 Task: Find connections with filter location Maladzyechna with filter topic #homebuyers with filter profile language French with filter current company Dubai Vacancy with filter school The University of Burdwan with filter industry Animal Feed Manufacturing with filter service category Public Speaking with filter keywords title Outside Sales Manager
Action: Mouse moved to (193, 259)
Screenshot: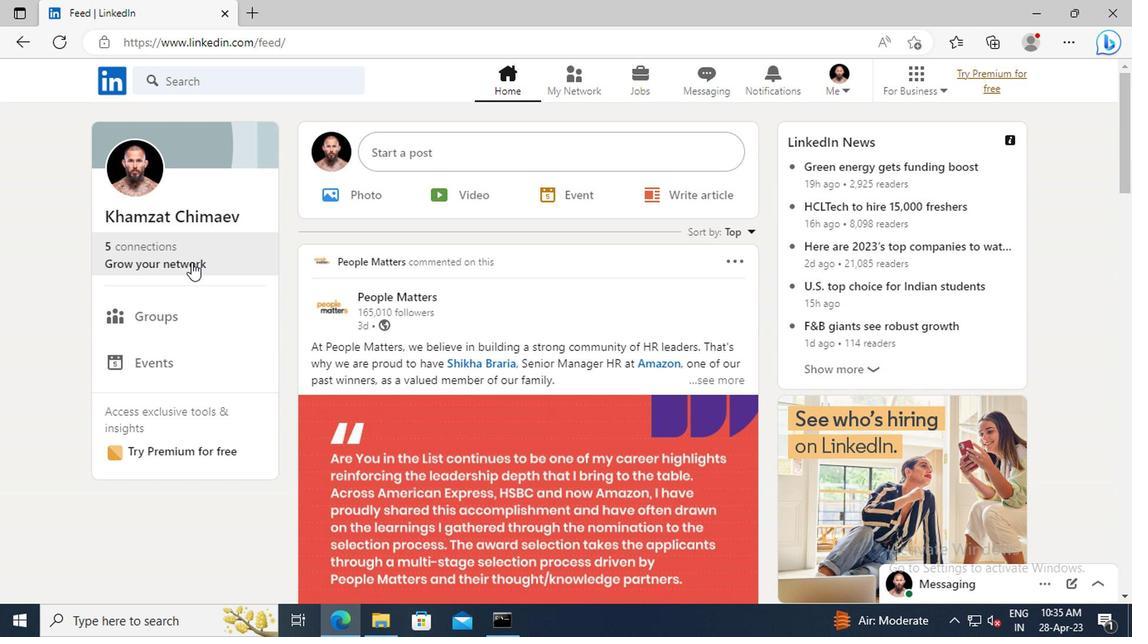 
Action: Mouse pressed left at (193, 259)
Screenshot: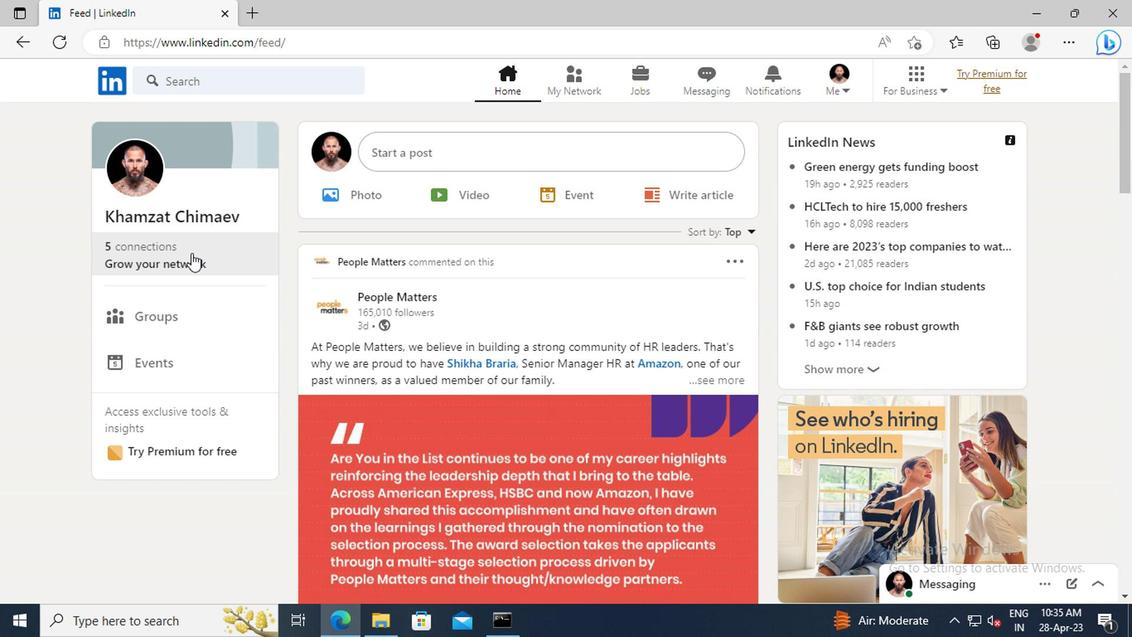 
Action: Mouse moved to (202, 181)
Screenshot: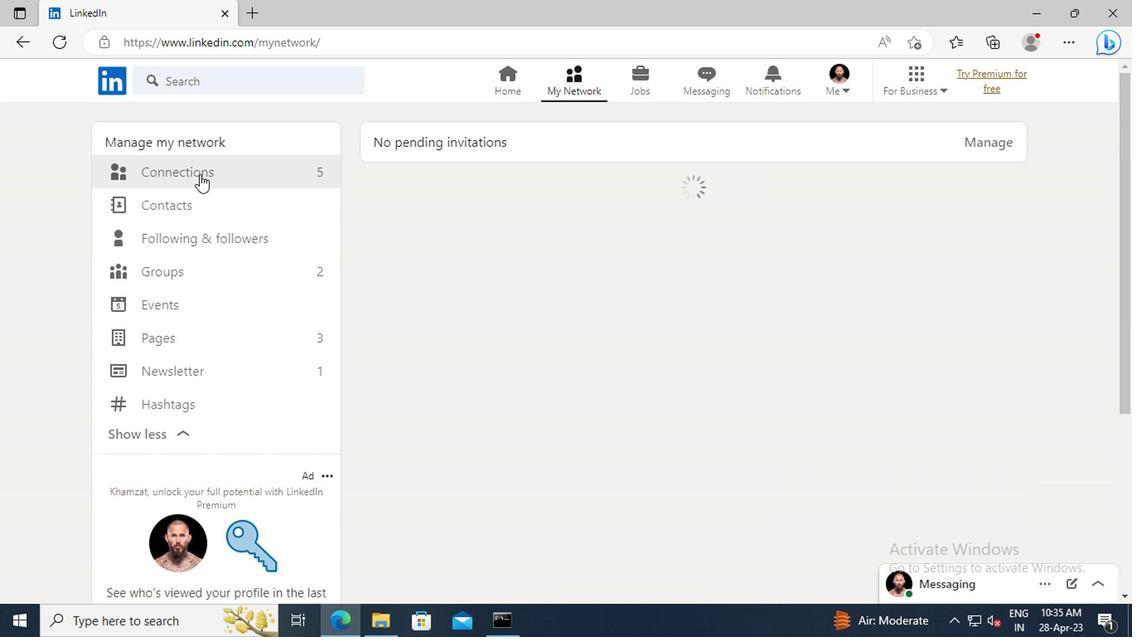 
Action: Mouse pressed left at (202, 181)
Screenshot: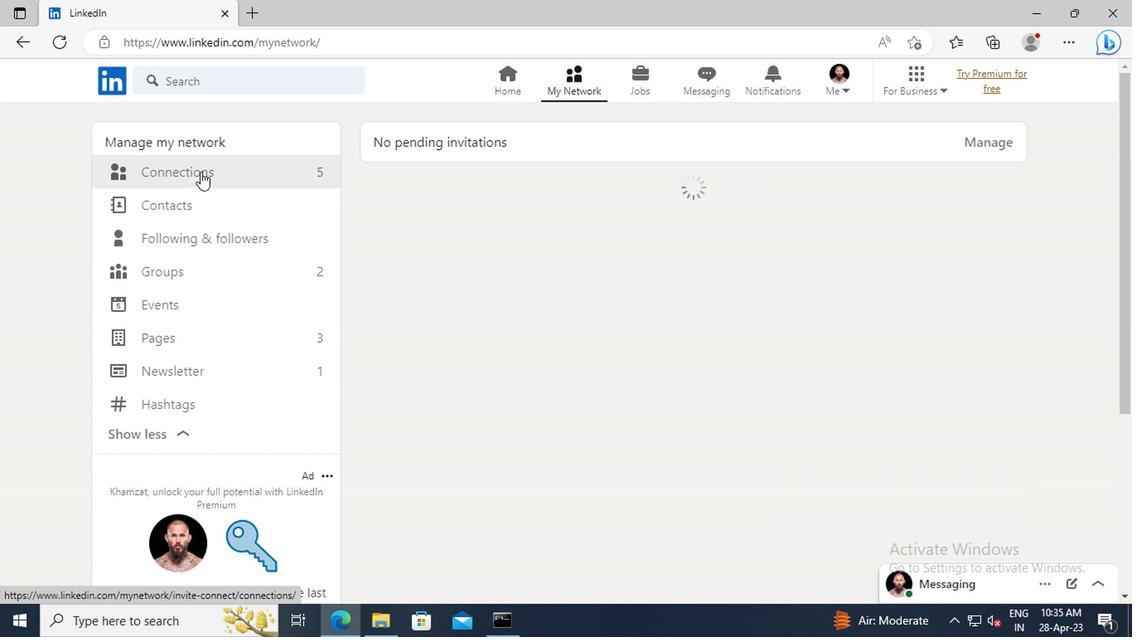 
Action: Mouse moved to (687, 185)
Screenshot: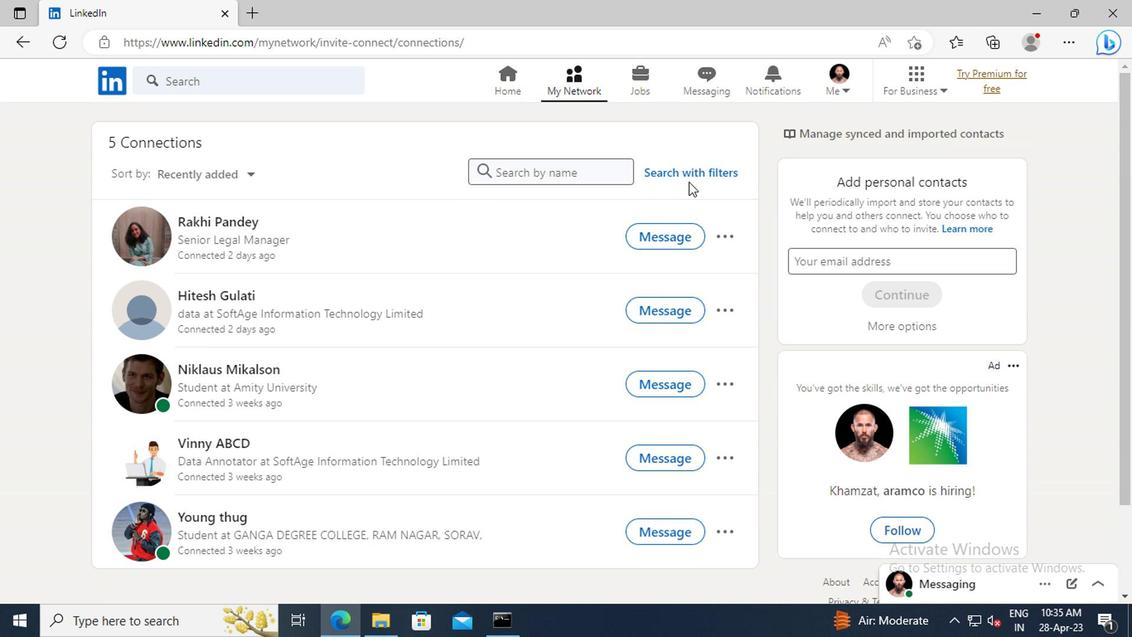 
Action: Mouse pressed left at (687, 185)
Screenshot: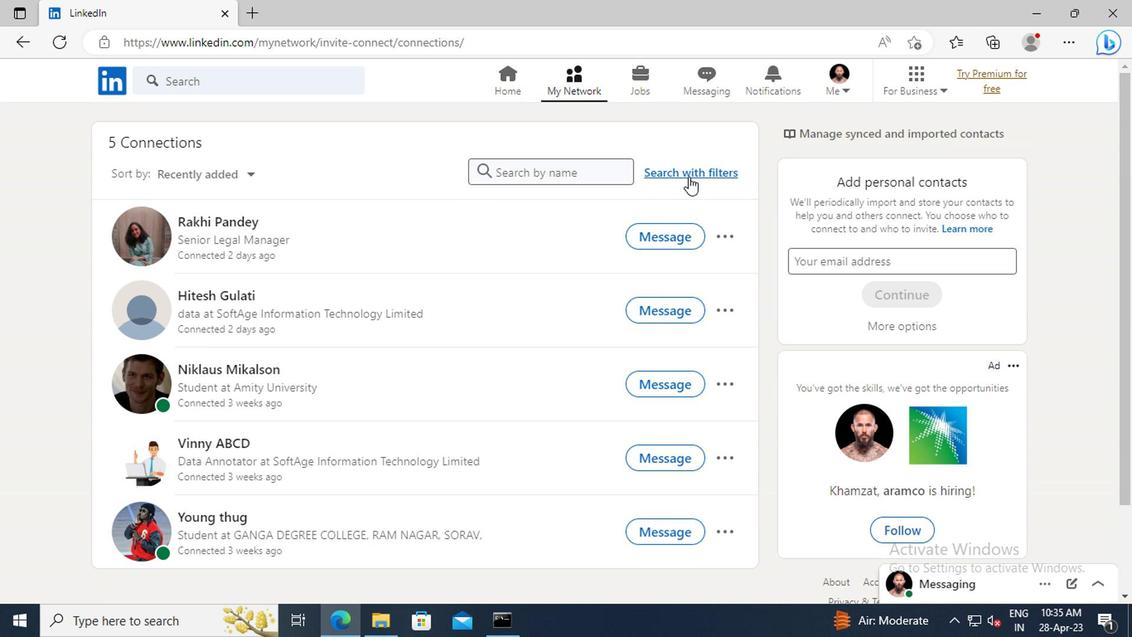 
Action: Mouse moved to (631, 138)
Screenshot: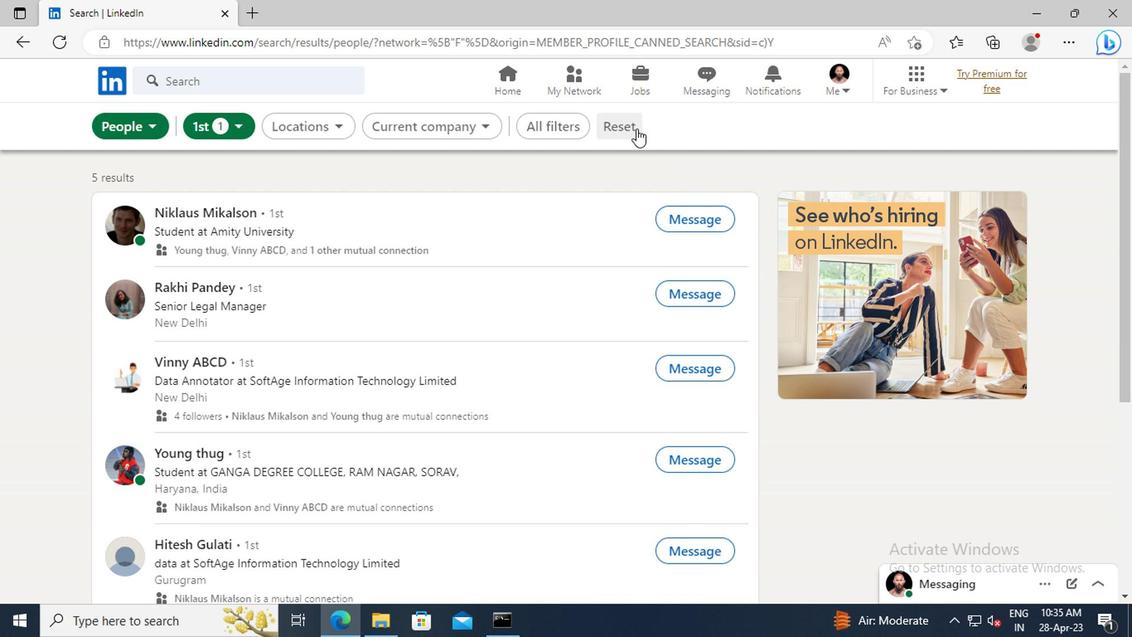 
Action: Mouse pressed left at (631, 138)
Screenshot: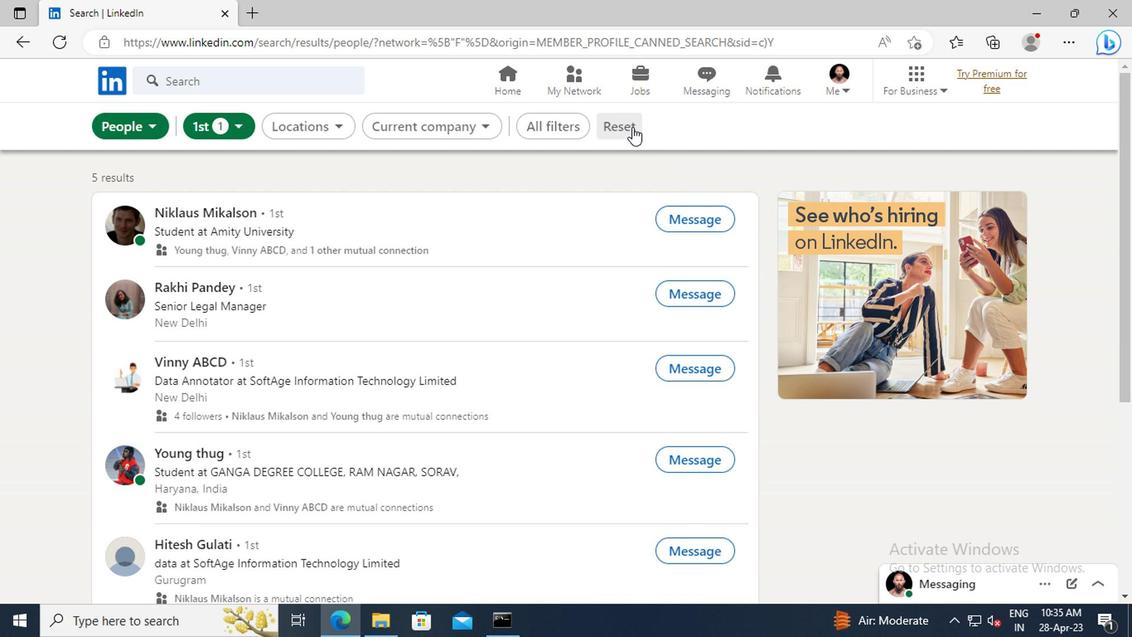 
Action: Mouse moved to (593, 136)
Screenshot: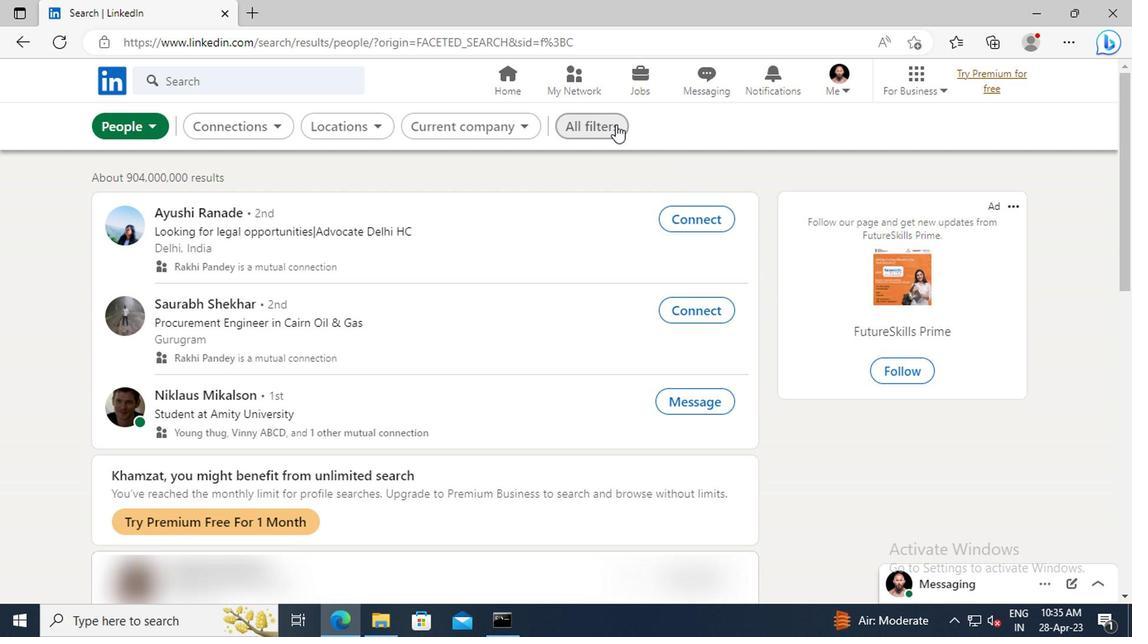 
Action: Mouse pressed left at (593, 136)
Screenshot: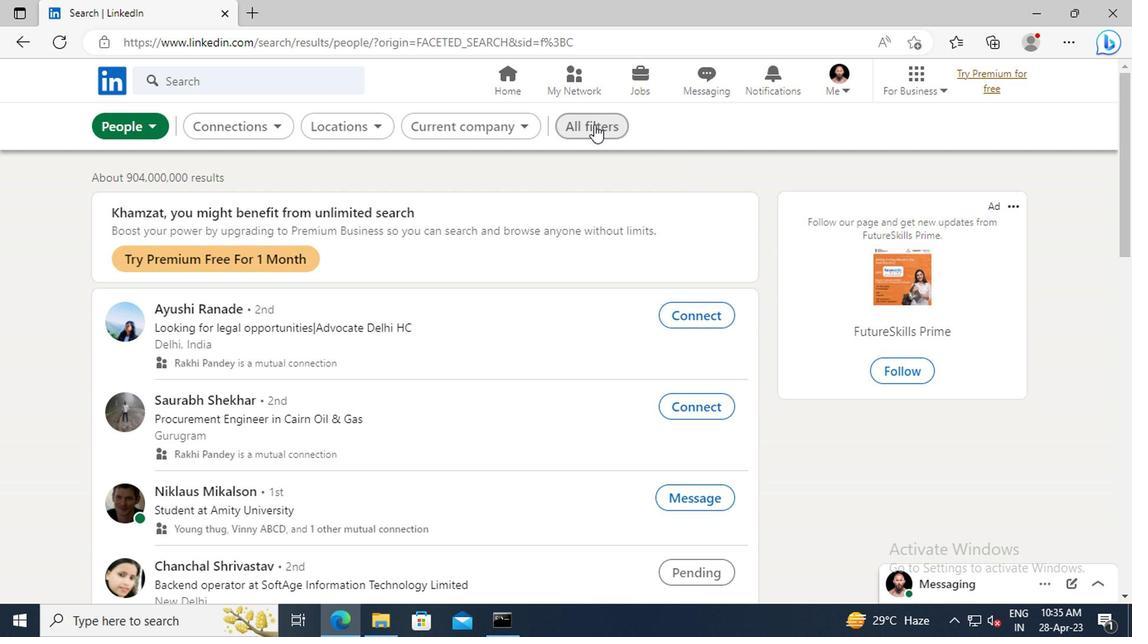 
Action: Mouse moved to (940, 286)
Screenshot: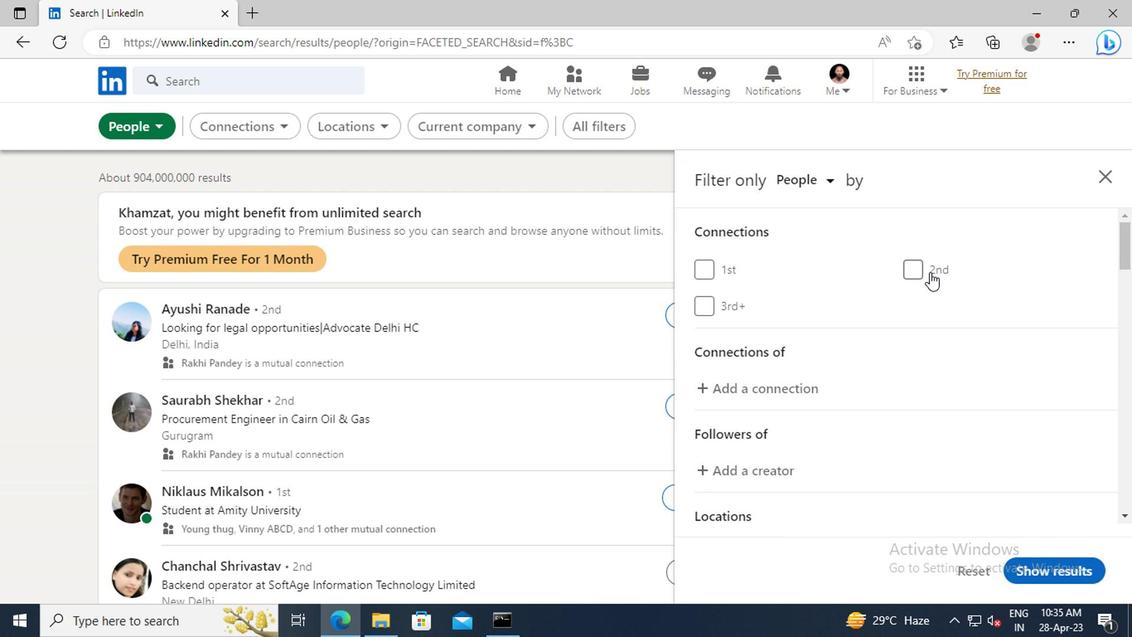 
Action: Mouse scrolled (940, 286) with delta (0, 0)
Screenshot: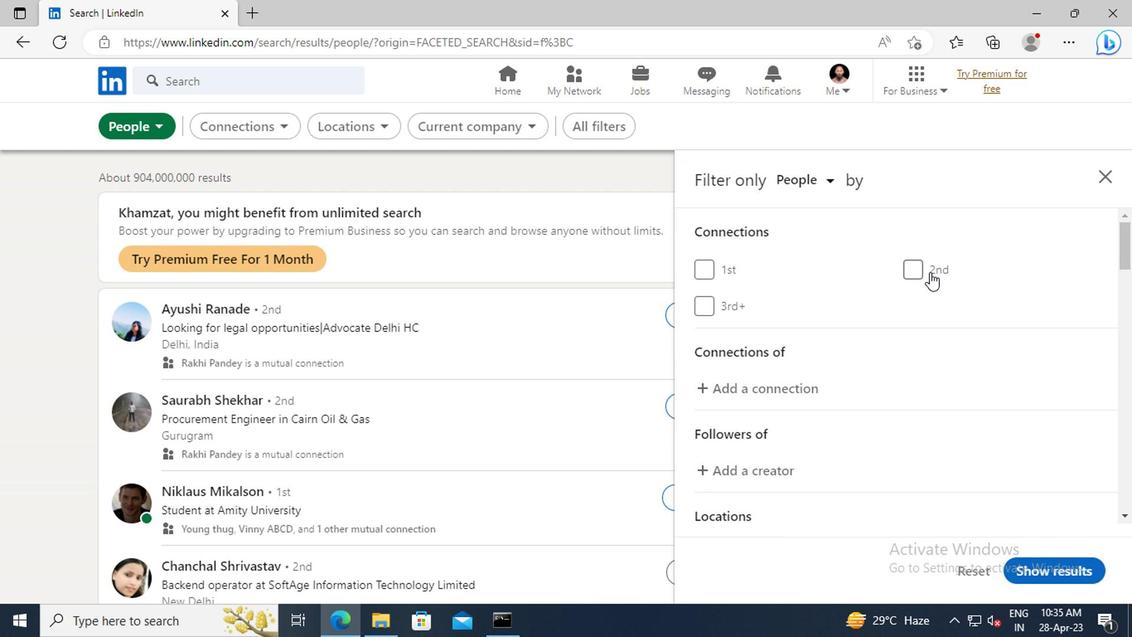 
Action: Mouse moved to (940, 286)
Screenshot: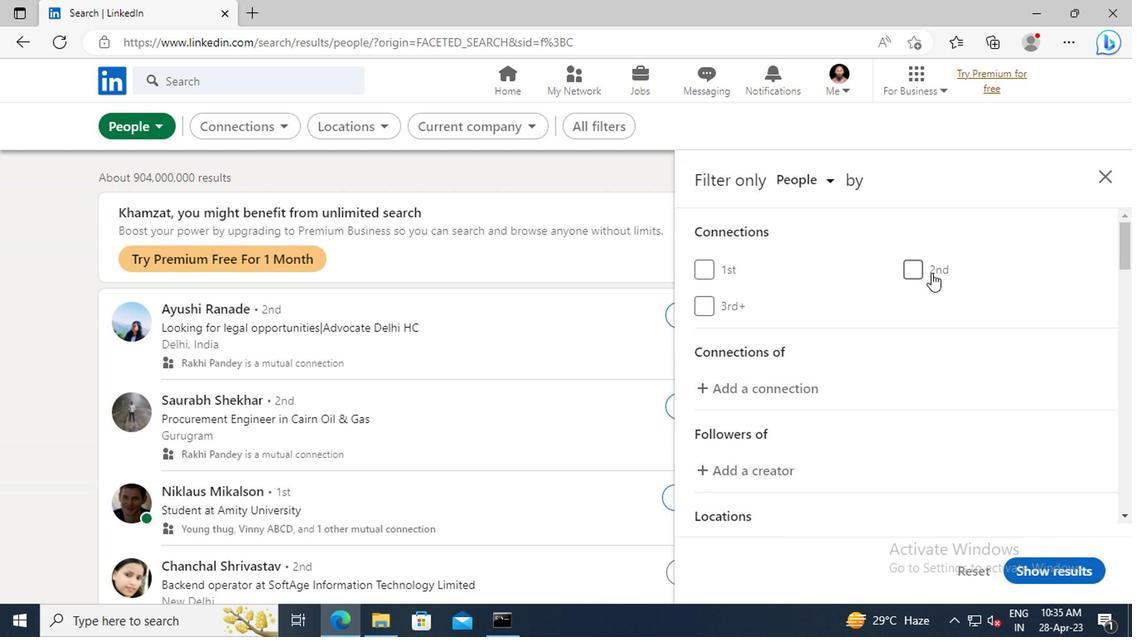 
Action: Mouse scrolled (940, 286) with delta (0, 0)
Screenshot: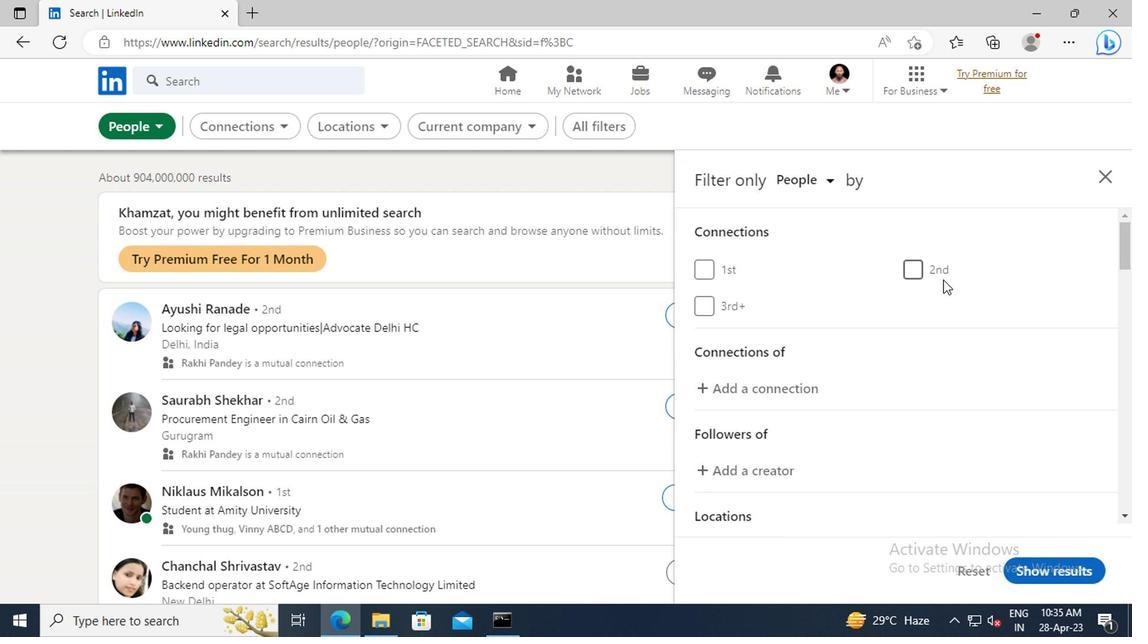 
Action: Mouse scrolled (940, 286) with delta (0, 0)
Screenshot: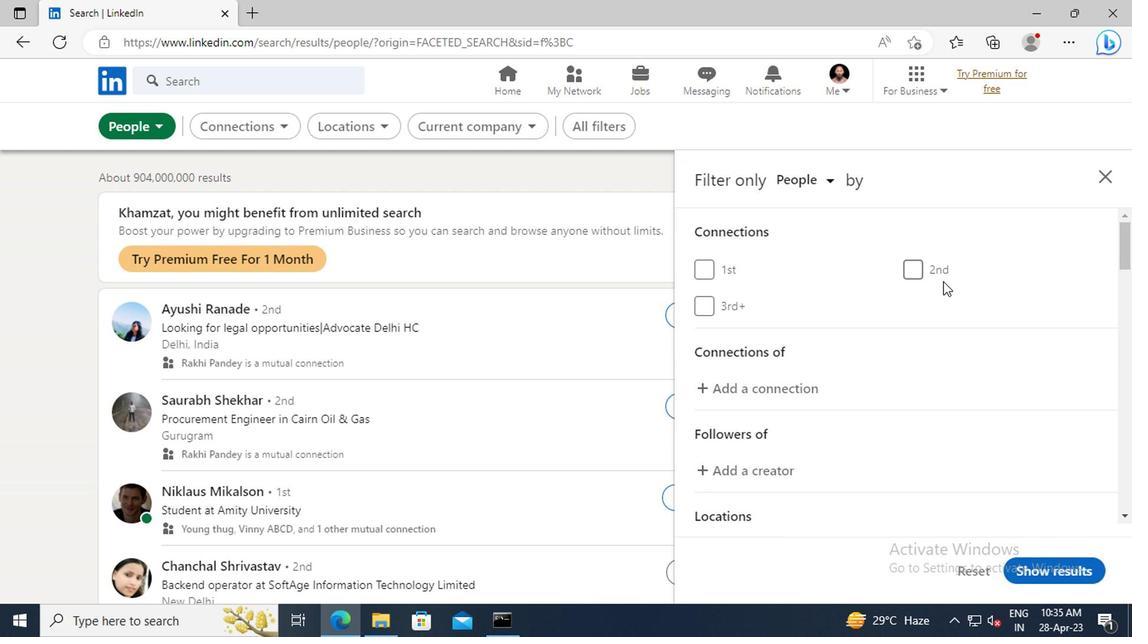 
Action: Mouse scrolled (940, 286) with delta (0, 0)
Screenshot: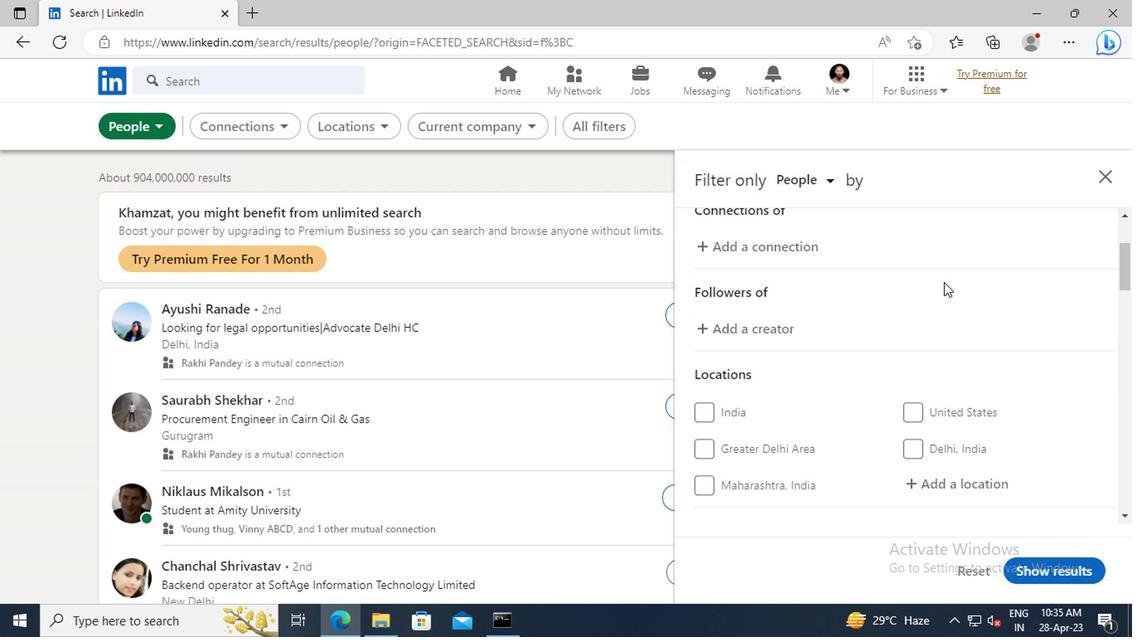 
Action: Mouse scrolled (940, 286) with delta (0, 0)
Screenshot: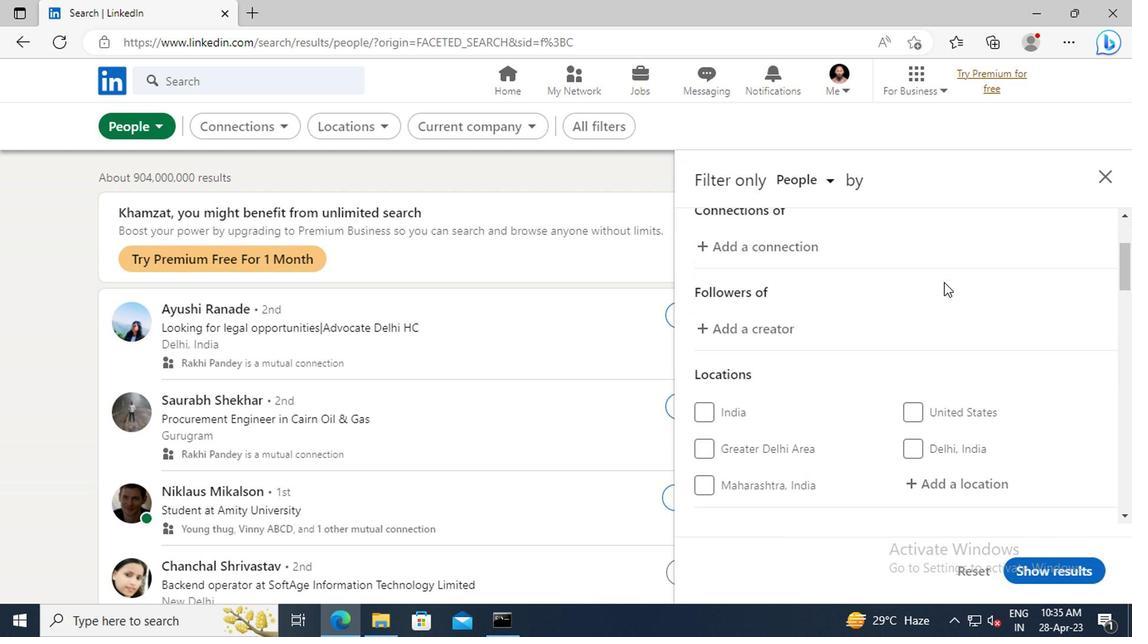 
Action: Mouse scrolled (940, 286) with delta (0, 0)
Screenshot: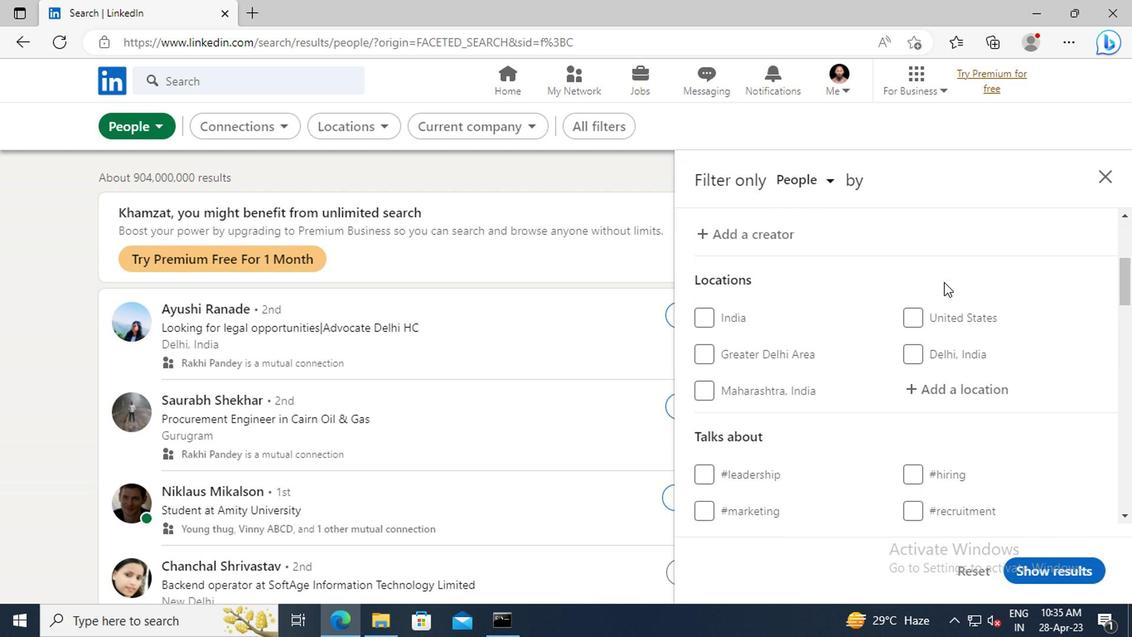 
Action: Mouse moved to (942, 339)
Screenshot: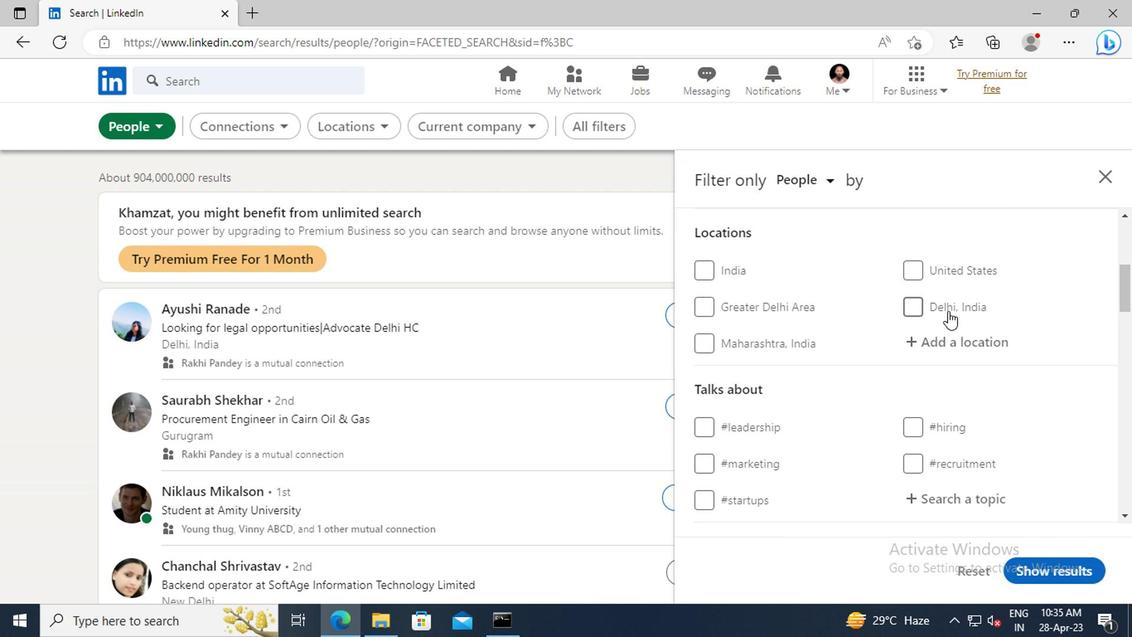 
Action: Mouse pressed left at (942, 339)
Screenshot: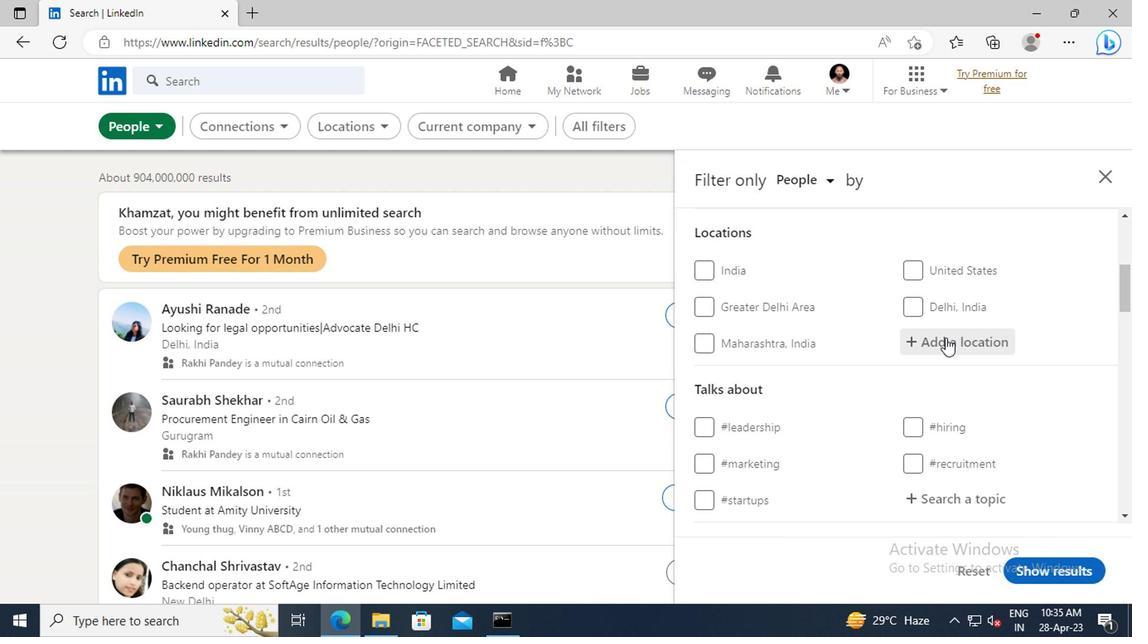 
Action: Key pressed <Key.shift>MALADZYECHNA
Screenshot: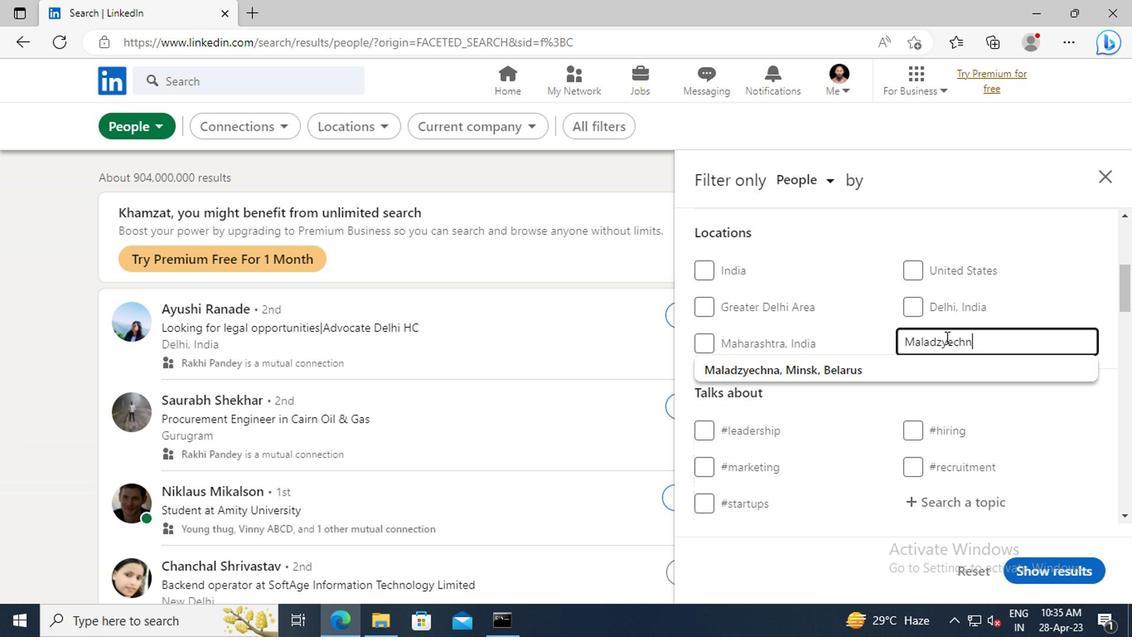 
Action: Mouse moved to (938, 367)
Screenshot: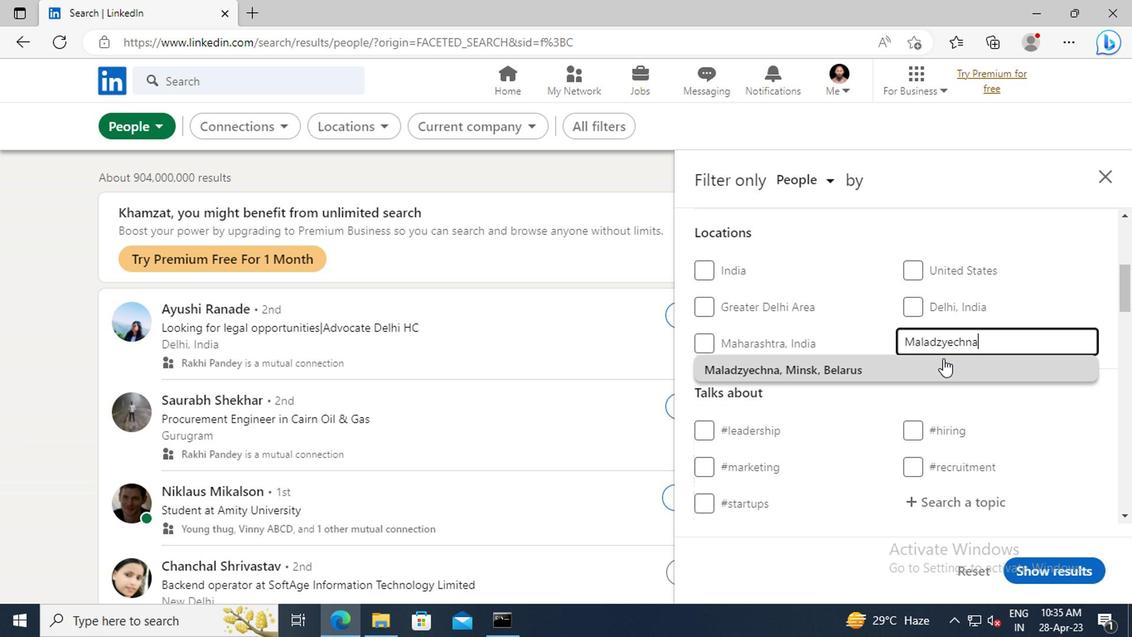
Action: Mouse pressed left at (938, 367)
Screenshot: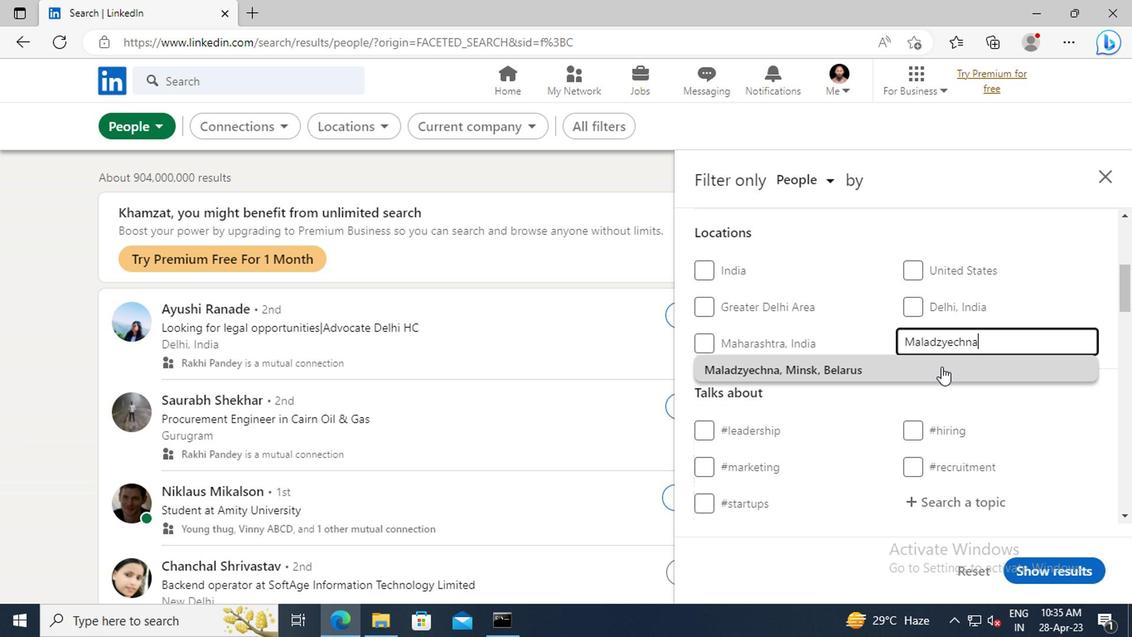 
Action: Mouse moved to (951, 352)
Screenshot: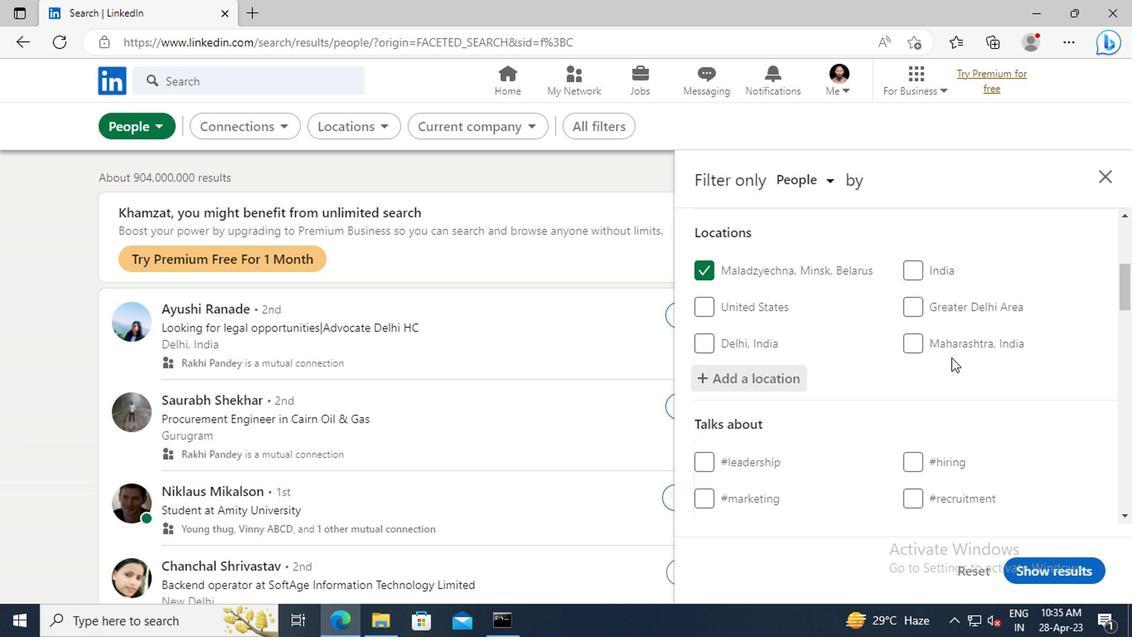 
Action: Mouse scrolled (951, 351) with delta (0, -1)
Screenshot: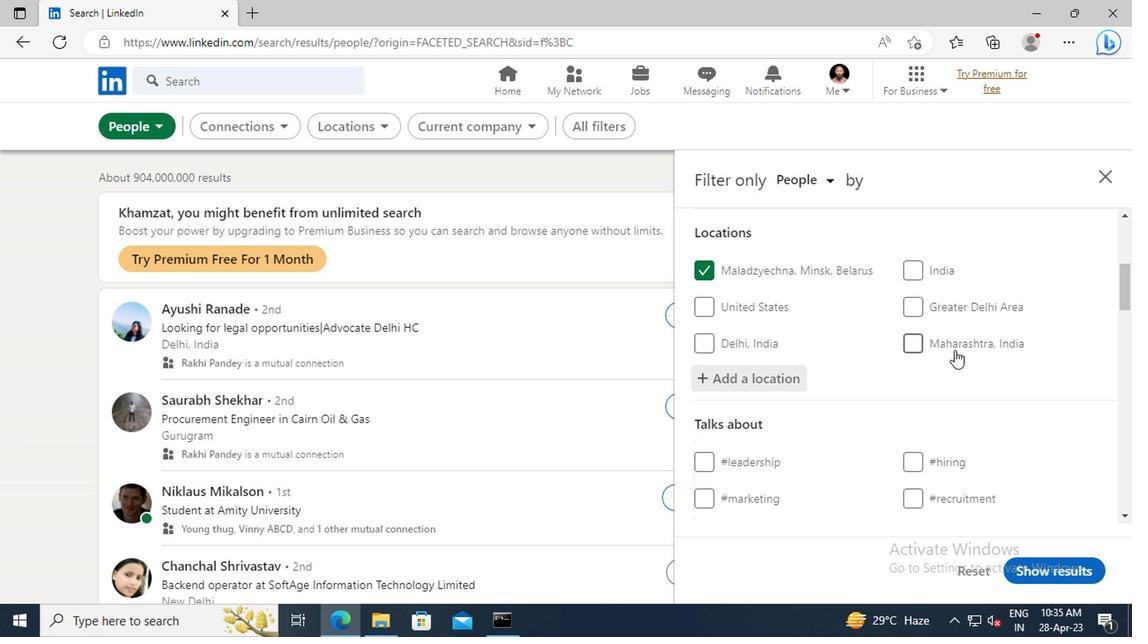 
Action: Mouse scrolled (951, 351) with delta (0, -1)
Screenshot: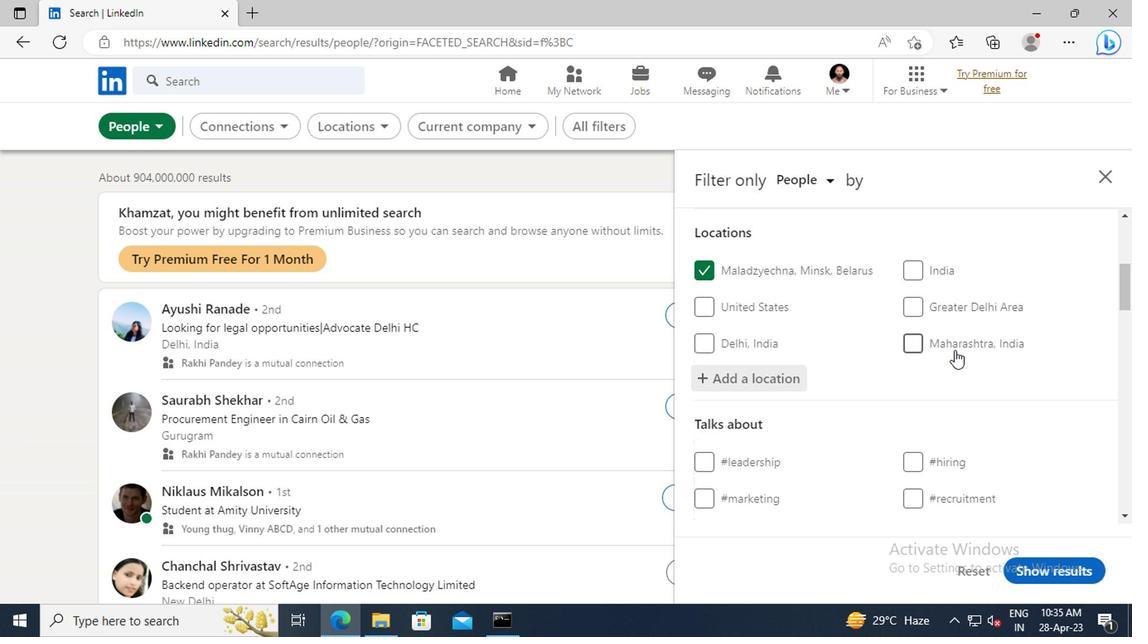 
Action: Mouse scrolled (951, 351) with delta (0, -1)
Screenshot: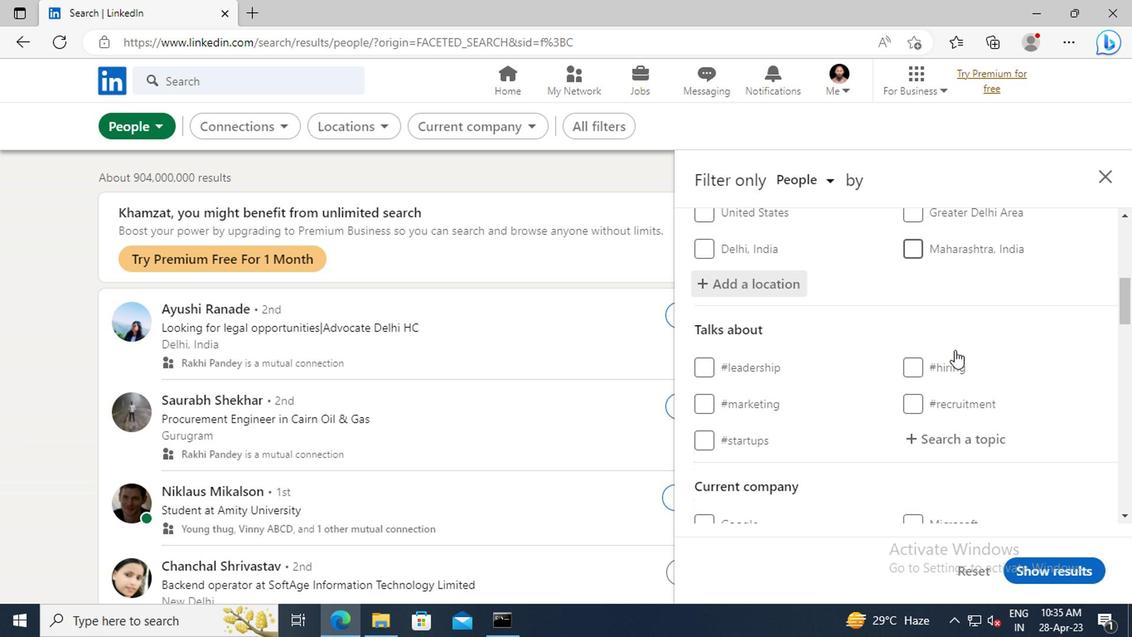 
Action: Mouse scrolled (951, 351) with delta (0, -1)
Screenshot: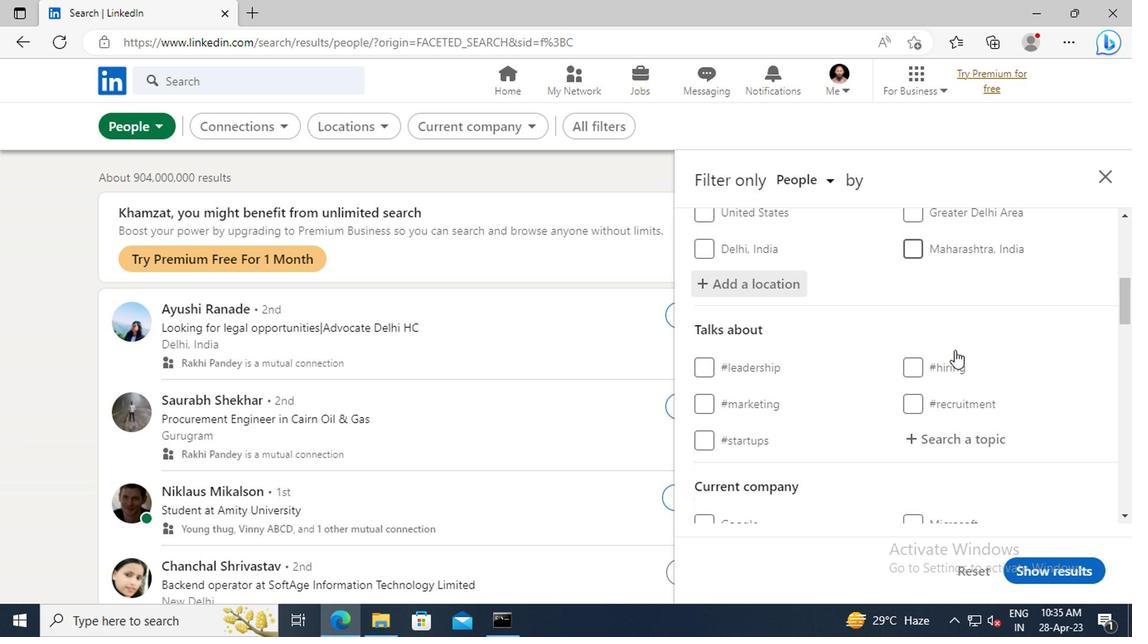 
Action: Mouse moved to (949, 352)
Screenshot: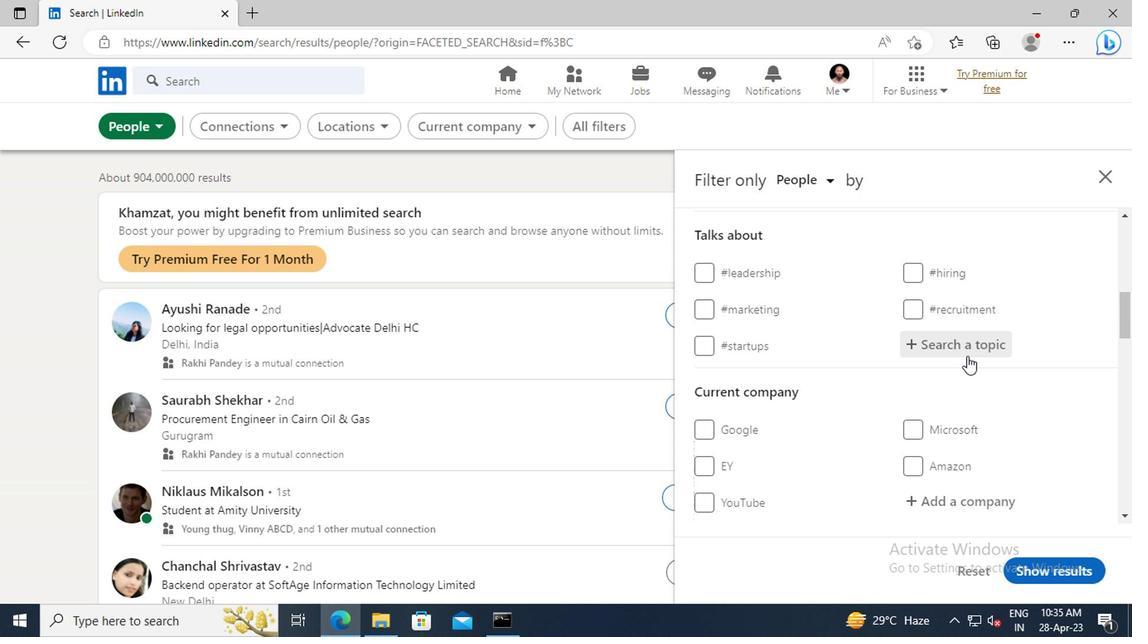 
Action: Mouse pressed left at (949, 352)
Screenshot: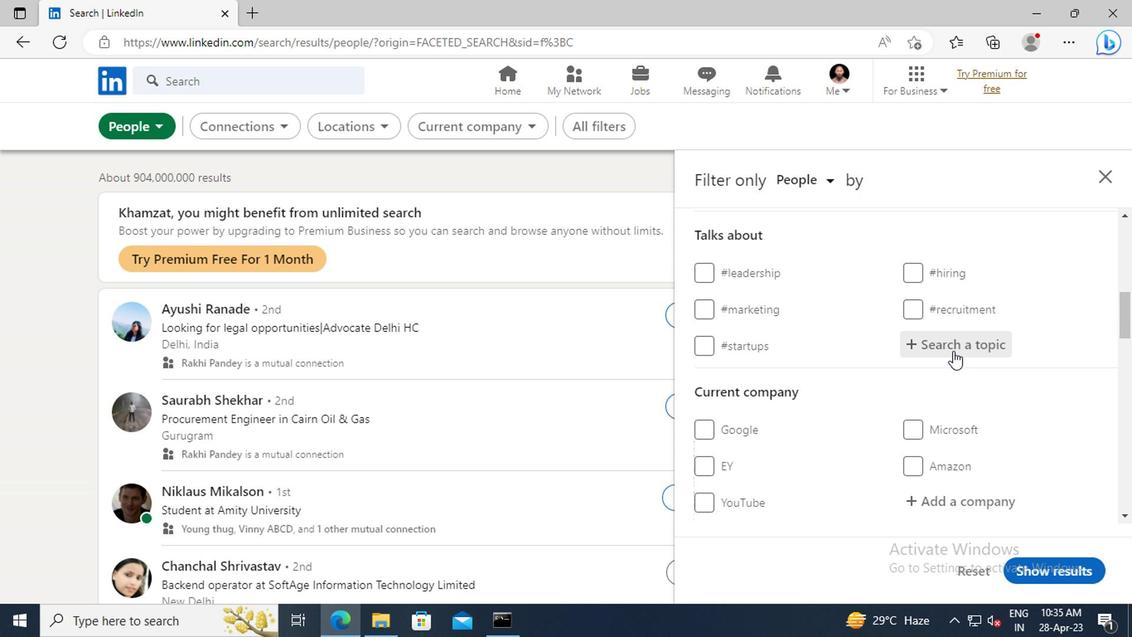 
Action: Mouse moved to (946, 352)
Screenshot: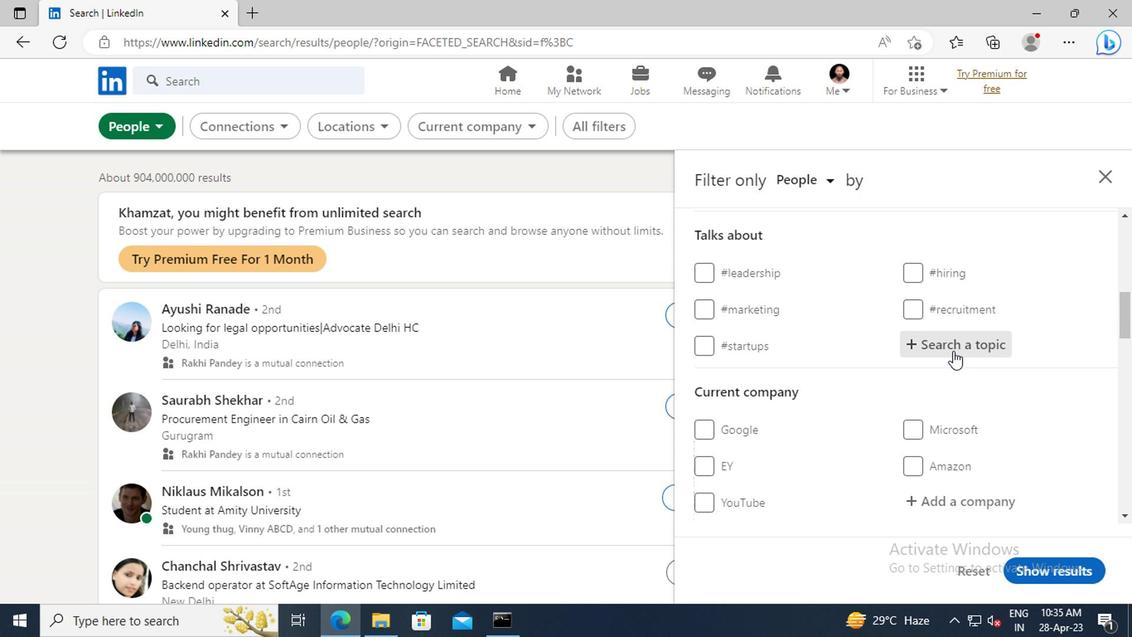 
Action: Key pressed <Key.shift>#HOMEBUYERS<Key.enter>
Screenshot: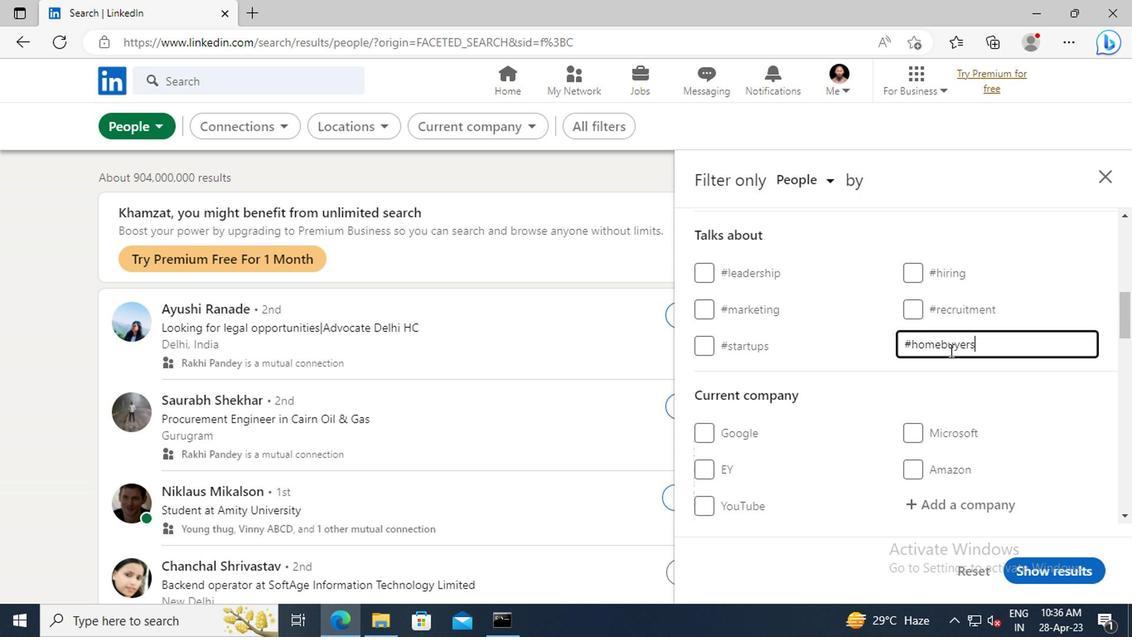 
Action: Mouse scrolled (946, 351) with delta (0, -1)
Screenshot: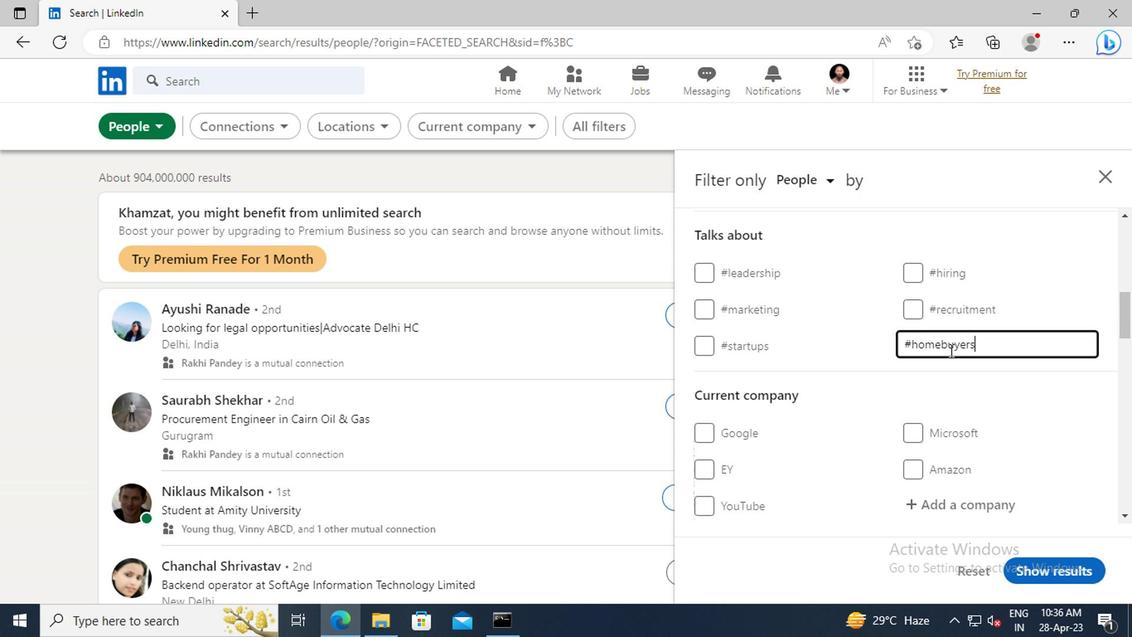 
Action: Mouse scrolled (946, 351) with delta (0, -1)
Screenshot: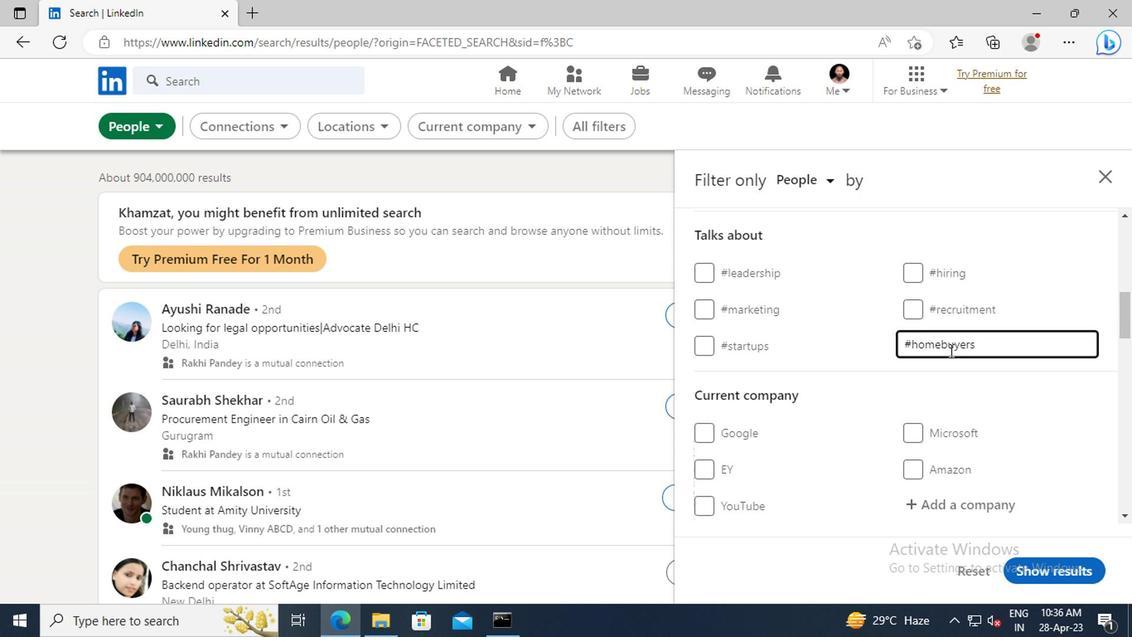 
Action: Mouse scrolled (946, 351) with delta (0, -1)
Screenshot: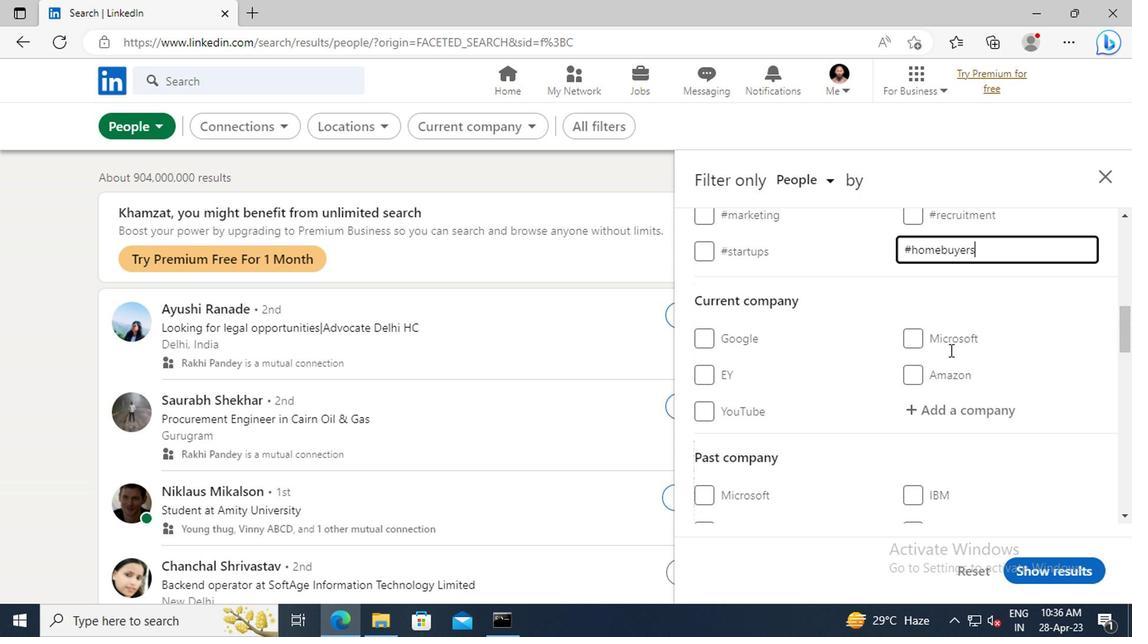 
Action: Mouse scrolled (946, 351) with delta (0, -1)
Screenshot: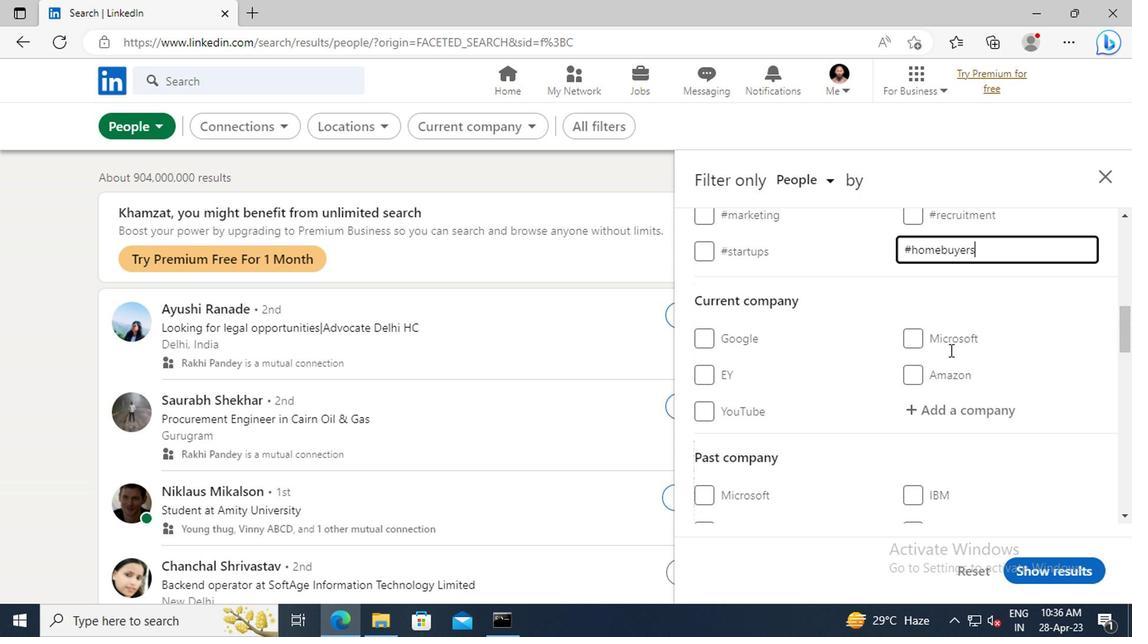 
Action: Mouse scrolled (946, 351) with delta (0, -1)
Screenshot: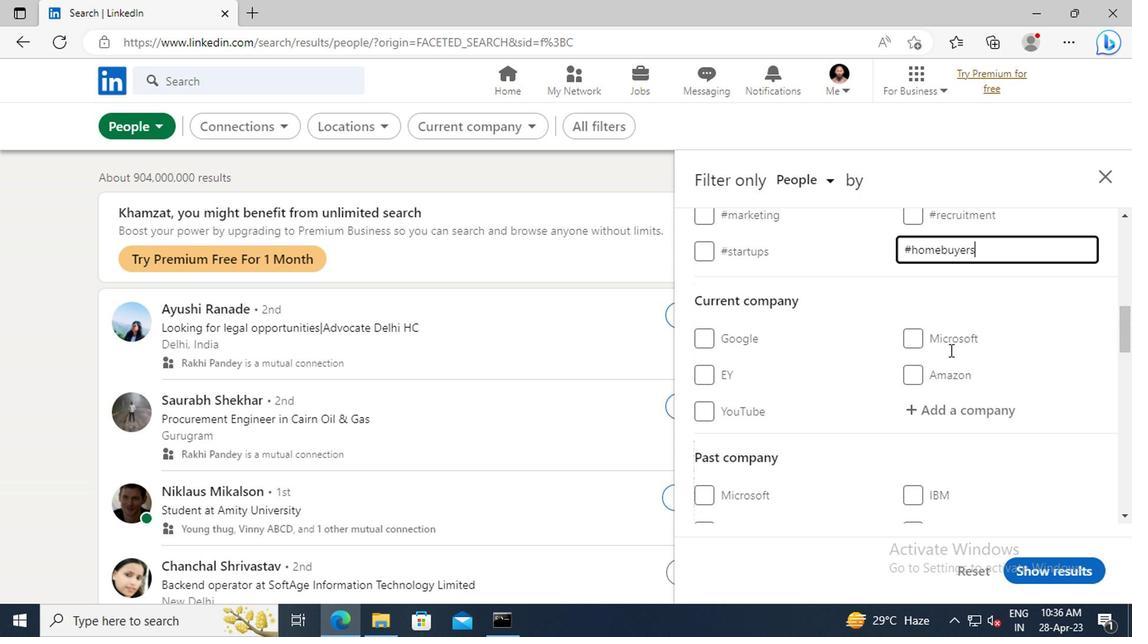 
Action: Mouse scrolled (946, 351) with delta (0, -1)
Screenshot: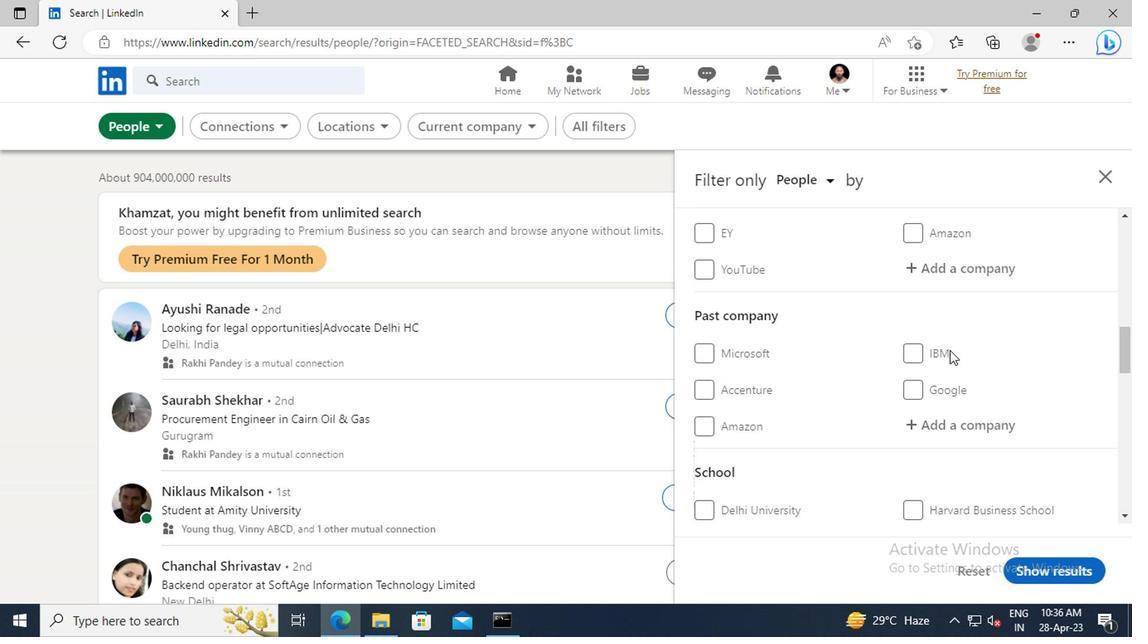 
Action: Mouse scrolled (946, 351) with delta (0, -1)
Screenshot: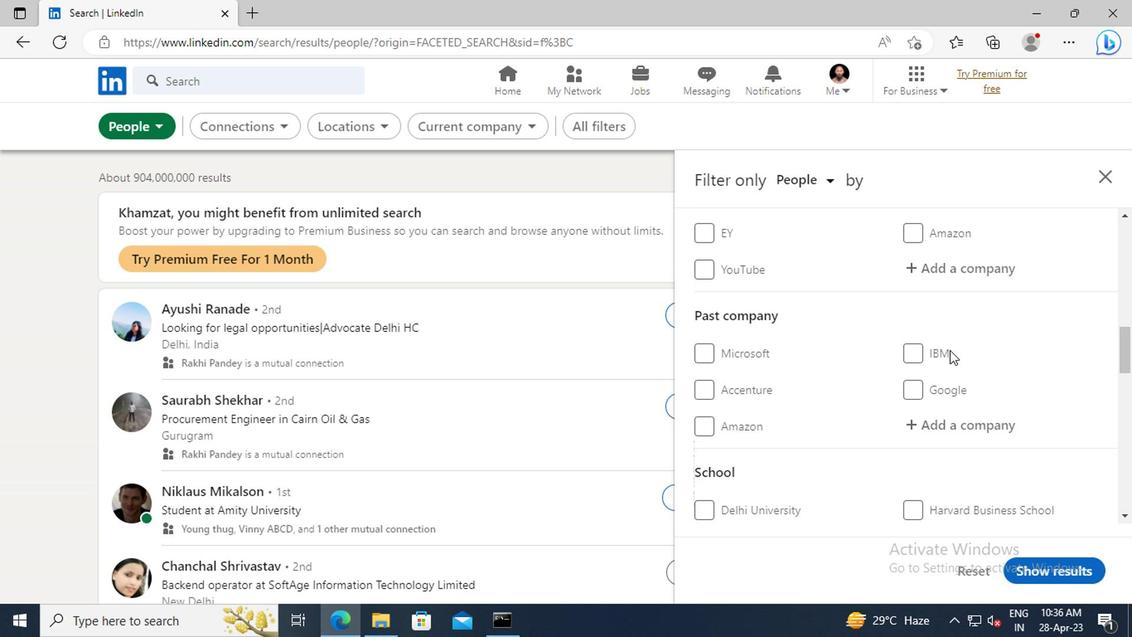 
Action: Mouse scrolled (946, 351) with delta (0, -1)
Screenshot: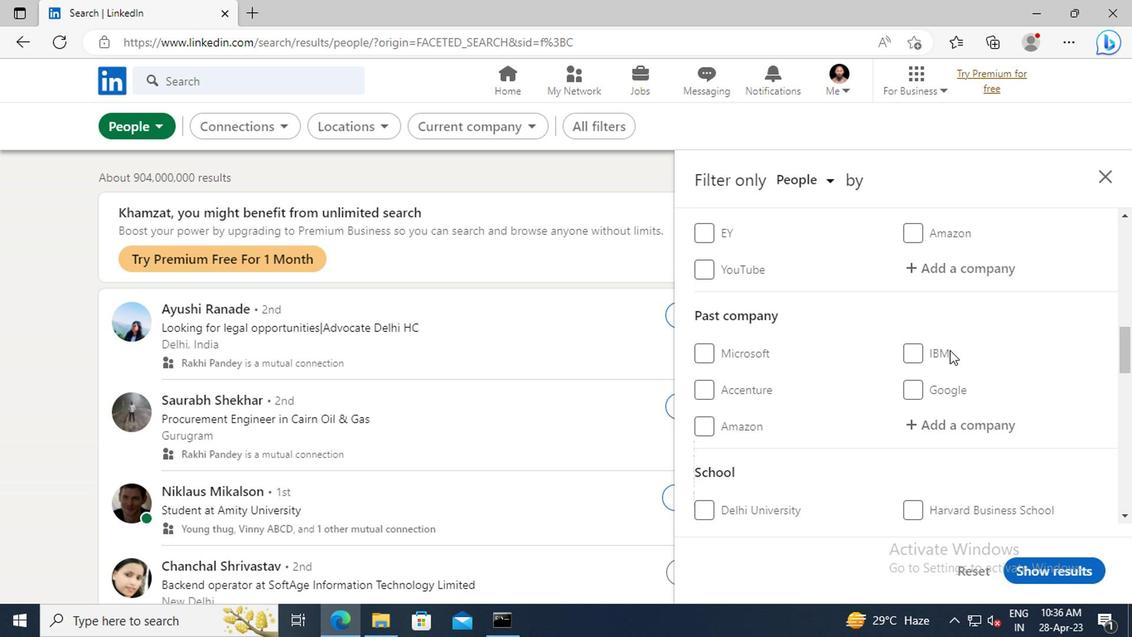 
Action: Mouse scrolled (946, 351) with delta (0, -1)
Screenshot: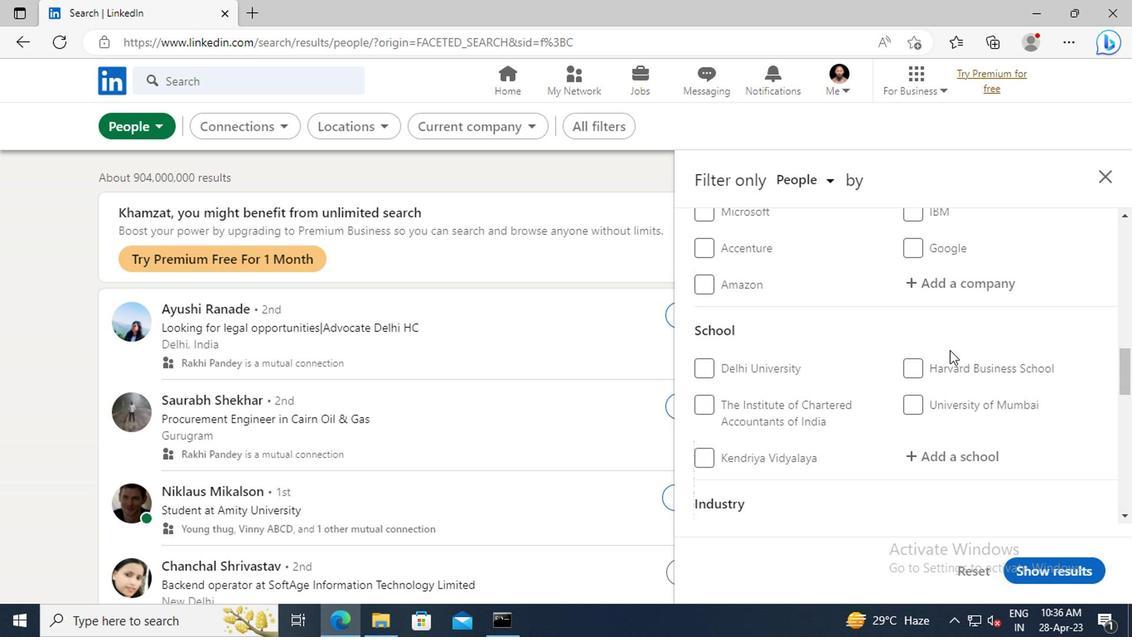 
Action: Mouse scrolled (946, 351) with delta (0, -1)
Screenshot: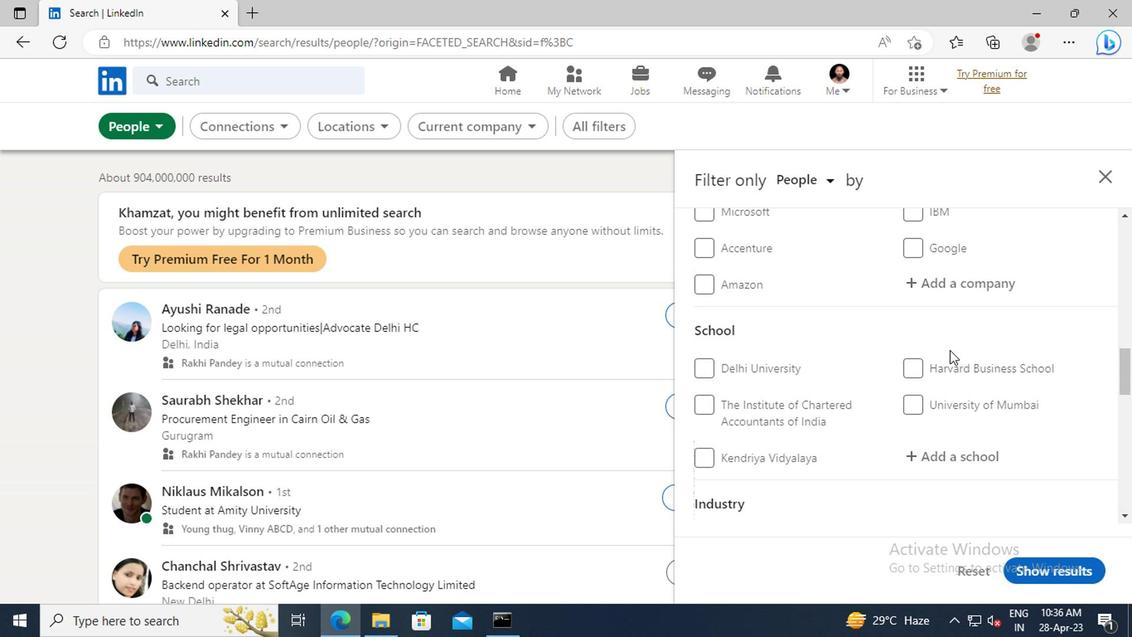 
Action: Mouse scrolled (946, 351) with delta (0, -1)
Screenshot: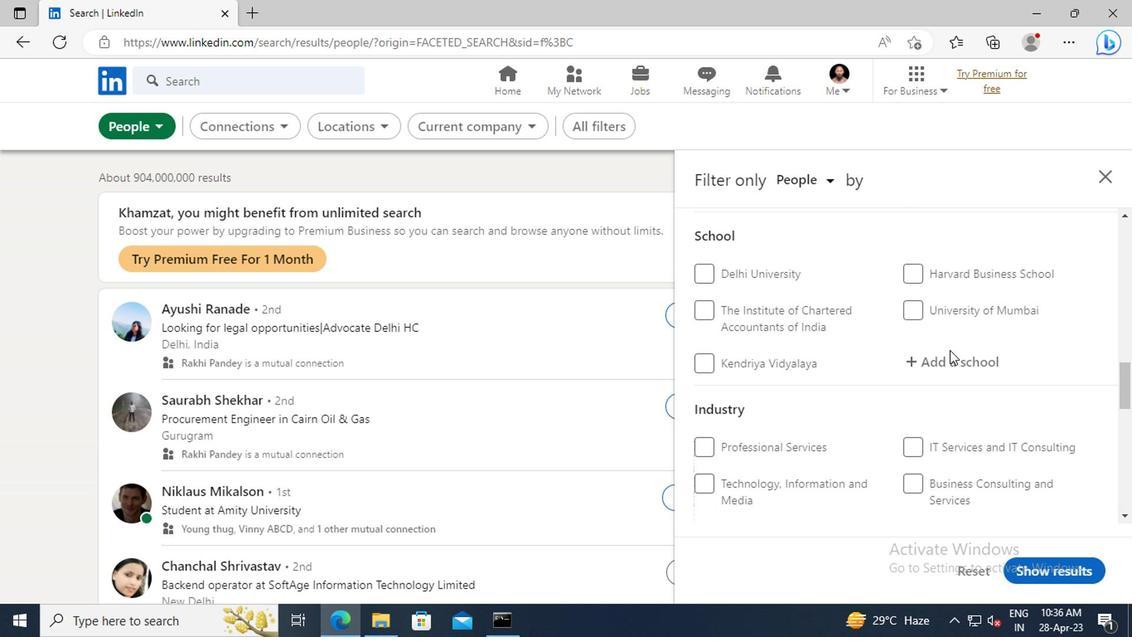 
Action: Mouse moved to (945, 352)
Screenshot: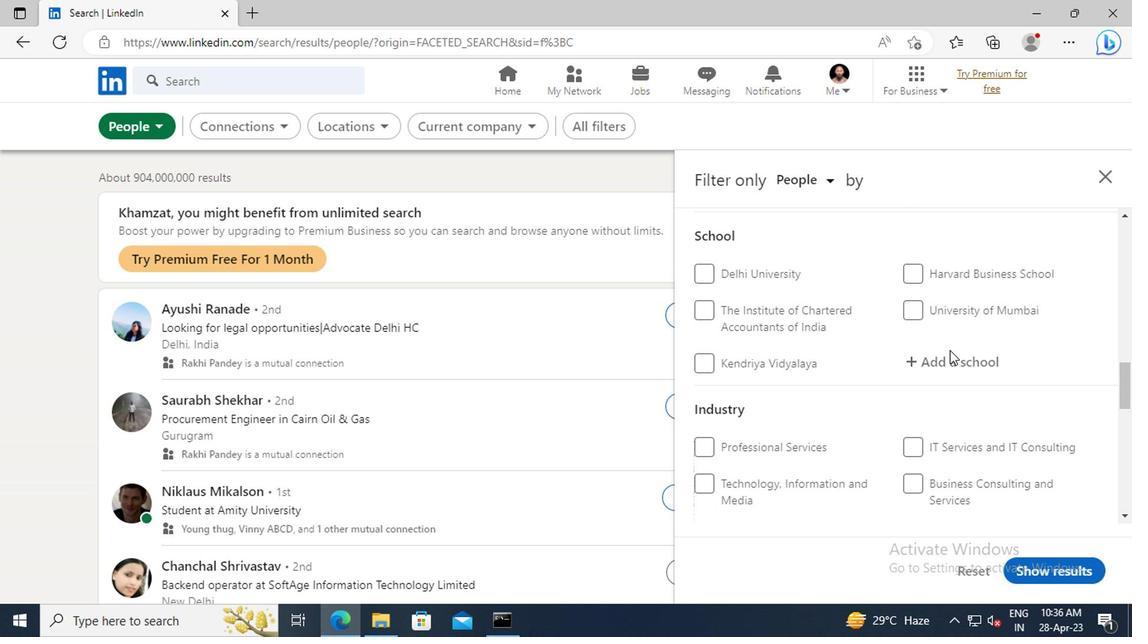 
Action: Mouse scrolled (945, 351) with delta (0, -1)
Screenshot: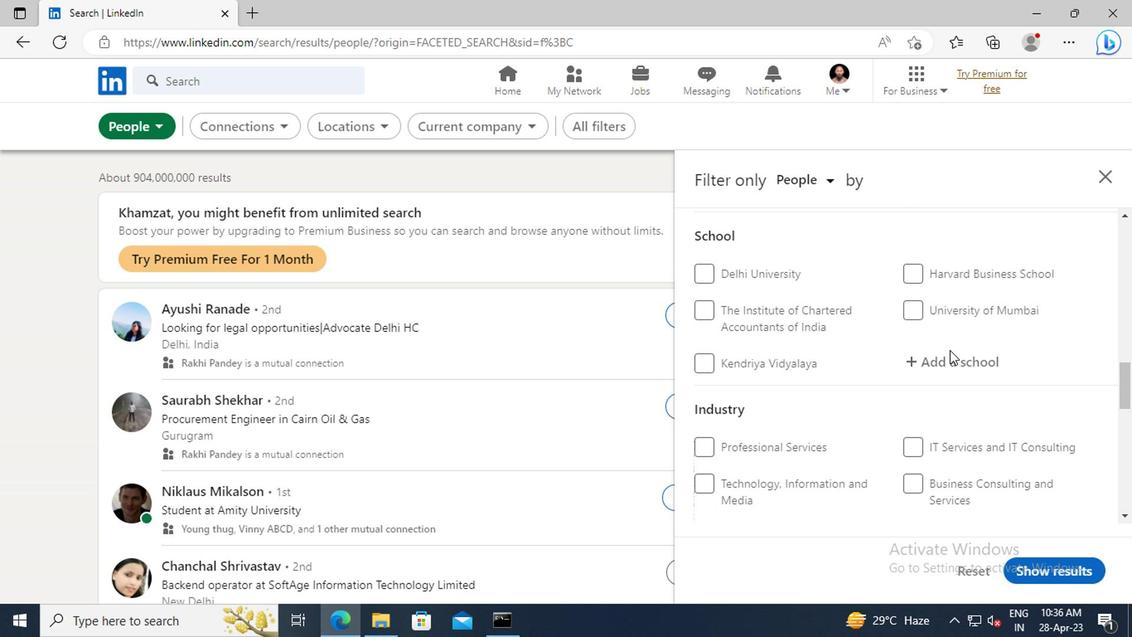 
Action: Mouse moved to (944, 352)
Screenshot: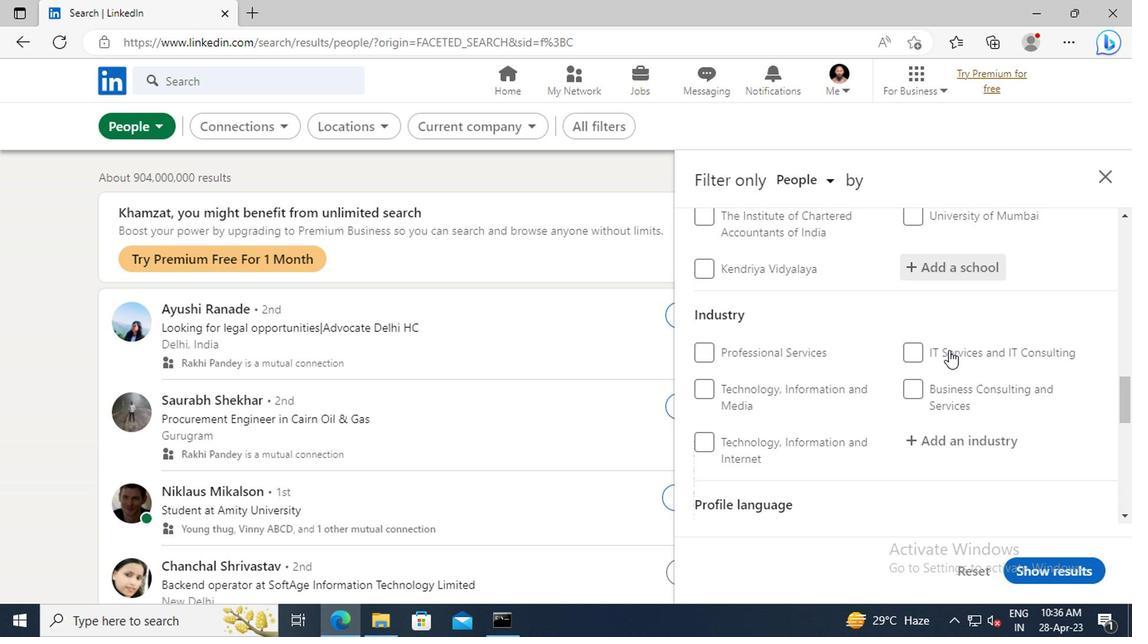 
Action: Mouse scrolled (944, 351) with delta (0, -1)
Screenshot: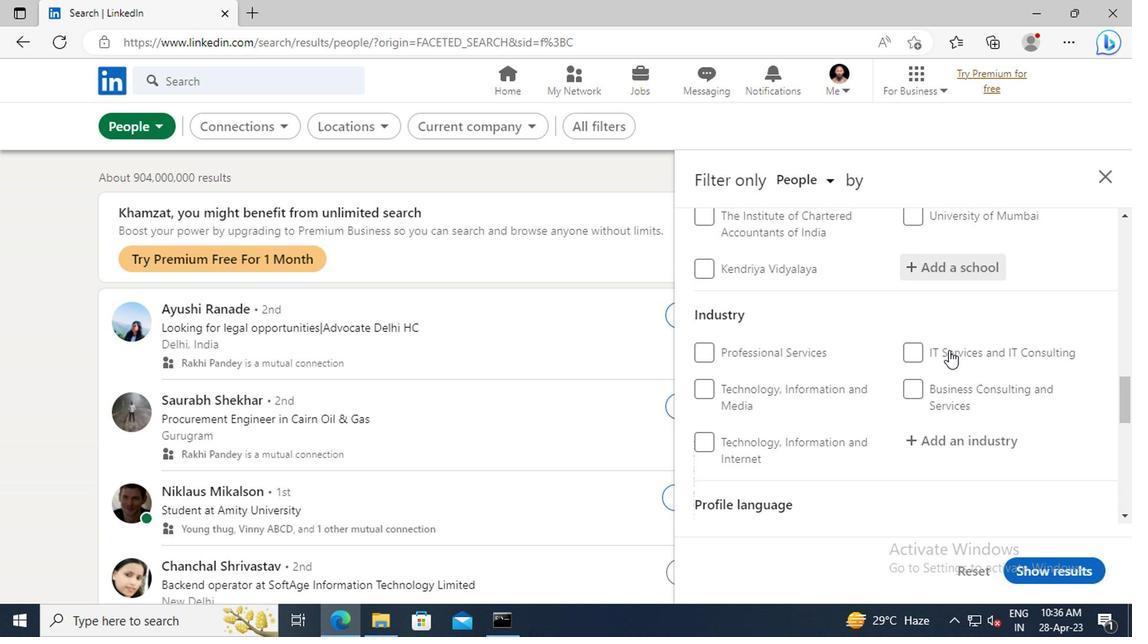
Action: Mouse moved to (944, 352)
Screenshot: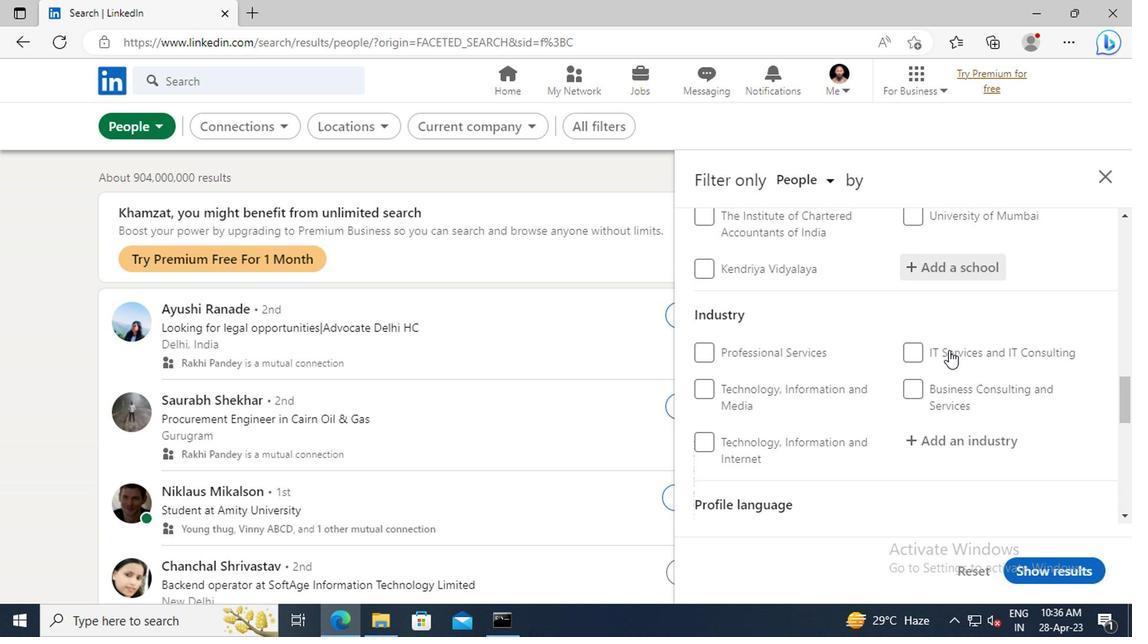 
Action: Mouse scrolled (944, 351) with delta (0, -1)
Screenshot: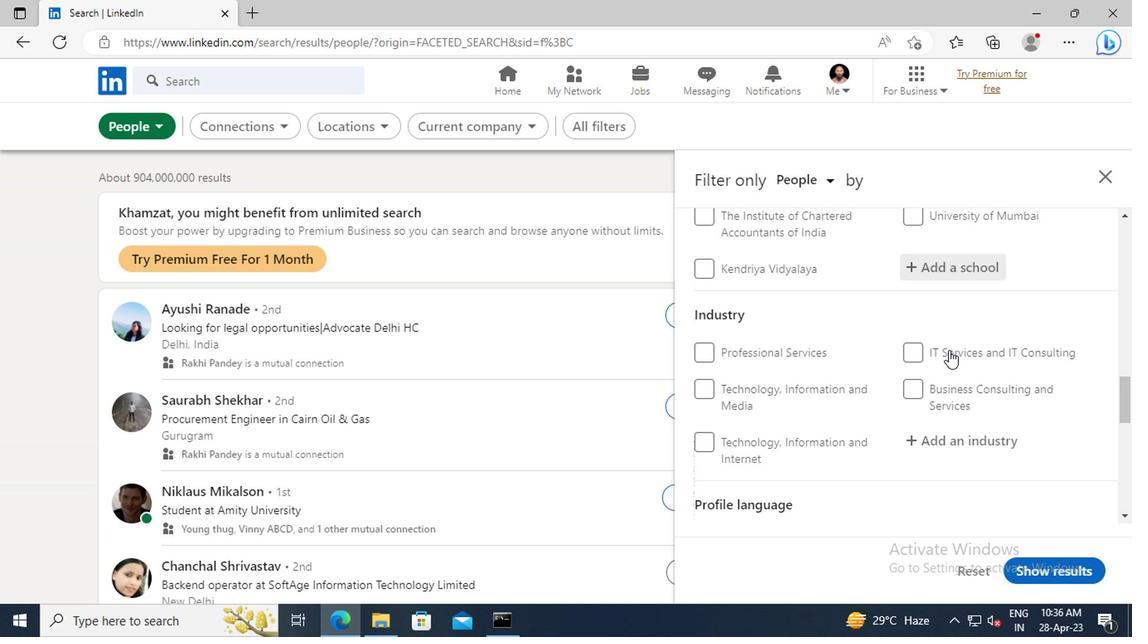 
Action: Mouse scrolled (944, 351) with delta (0, -1)
Screenshot: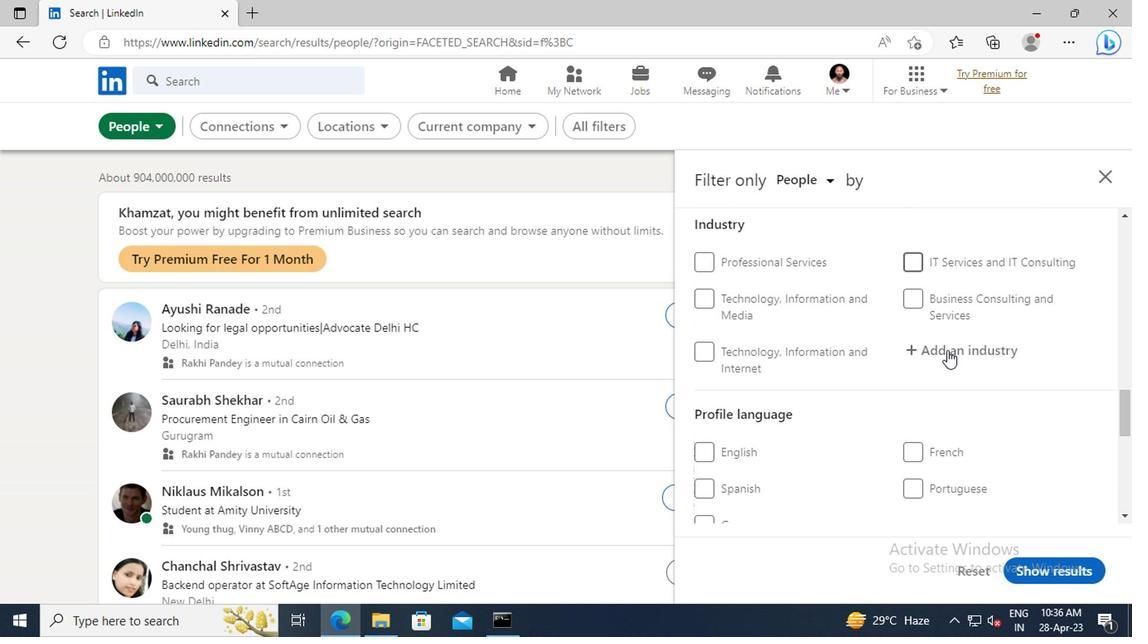 
Action: Mouse moved to (914, 404)
Screenshot: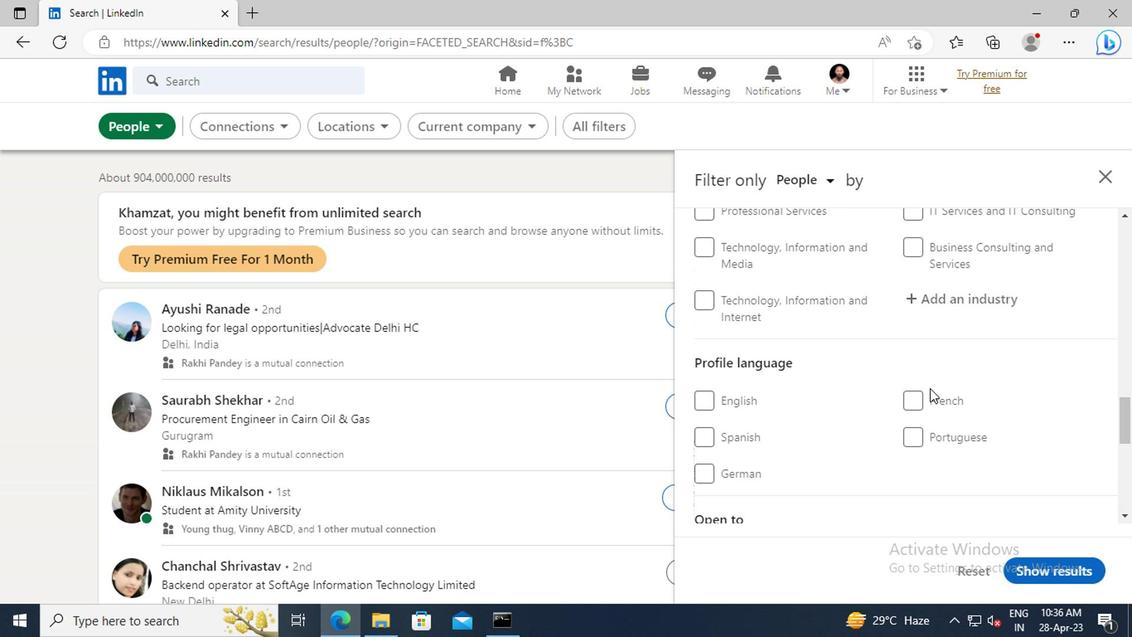 
Action: Mouse pressed left at (914, 404)
Screenshot: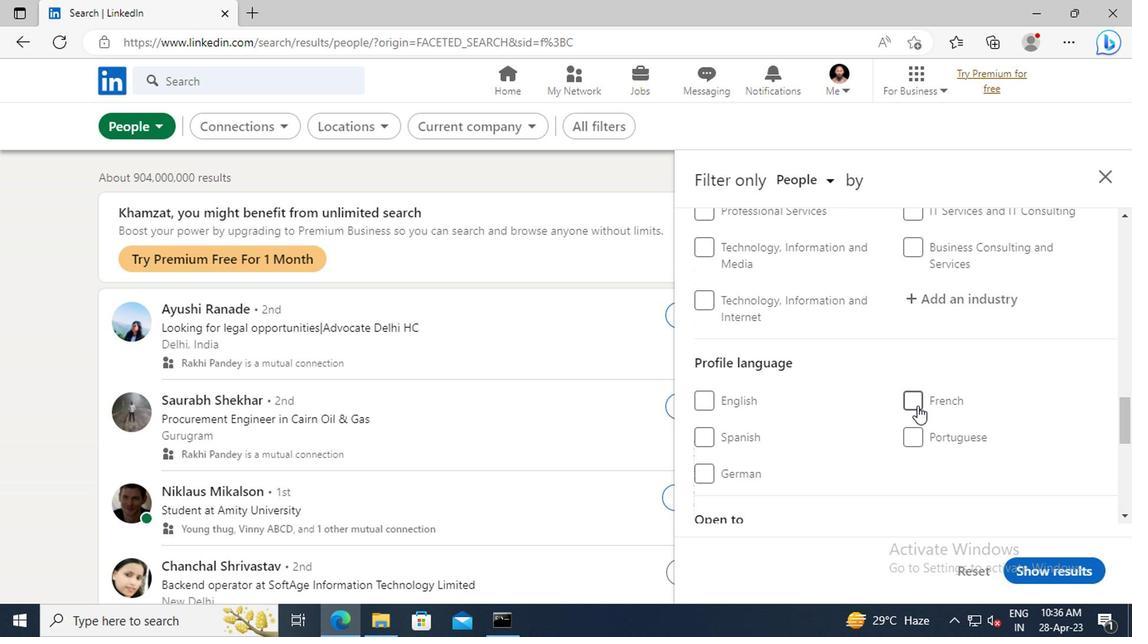 
Action: Mouse moved to (932, 387)
Screenshot: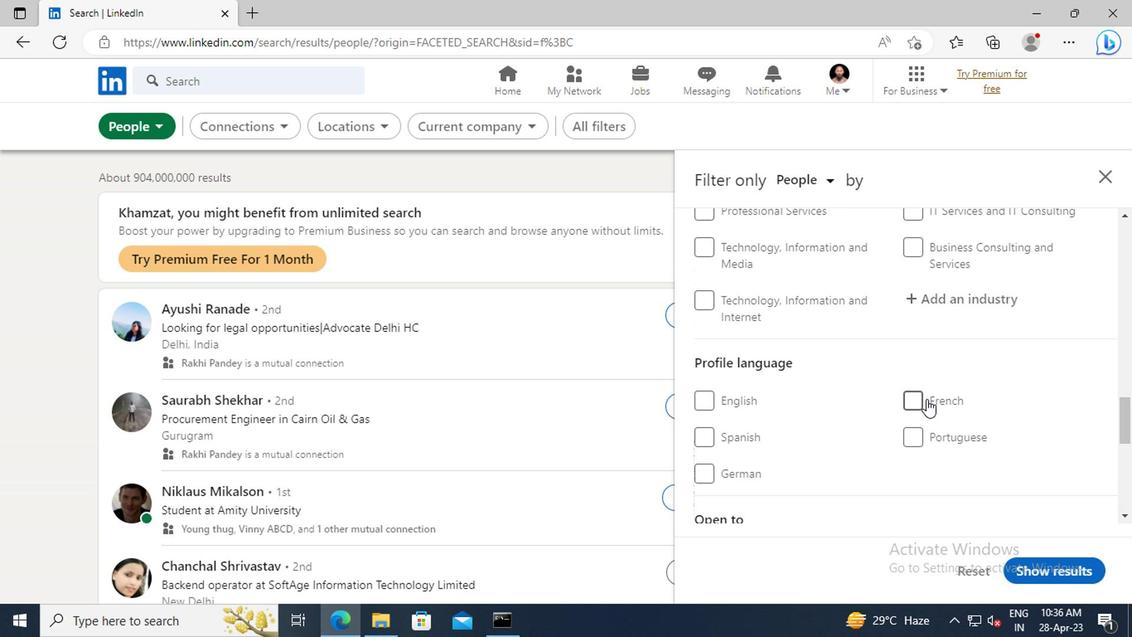 
Action: Mouse scrolled (932, 388) with delta (0, 0)
Screenshot: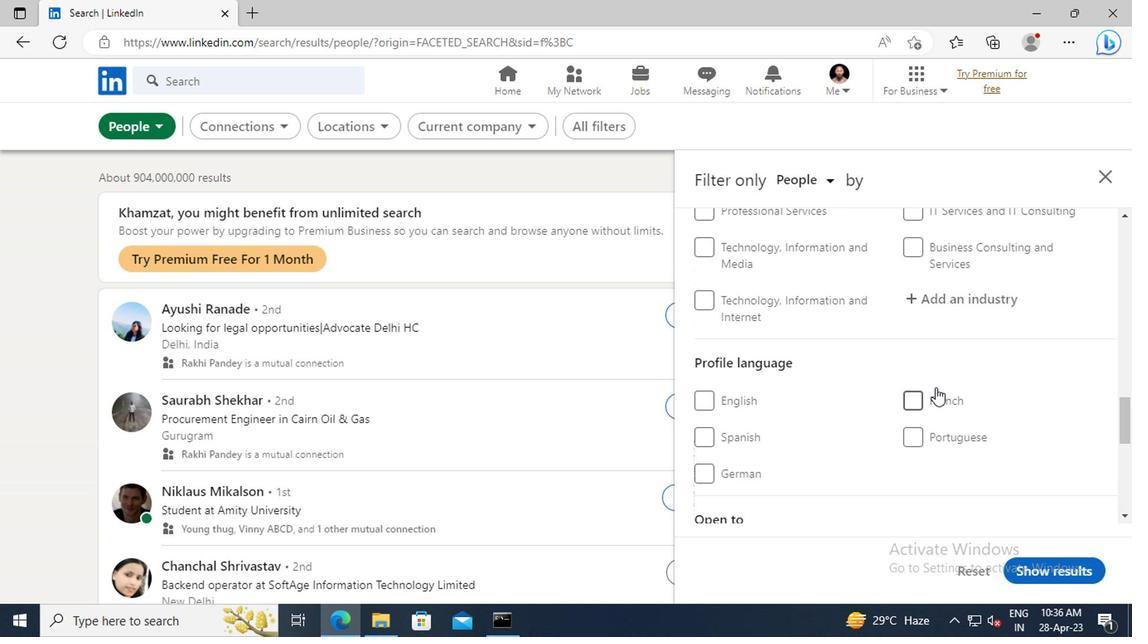 
Action: Mouse scrolled (932, 388) with delta (0, 0)
Screenshot: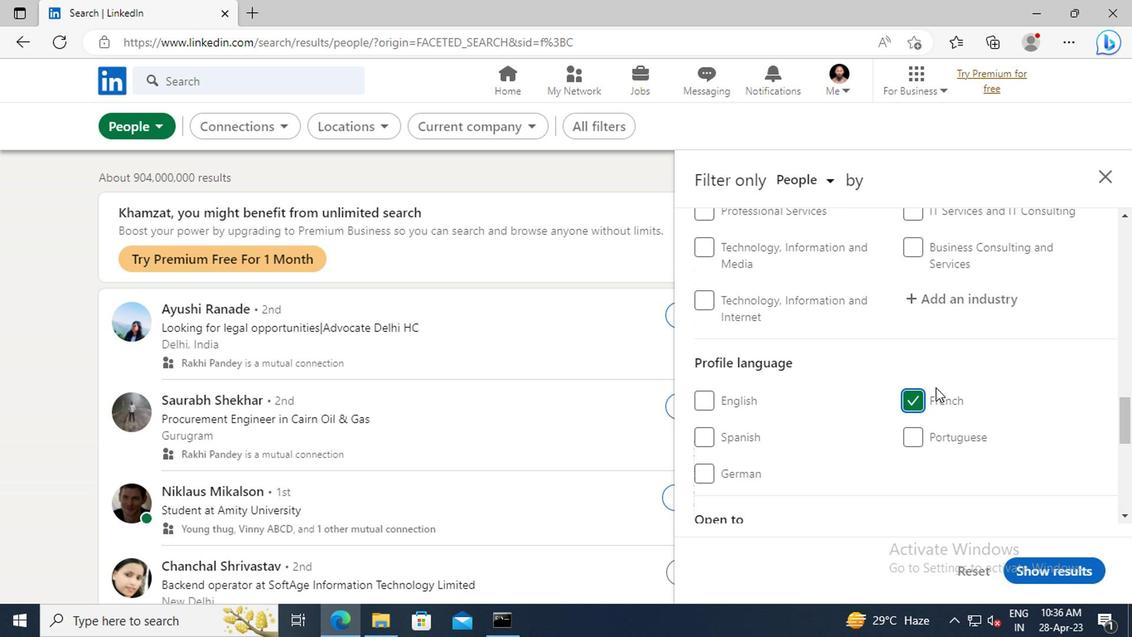 
Action: Mouse scrolled (932, 388) with delta (0, 0)
Screenshot: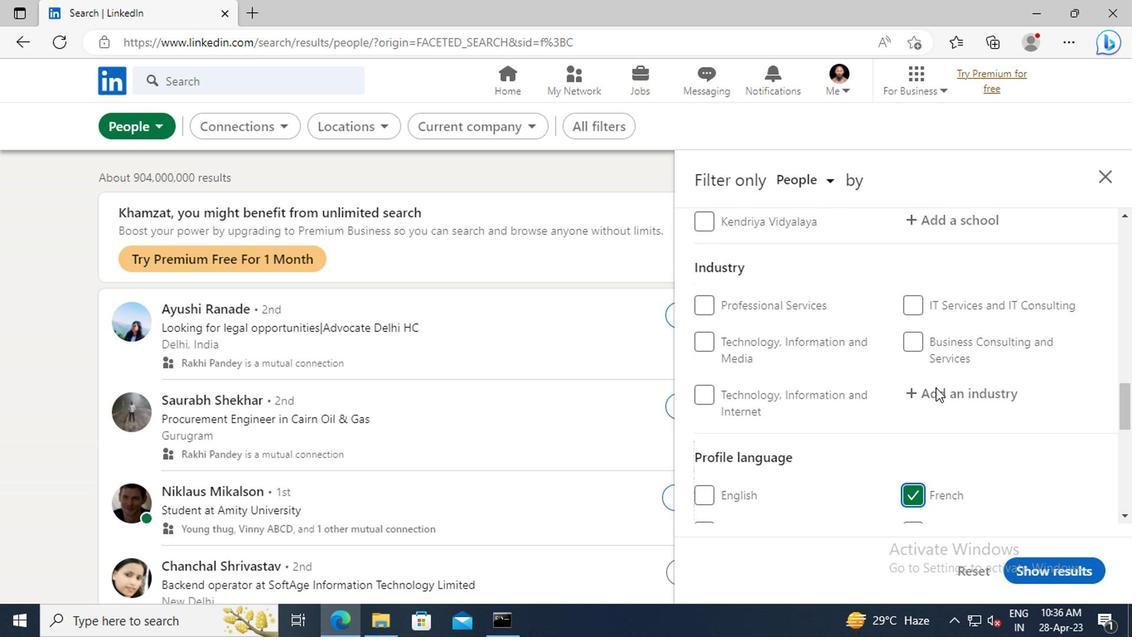 
Action: Mouse scrolled (932, 388) with delta (0, 0)
Screenshot: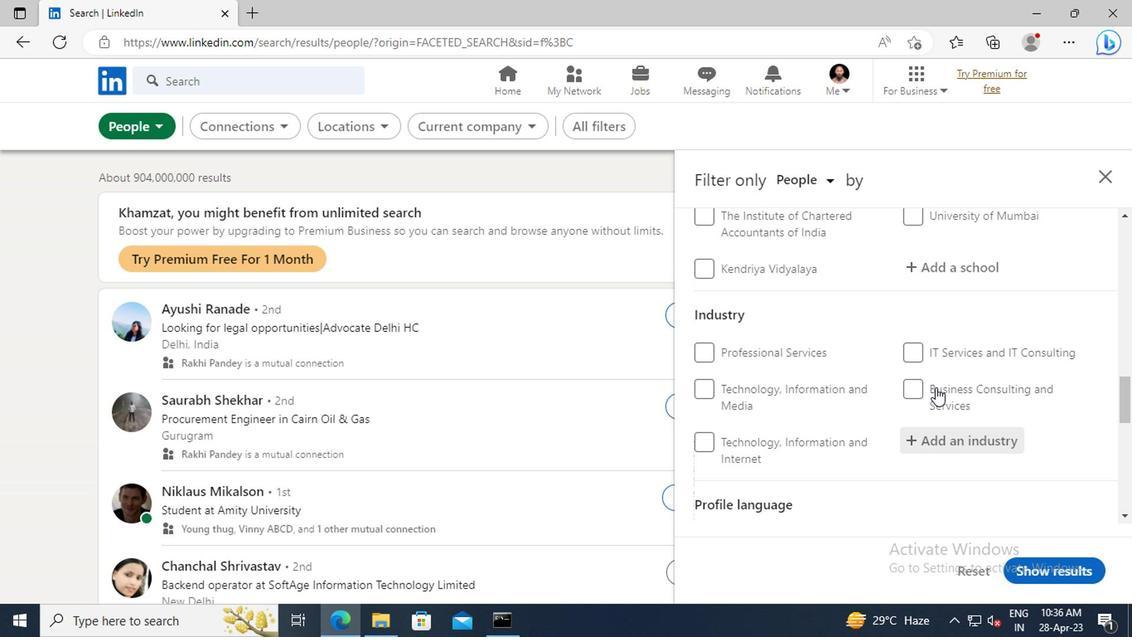 
Action: Mouse scrolled (932, 388) with delta (0, 0)
Screenshot: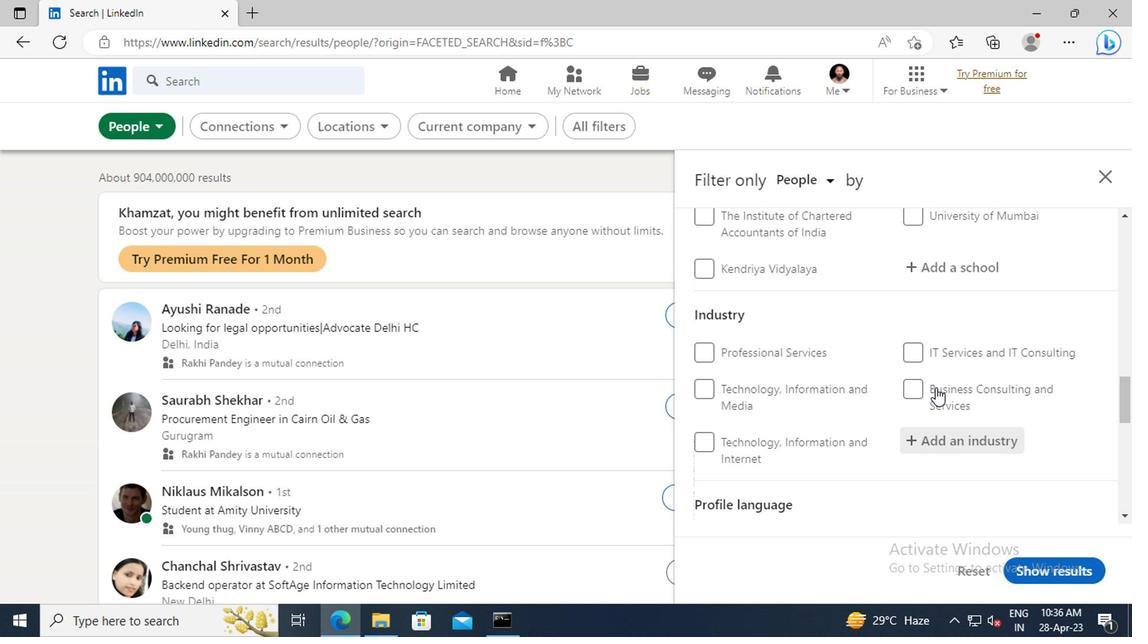 
Action: Mouse scrolled (932, 388) with delta (0, 0)
Screenshot: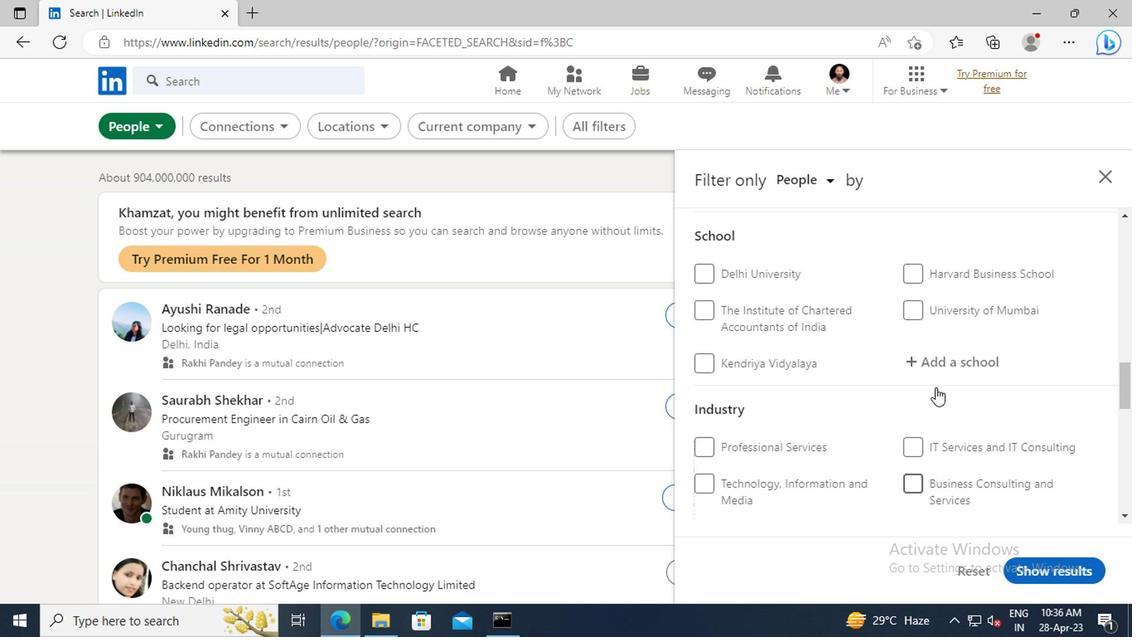 
Action: Mouse scrolled (932, 388) with delta (0, 0)
Screenshot: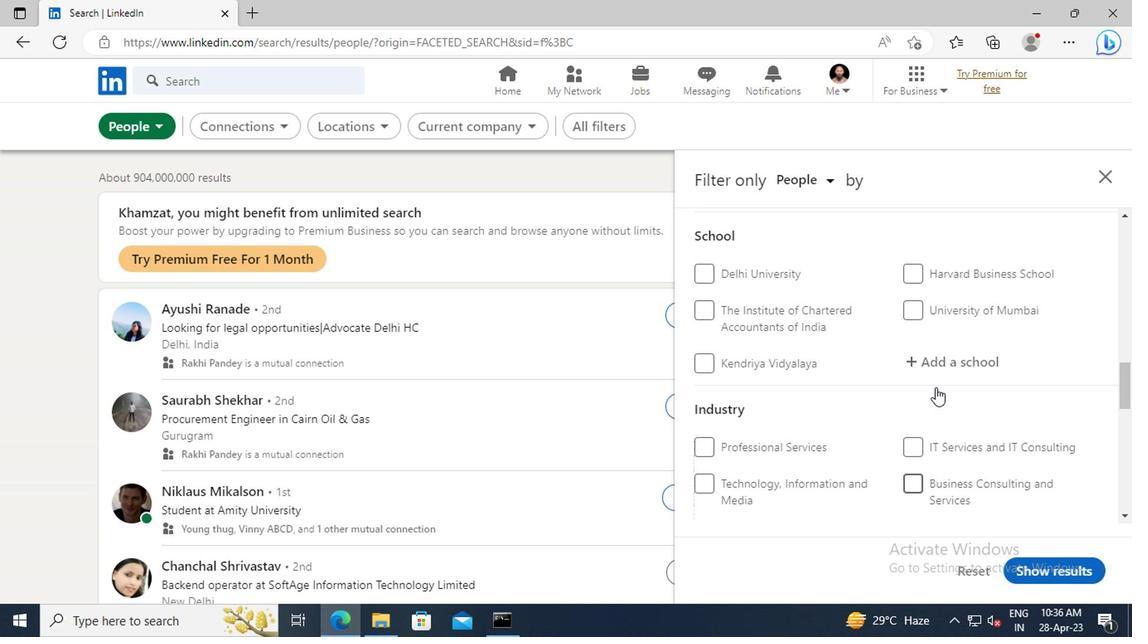 
Action: Mouse scrolled (932, 388) with delta (0, 0)
Screenshot: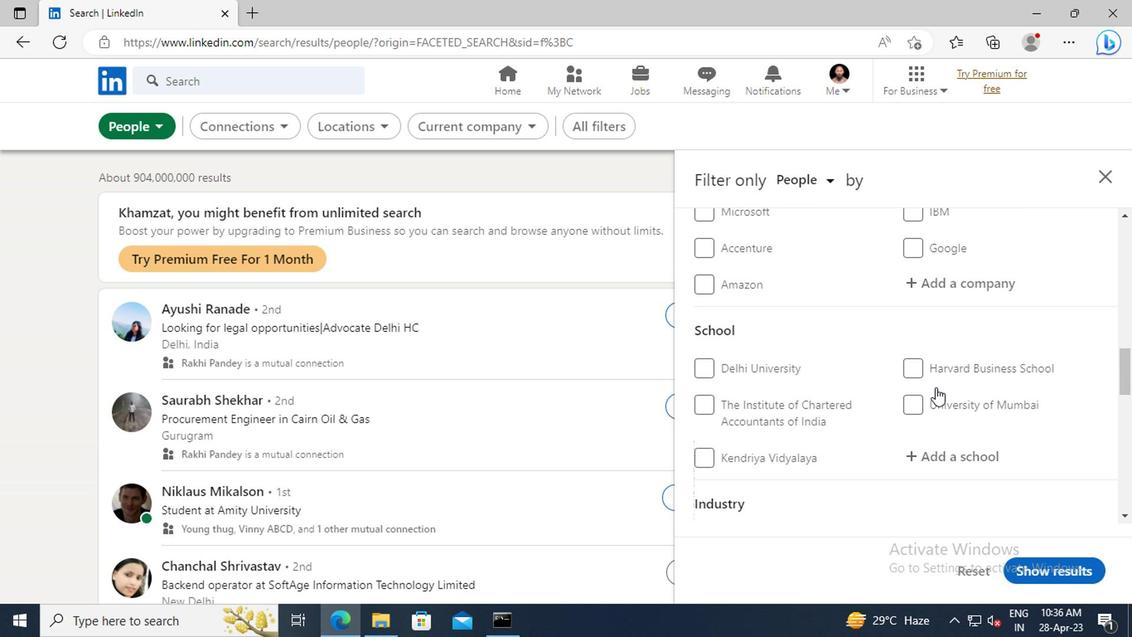 
Action: Mouse scrolled (932, 388) with delta (0, 0)
Screenshot: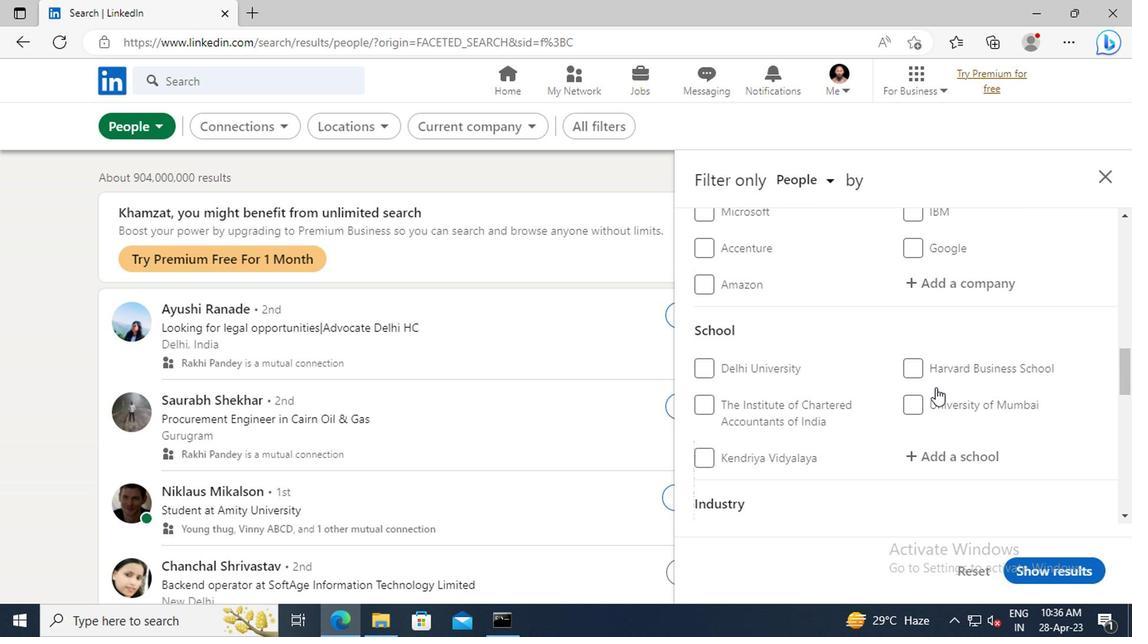 
Action: Mouse scrolled (932, 388) with delta (0, 0)
Screenshot: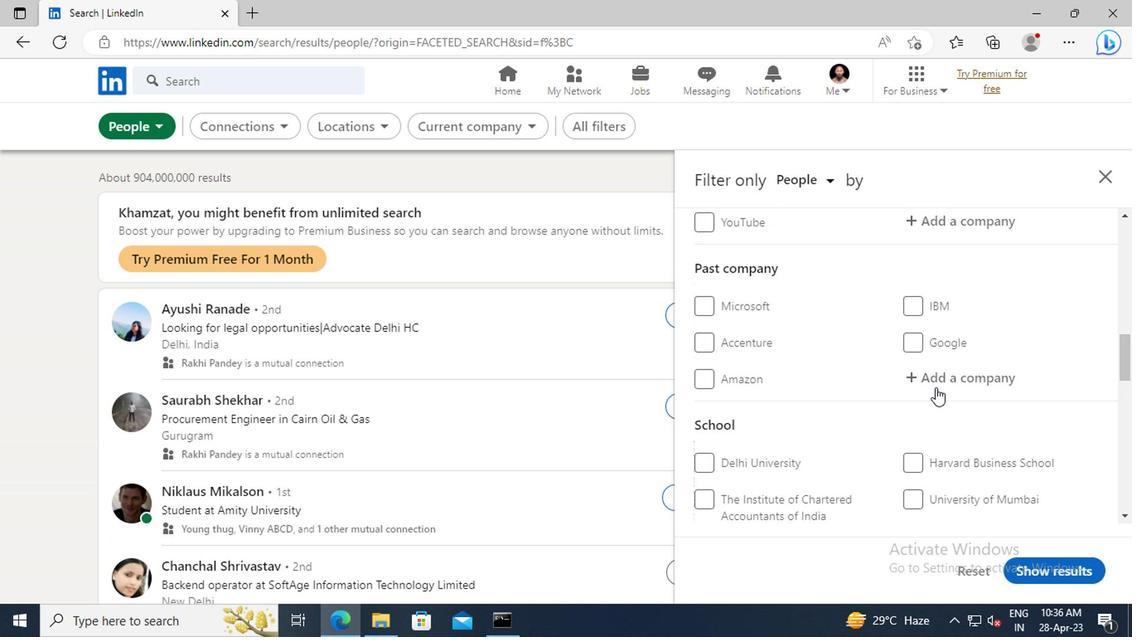 
Action: Mouse scrolled (932, 388) with delta (0, 0)
Screenshot: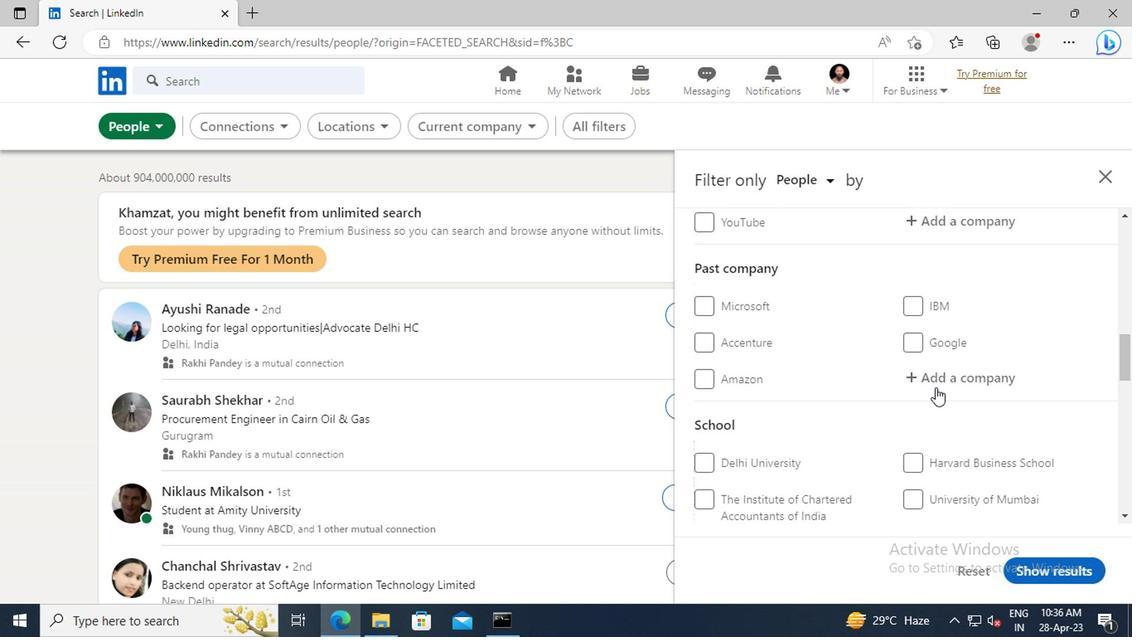 
Action: Mouse scrolled (932, 388) with delta (0, 0)
Screenshot: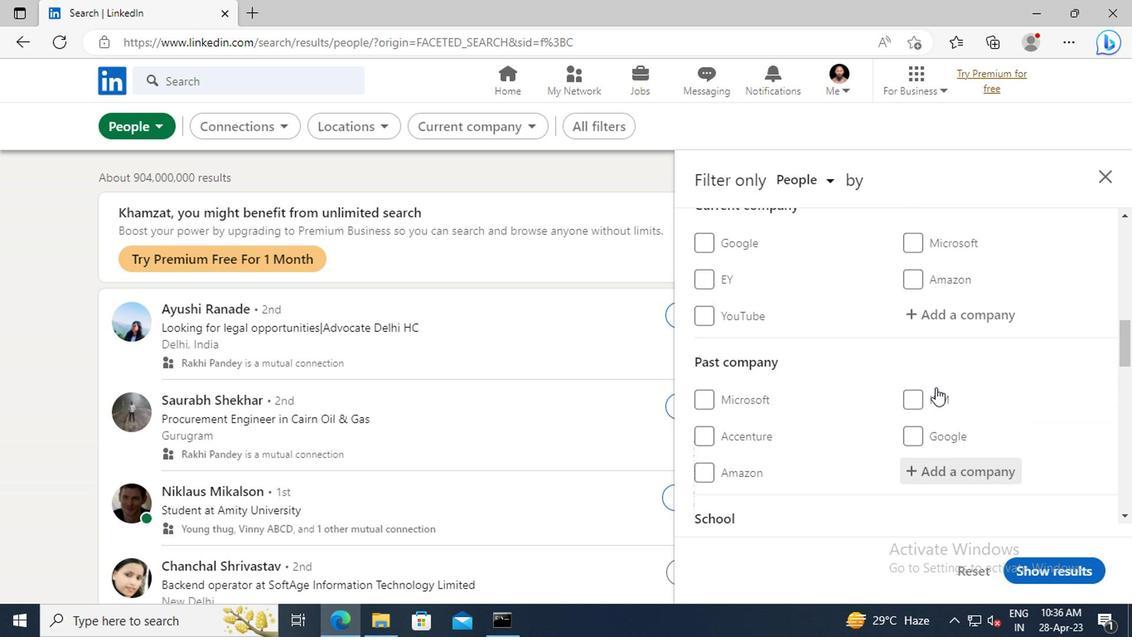 
Action: Mouse moved to (932, 364)
Screenshot: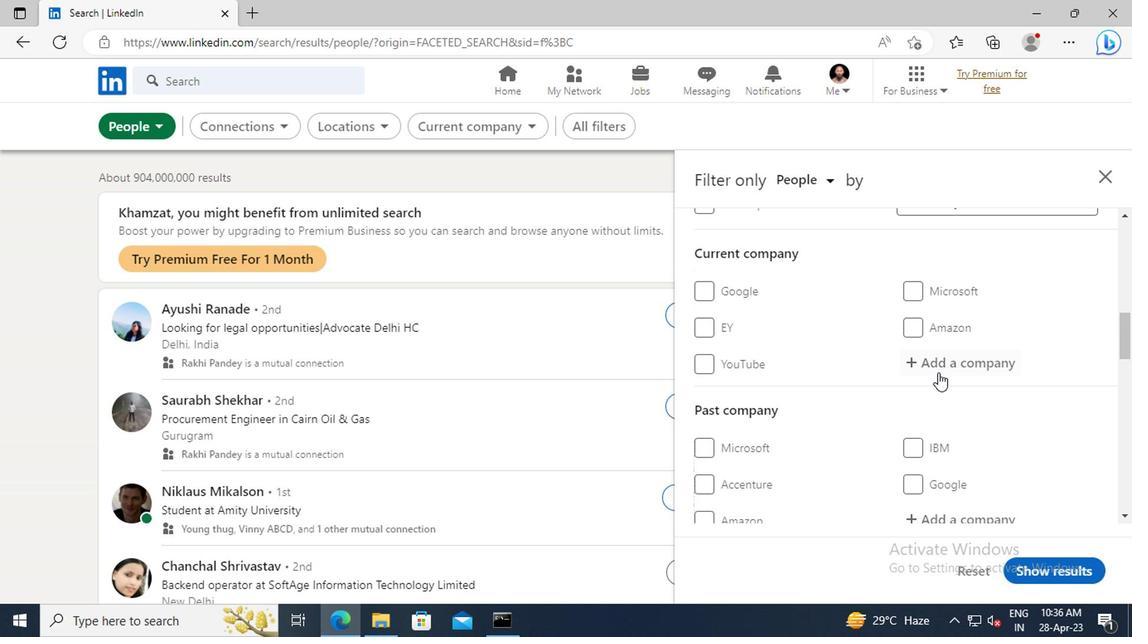 
Action: Mouse pressed left at (932, 364)
Screenshot: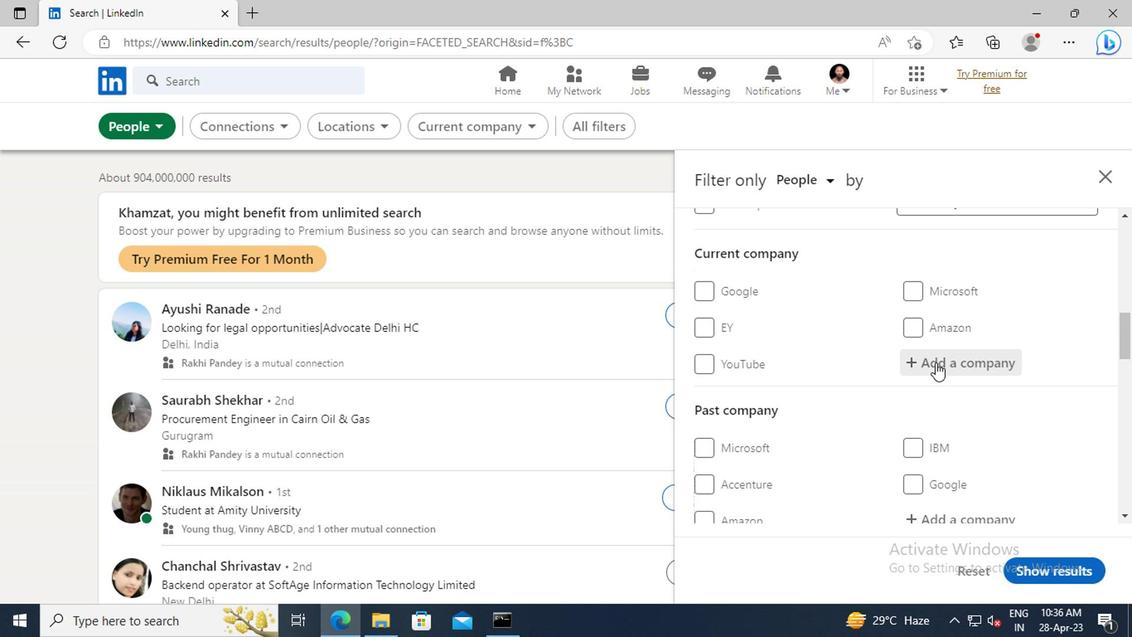 
Action: Key pressed <Key.shift>DUBAI<Key.space><Key.shift>VACANCY
Screenshot: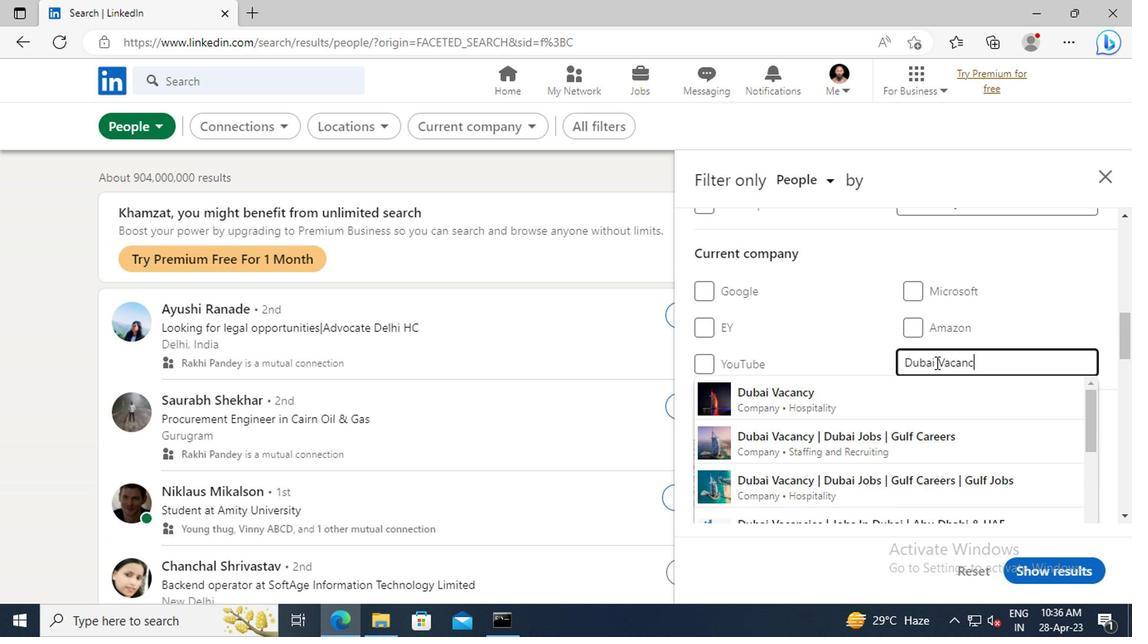 
Action: Mouse moved to (934, 397)
Screenshot: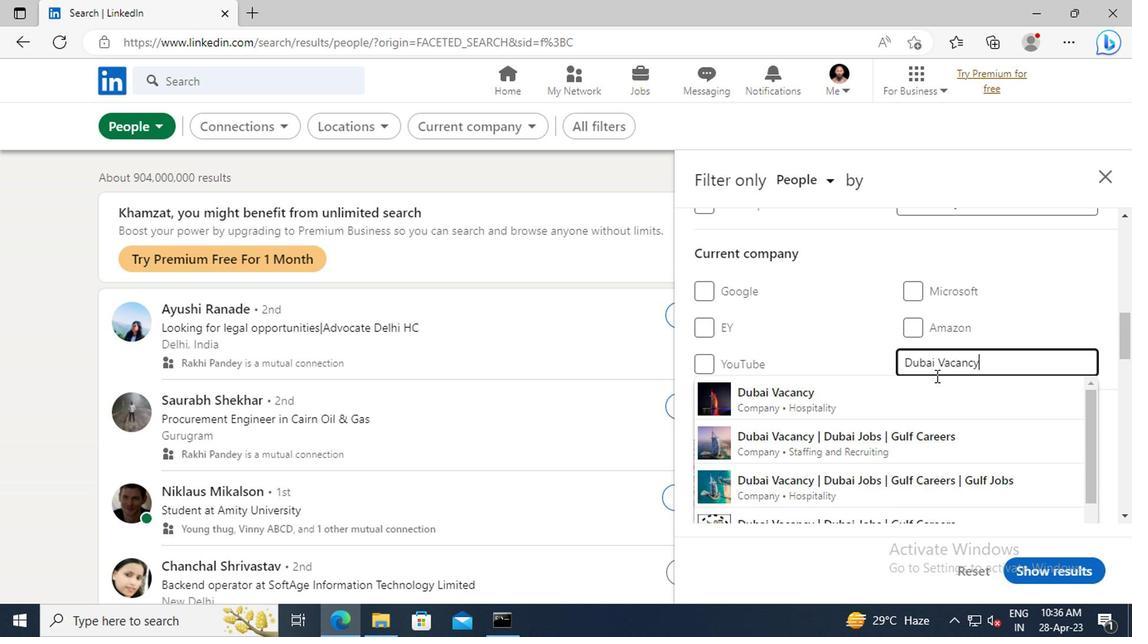 
Action: Mouse pressed left at (934, 397)
Screenshot: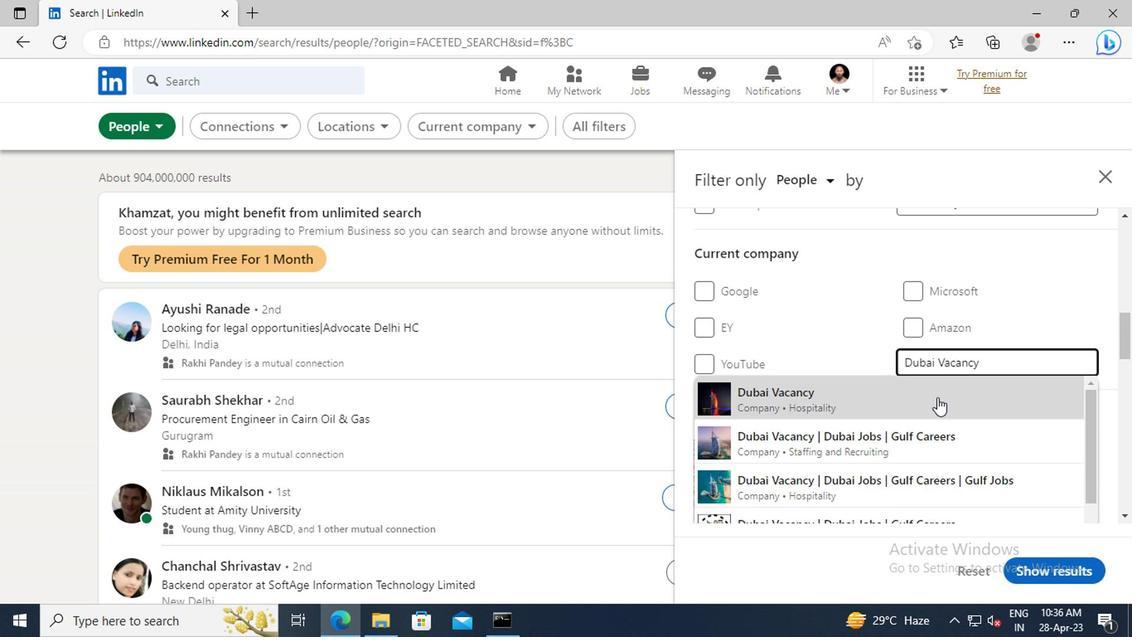 
Action: Mouse moved to (930, 339)
Screenshot: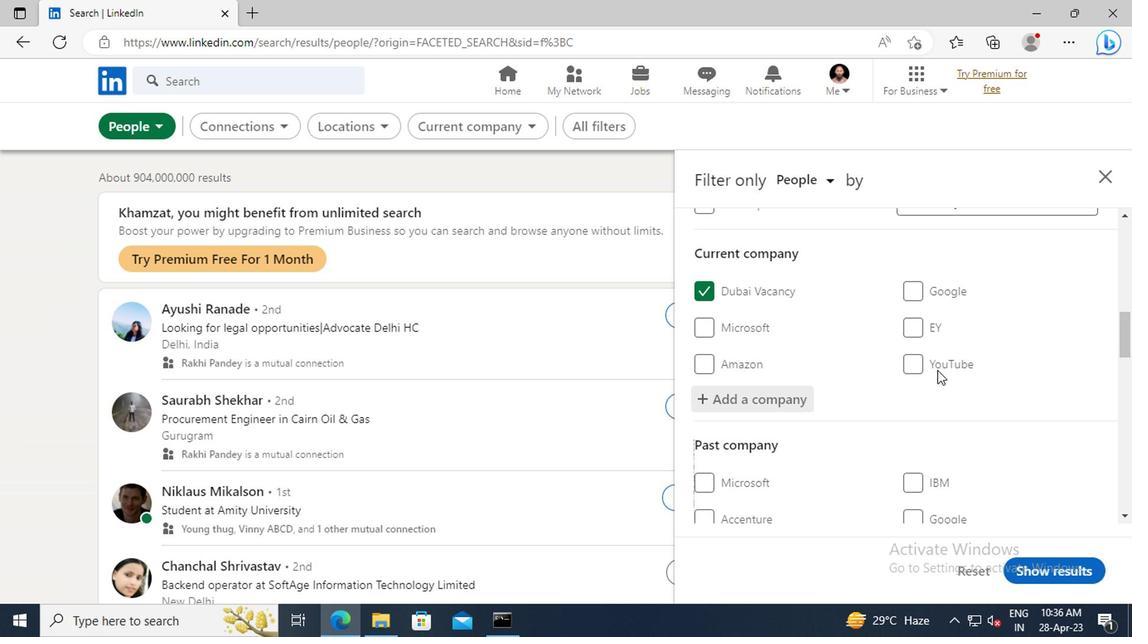 
Action: Mouse scrolled (930, 338) with delta (0, 0)
Screenshot: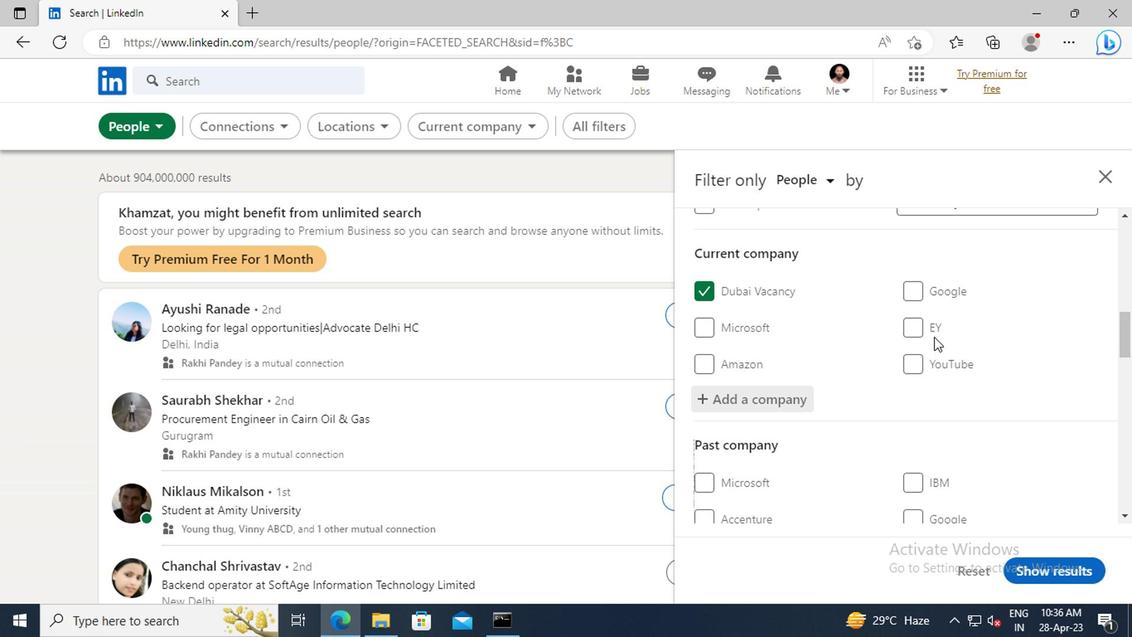 
Action: Mouse scrolled (930, 338) with delta (0, 0)
Screenshot: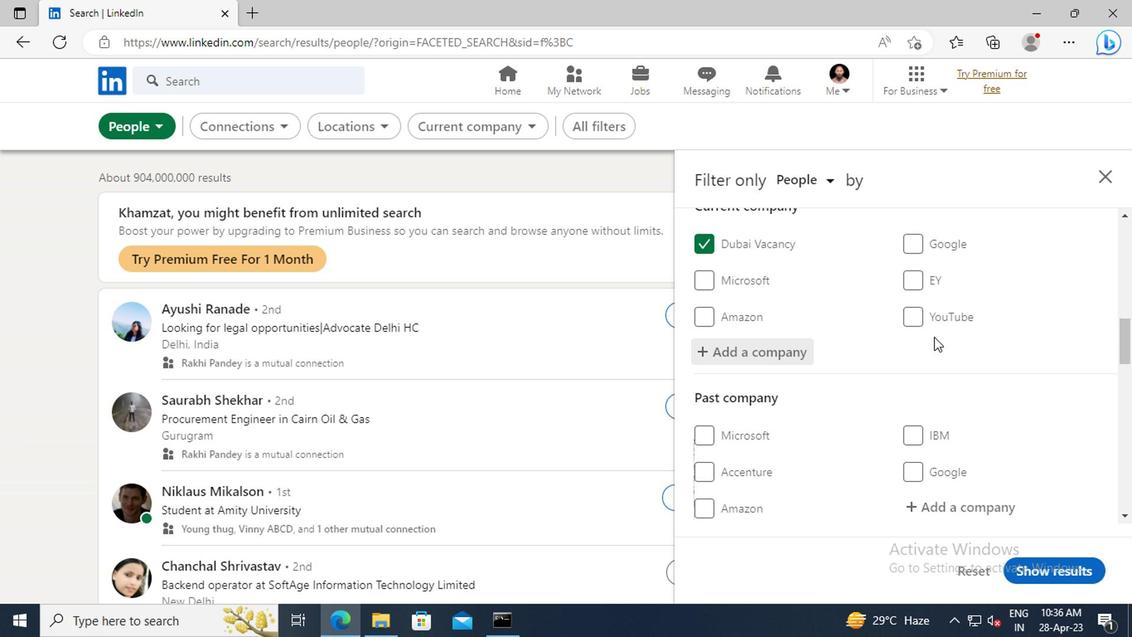 
Action: Mouse scrolled (930, 338) with delta (0, 0)
Screenshot: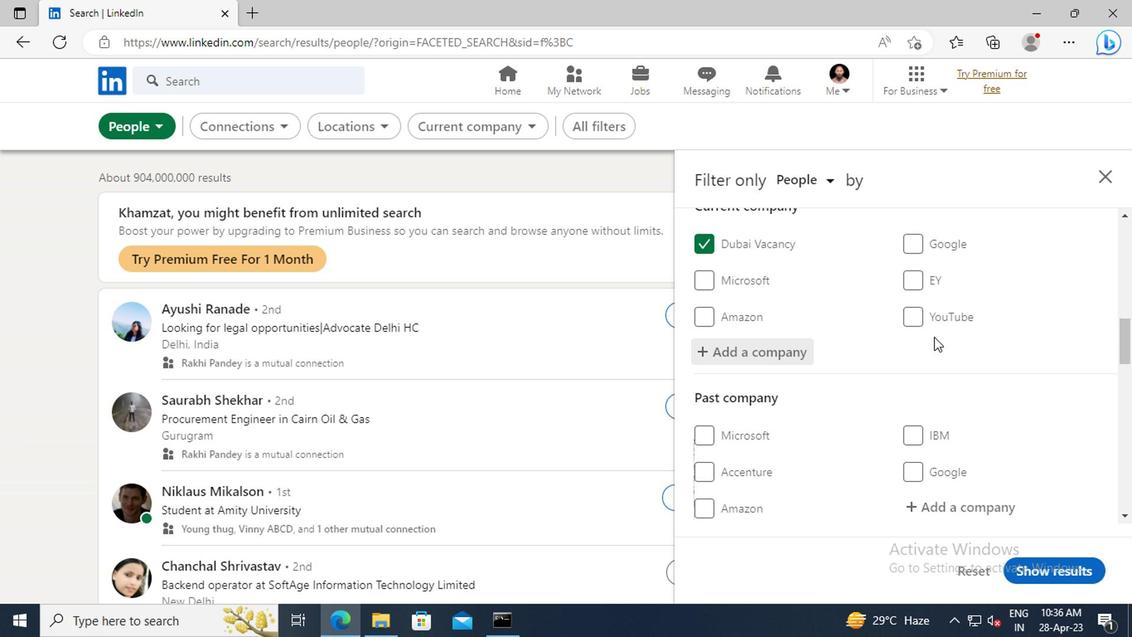 
Action: Mouse scrolled (930, 338) with delta (0, 0)
Screenshot: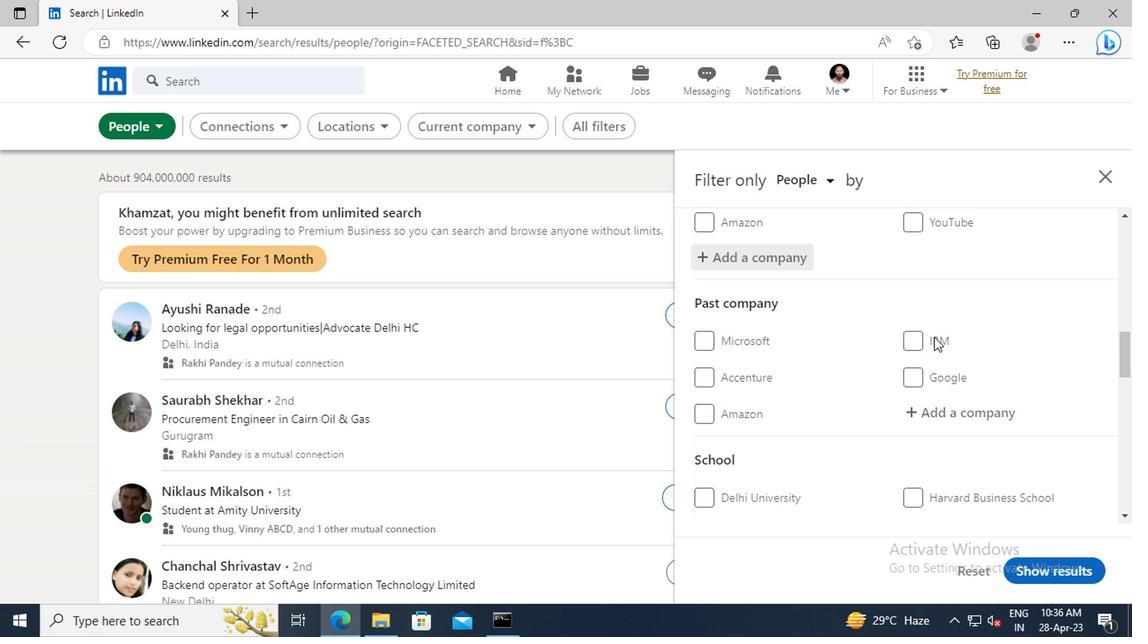 
Action: Mouse scrolled (930, 338) with delta (0, 0)
Screenshot: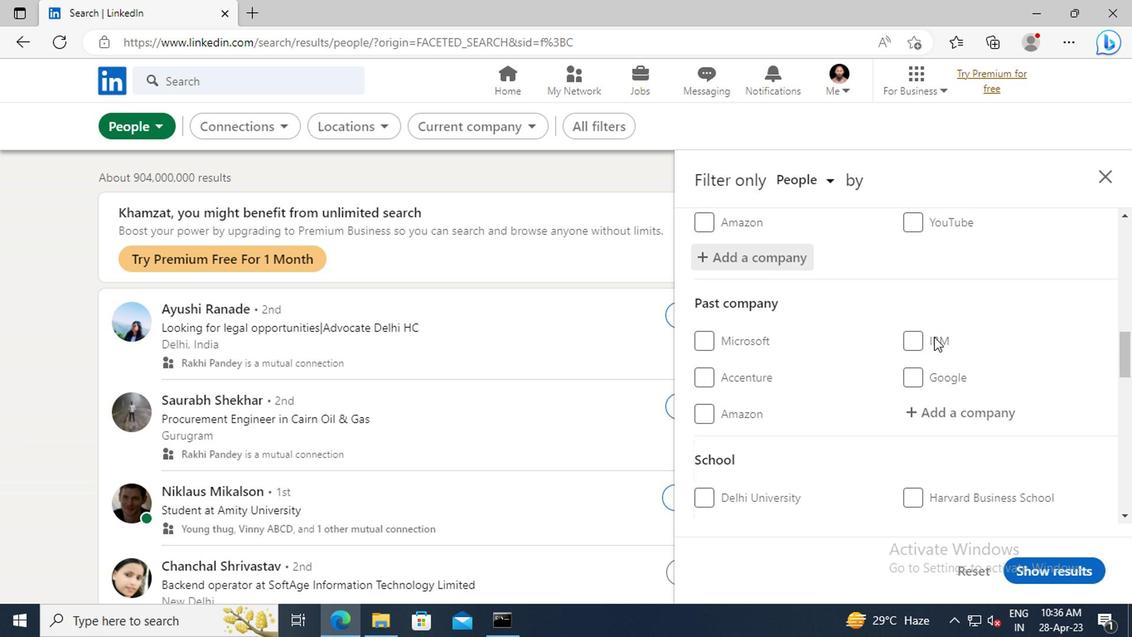 
Action: Mouse scrolled (930, 338) with delta (0, 0)
Screenshot: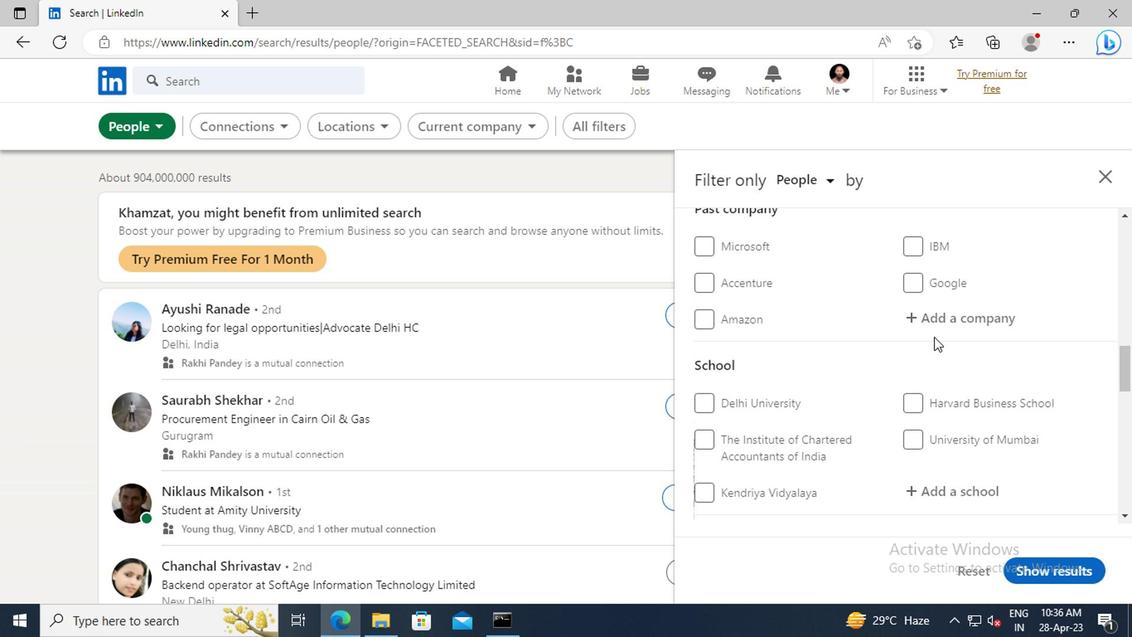 
Action: Mouse scrolled (930, 338) with delta (0, 0)
Screenshot: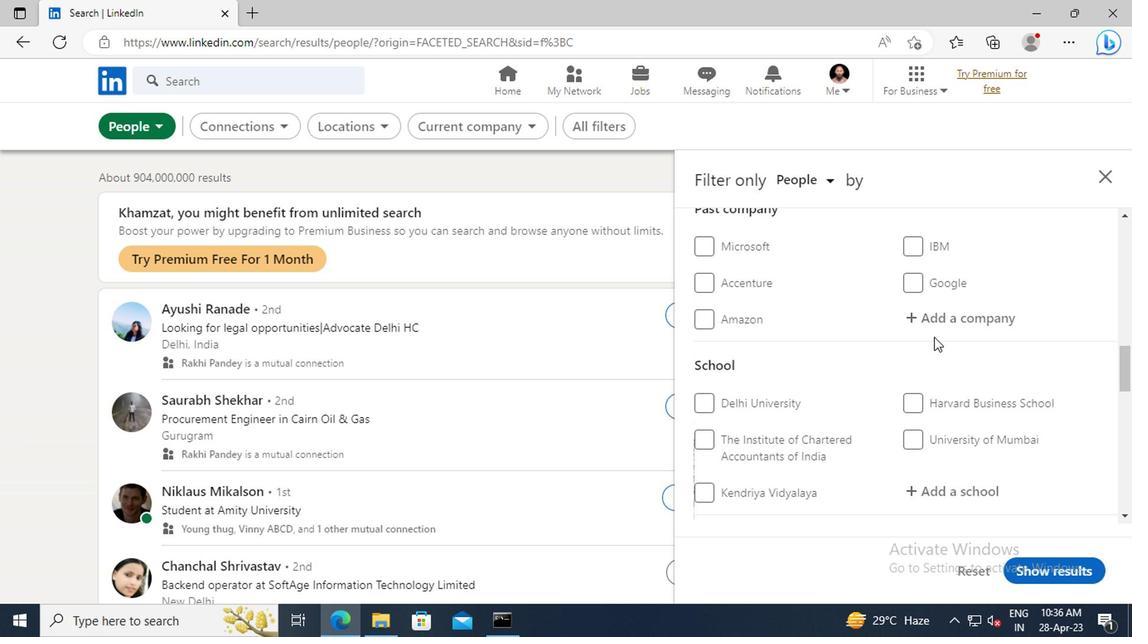 
Action: Mouse scrolled (930, 338) with delta (0, 0)
Screenshot: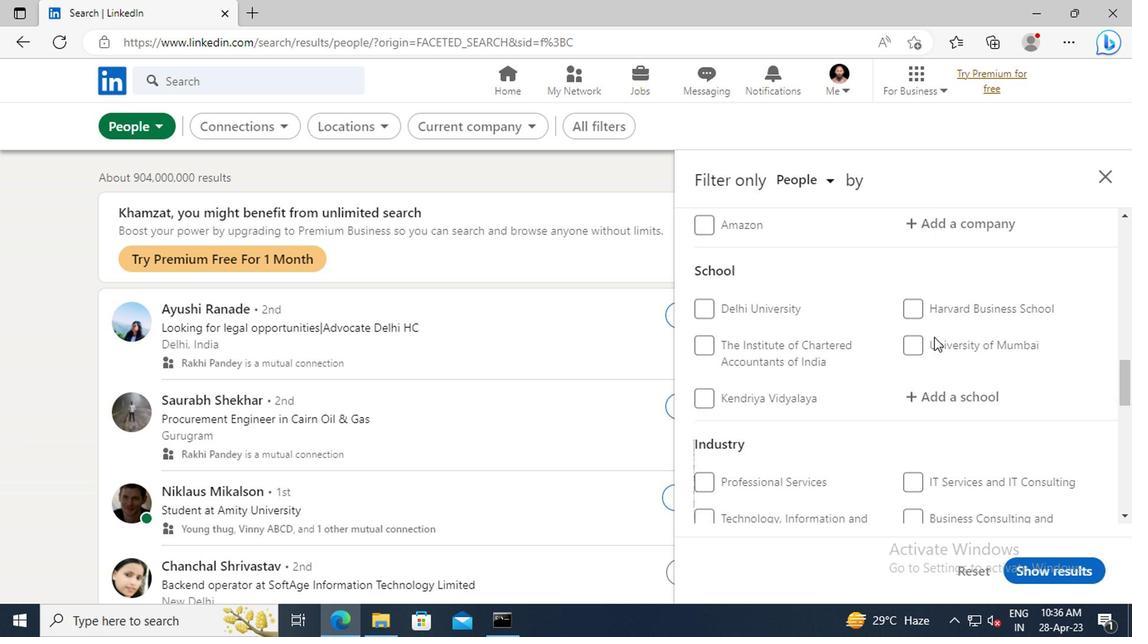 
Action: Mouse moved to (936, 353)
Screenshot: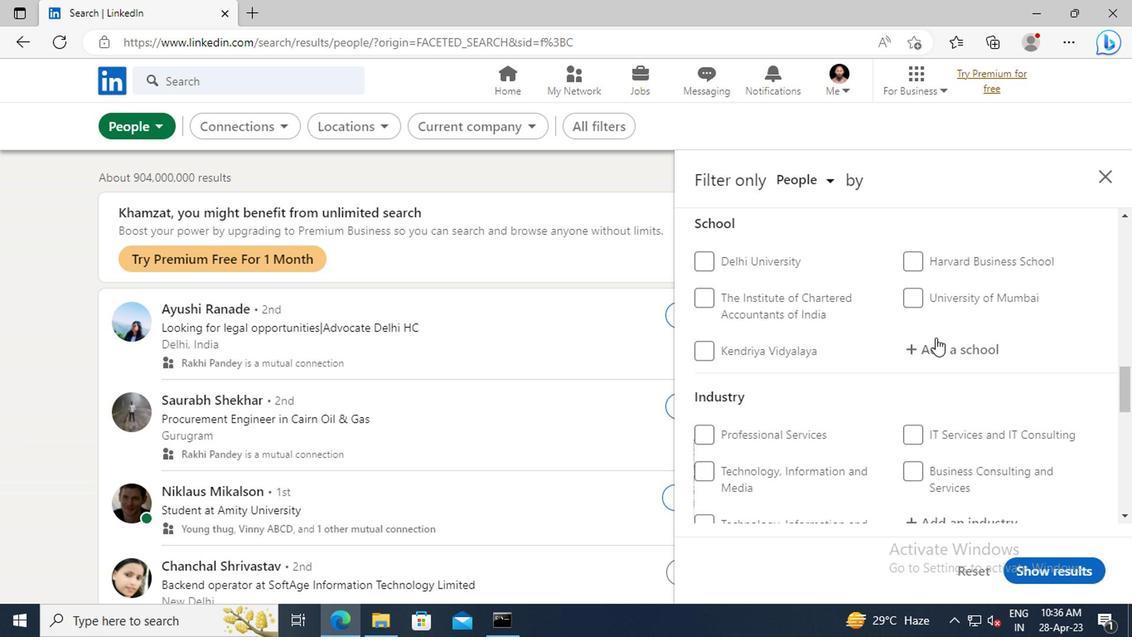 
Action: Mouse pressed left at (936, 353)
Screenshot: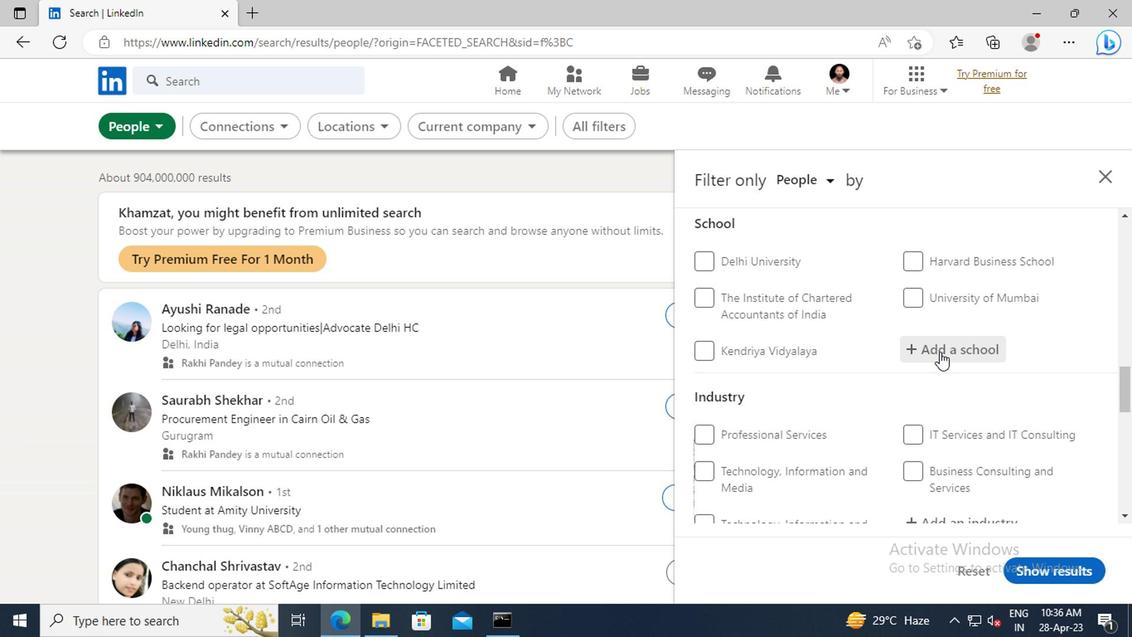 
Action: Key pressed <Key.shift>THE<Key.space><Key.shift>UNIVERSITY<Key.space>OF<Key.space><Key.shift>BURDWAN
Screenshot: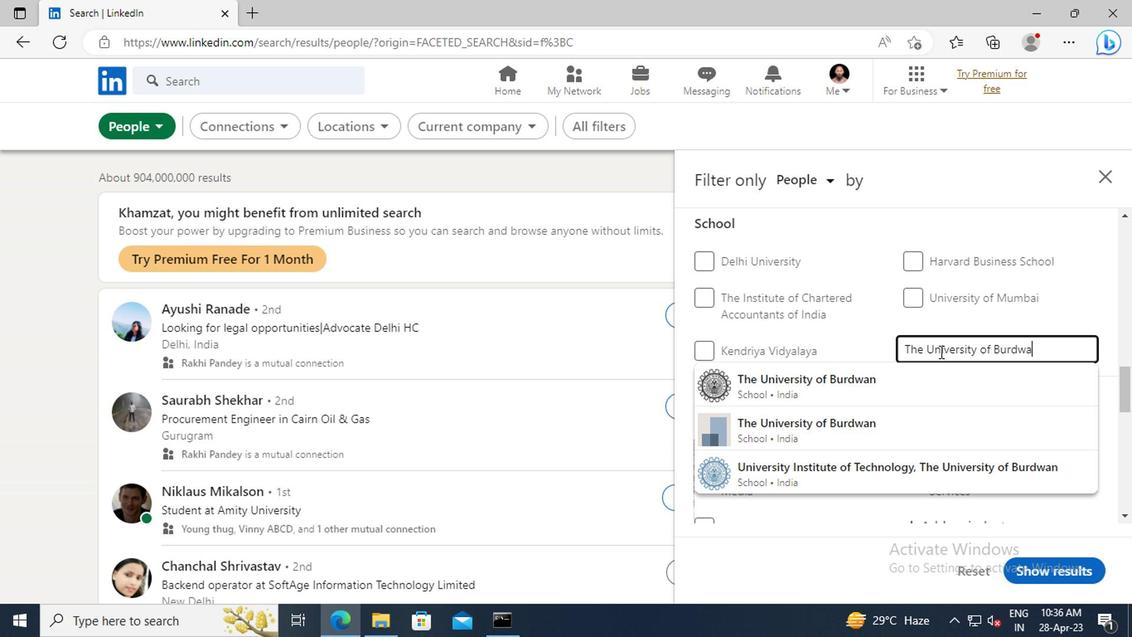 
Action: Mouse moved to (939, 378)
Screenshot: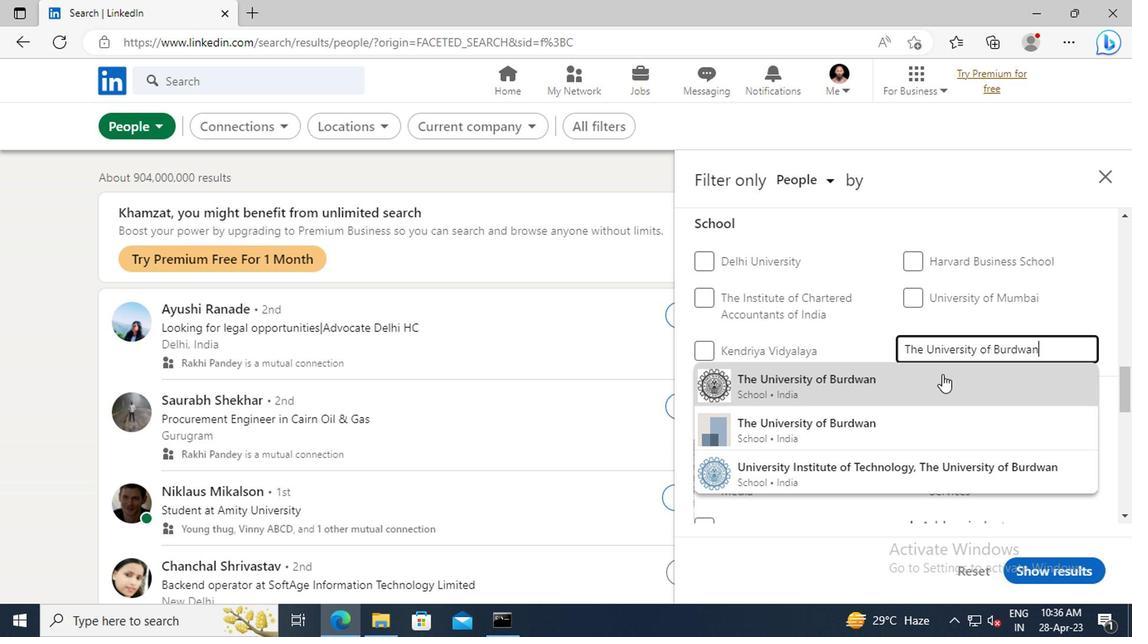 
Action: Mouse pressed left at (939, 378)
Screenshot: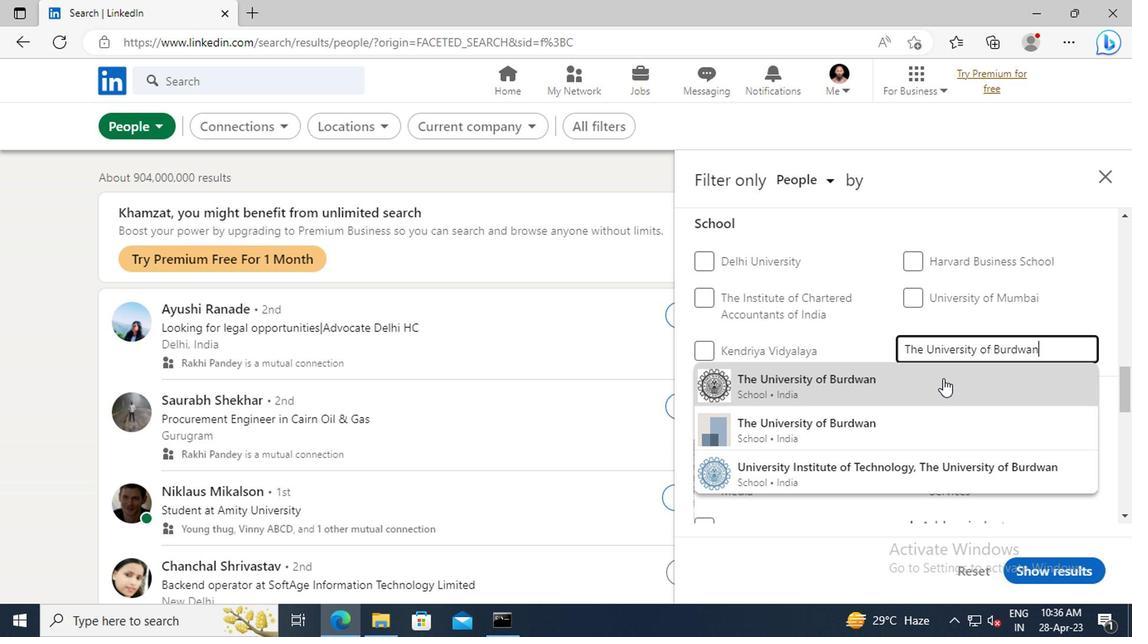 
Action: Mouse moved to (939, 333)
Screenshot: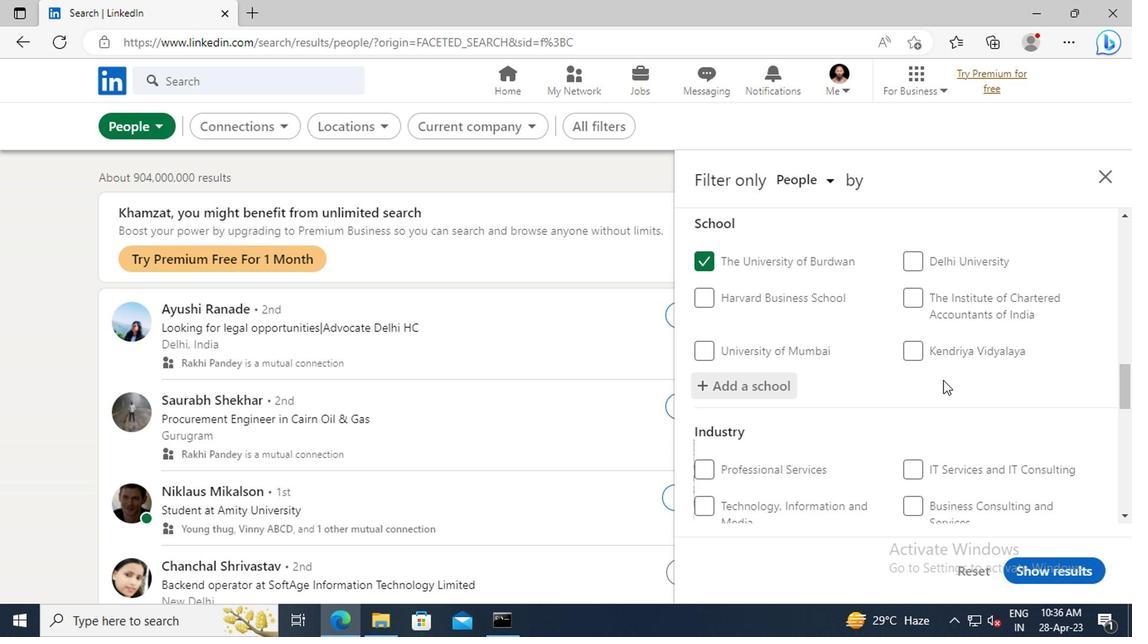 
Action: Mouse scrolled (939, 332) with delta (0, -1)
Screenshot: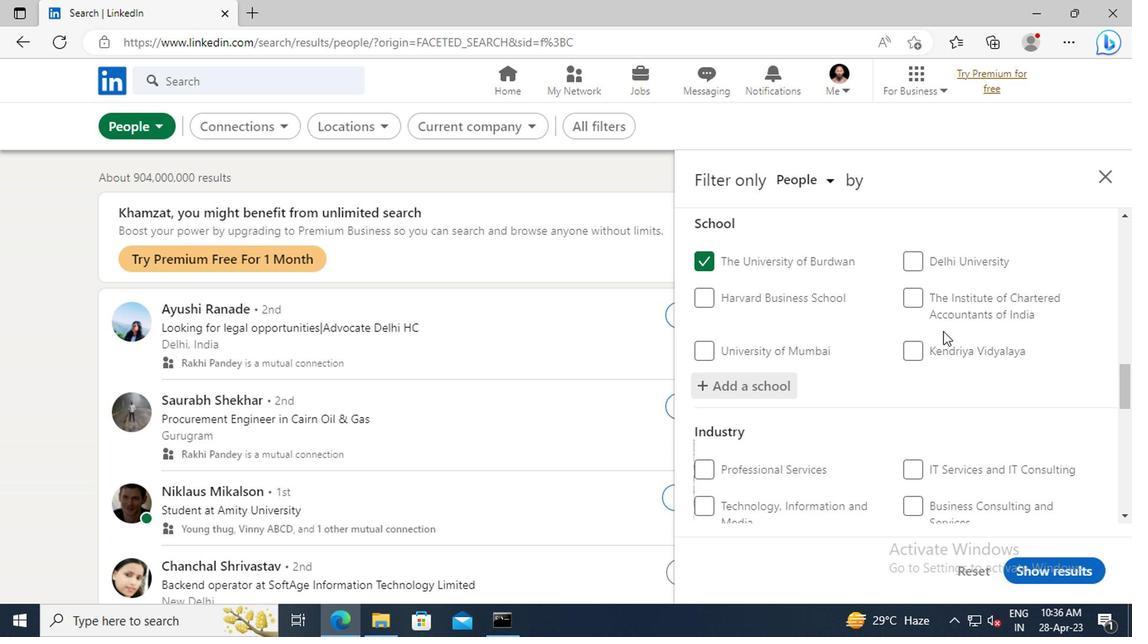 
Action: Mouse scrolled (939, 332) with delta (0, -1)
Screenshot: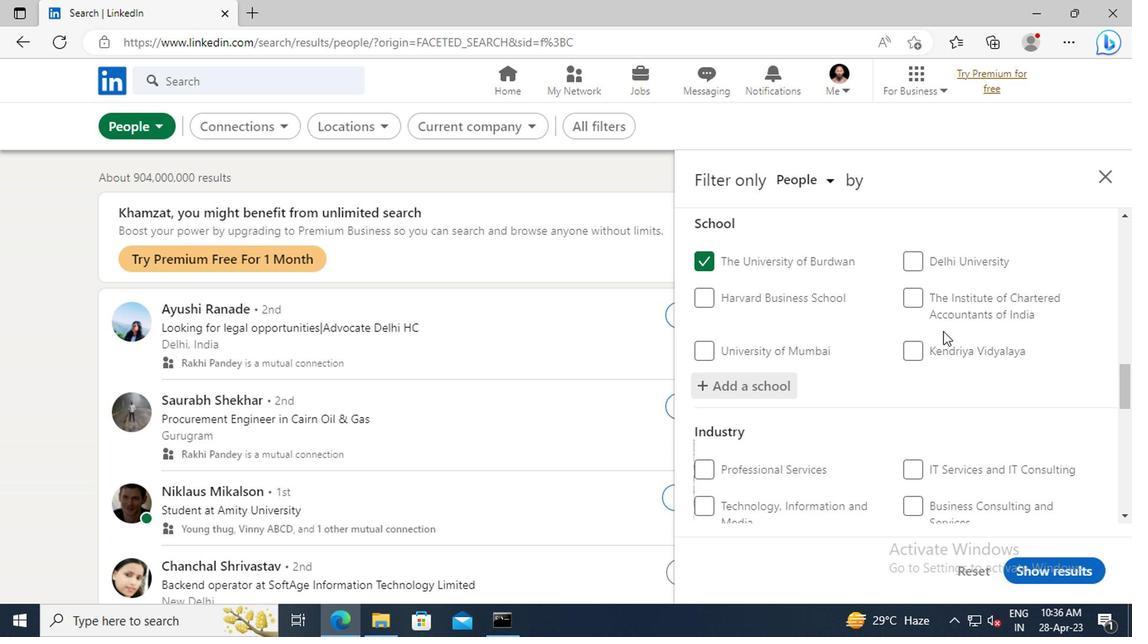 
Action: Mouse moved to (939, 332)
Screenshot: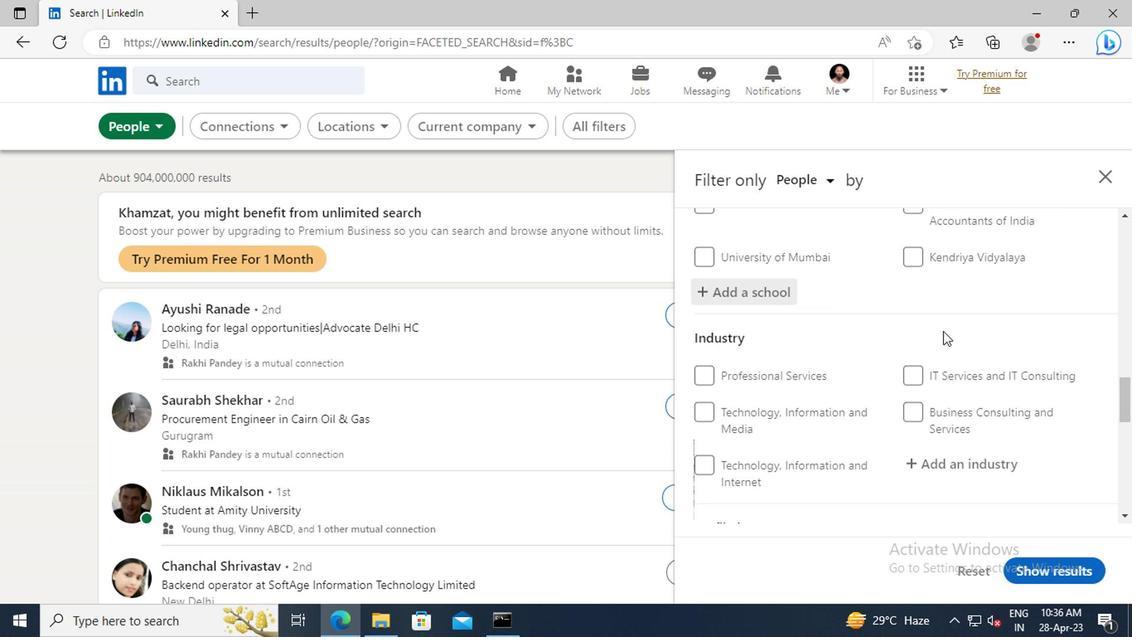 
Action: Mouse scrolled (939, 332) with delta (0, 0)
Screenshot: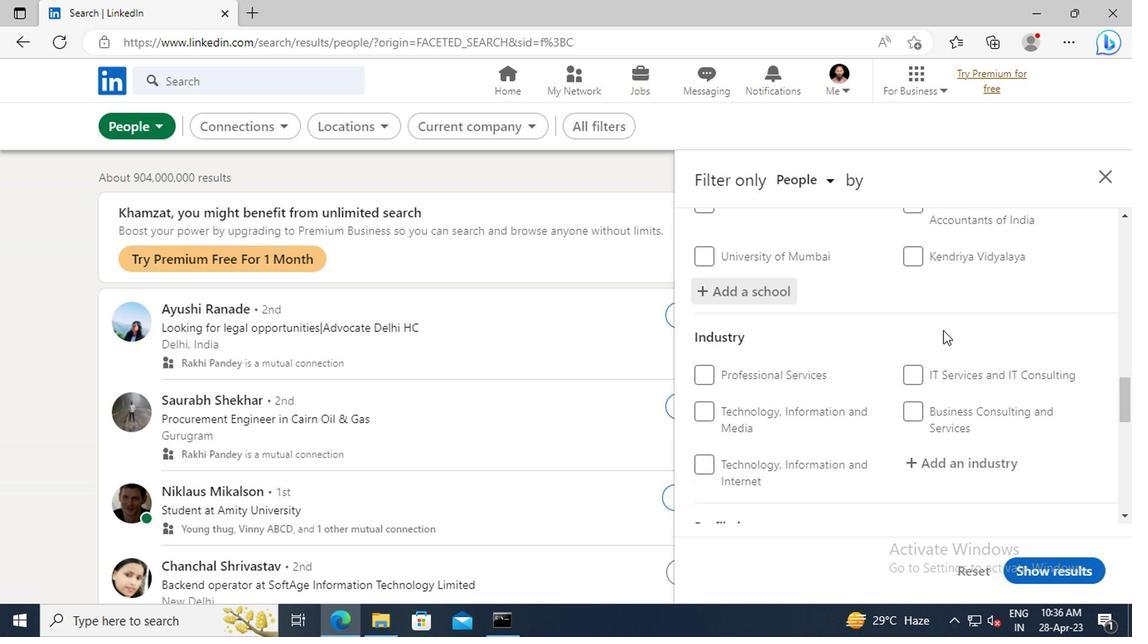 
Action: Mouse scrolled (939, 332) with delta (0, 0)
Screenshot: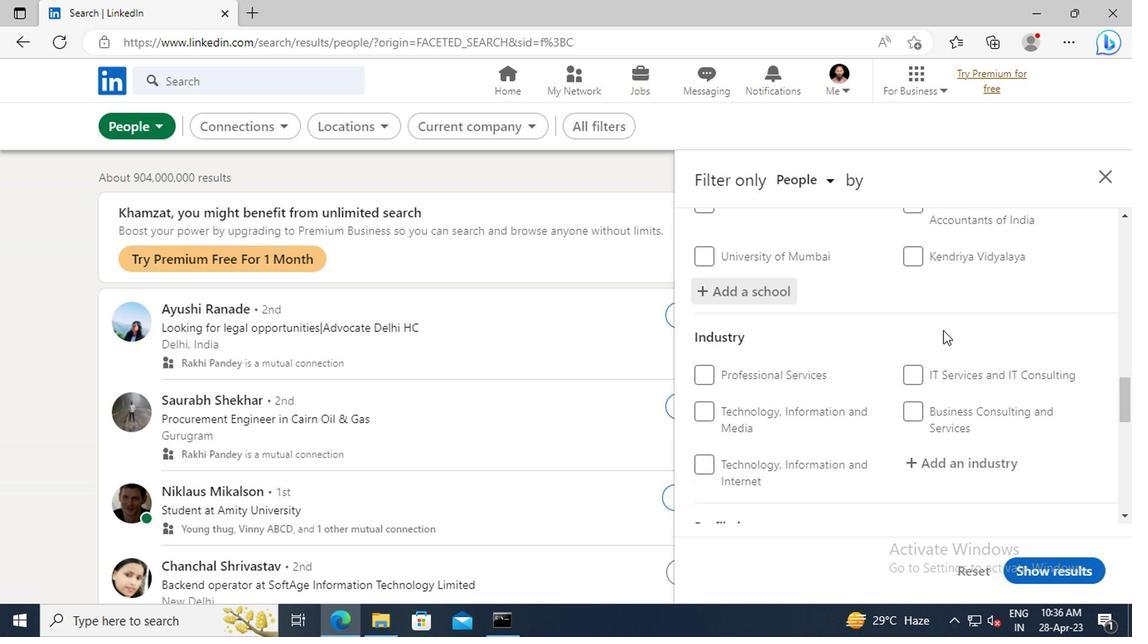 
Action: Mouse moved to (948, 366)
Screenshot: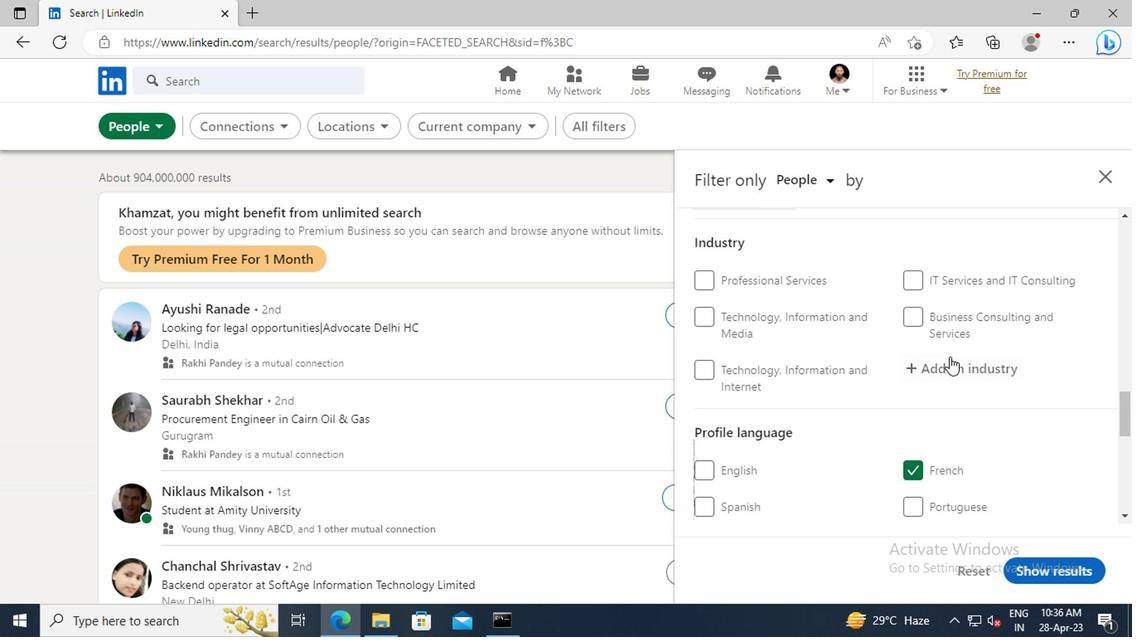 
Action: Mouse pressed left at (948, 366)
Screenshot: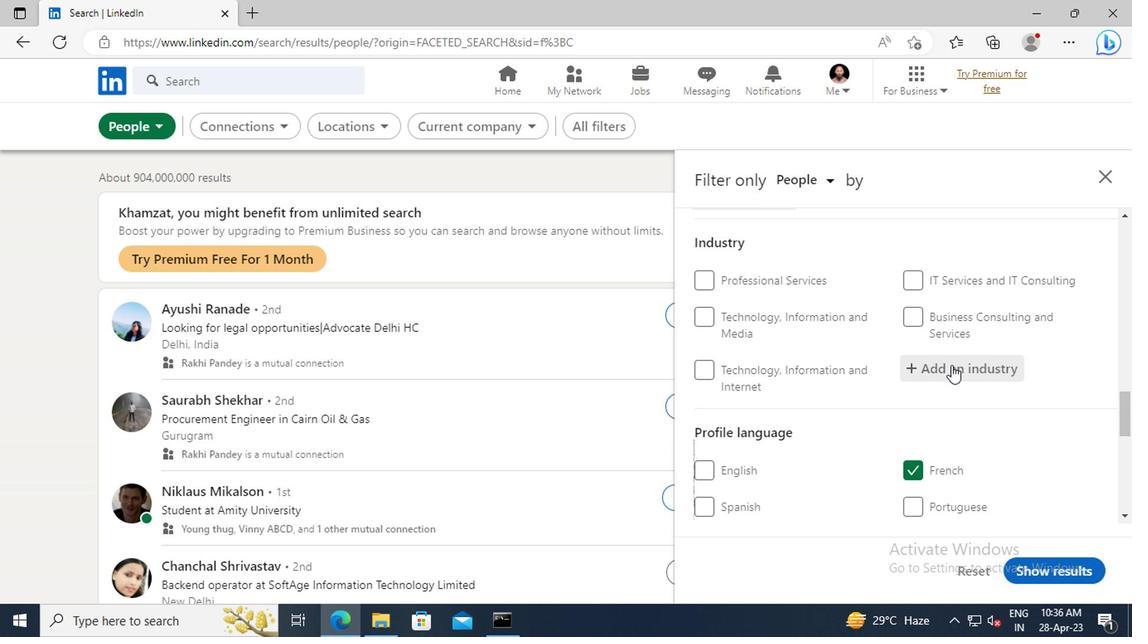 
Action: Key pressed <Key.shift>ANIMAL<Key.space><Key.shift>FEED
Screenshot: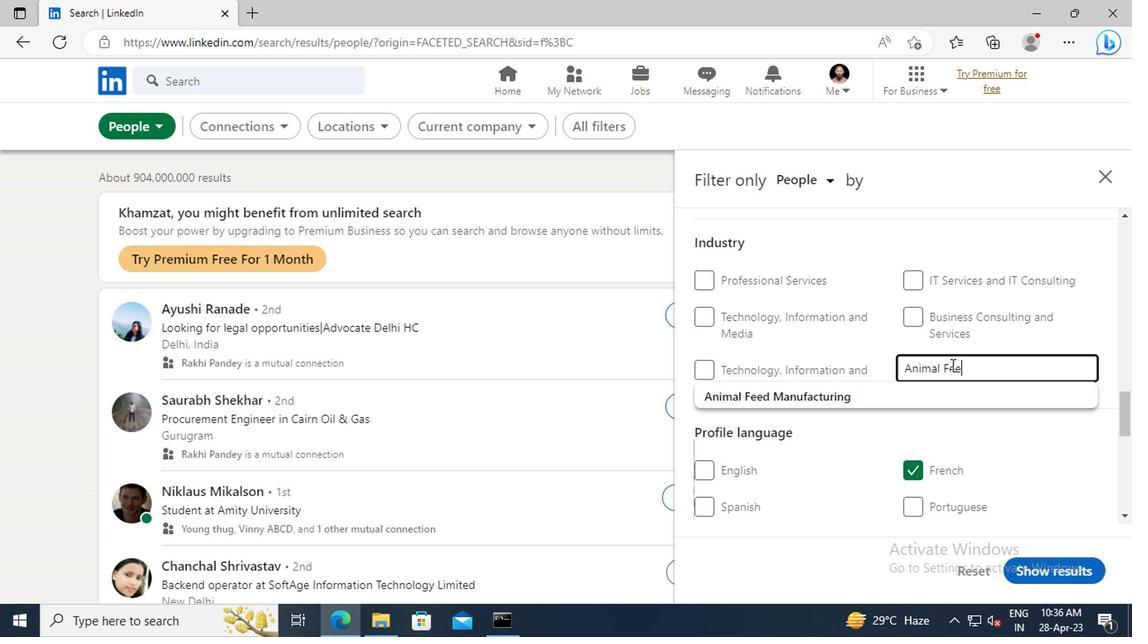 
Action: Mouse moved to (954, 391)
Screenshot: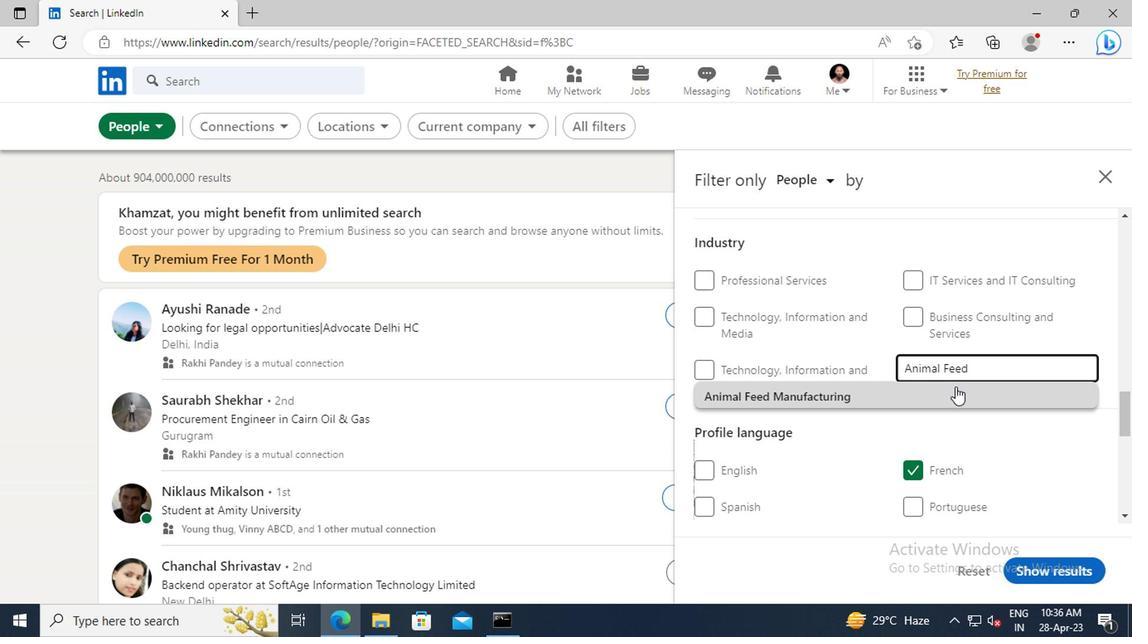 
Action: Mouse pressed left at (954, 391)
Screenshot: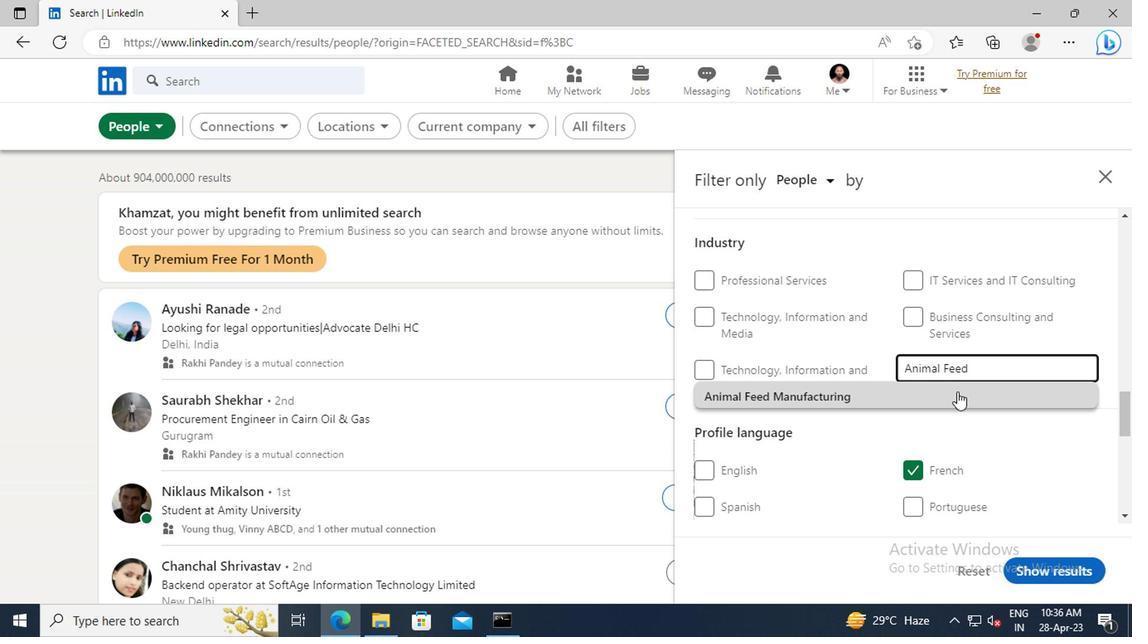 
Action: Mouse moved to (926, 341)
Screenshot: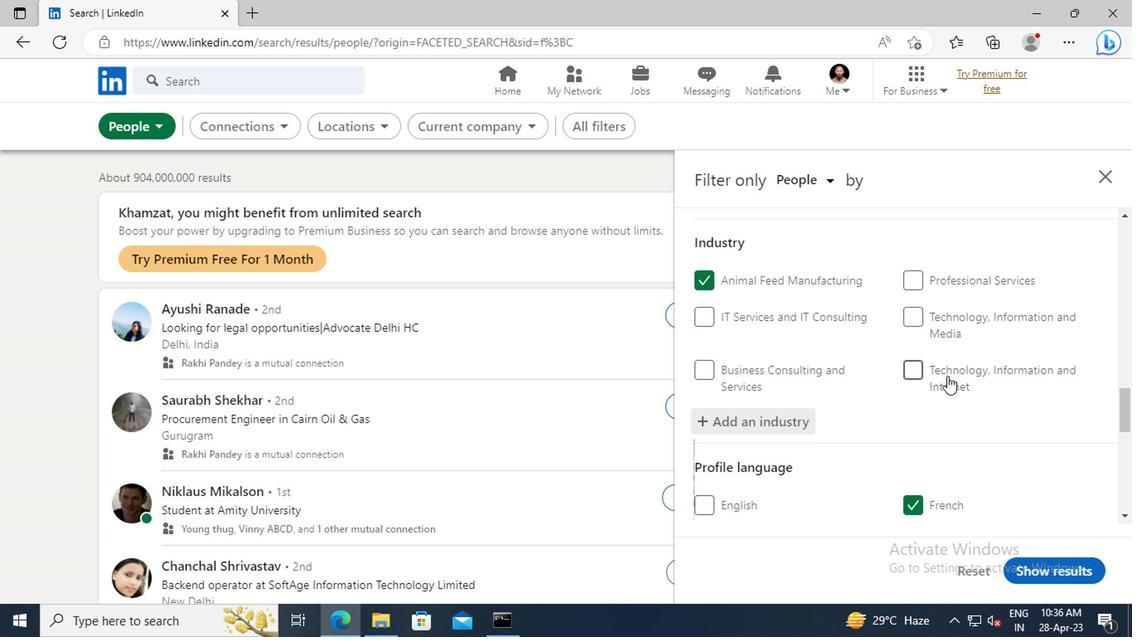 
Action: Mouse scrolled (926, 339) with delta (0, -1)
Screenshot: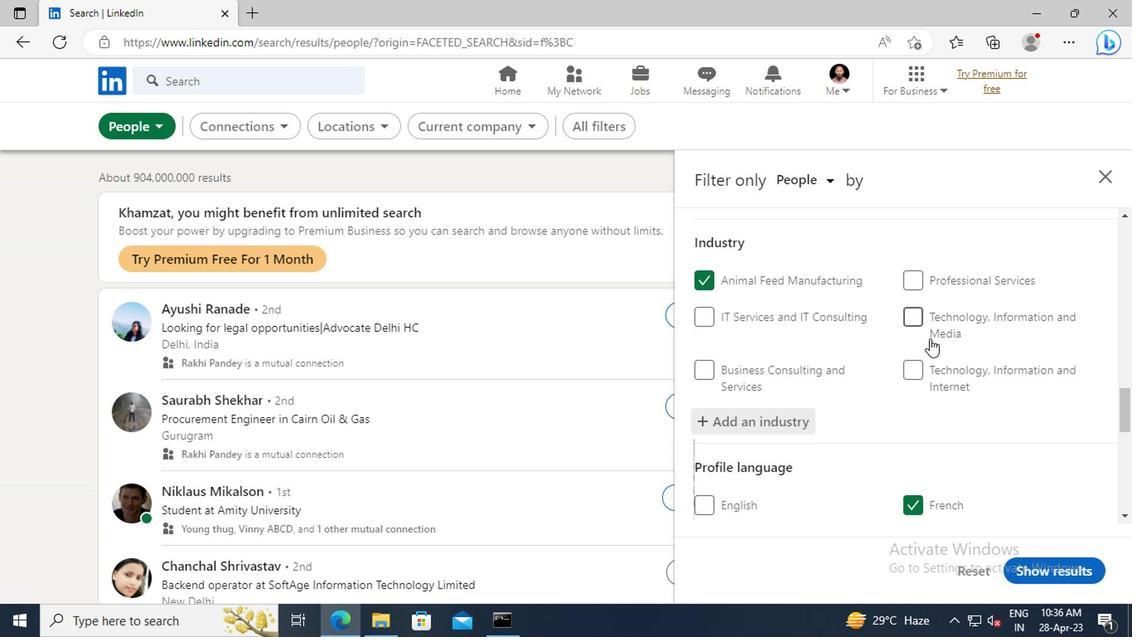 
Action: Mouse scrolled (926, 339) with delta (0, -1)
Screenshot: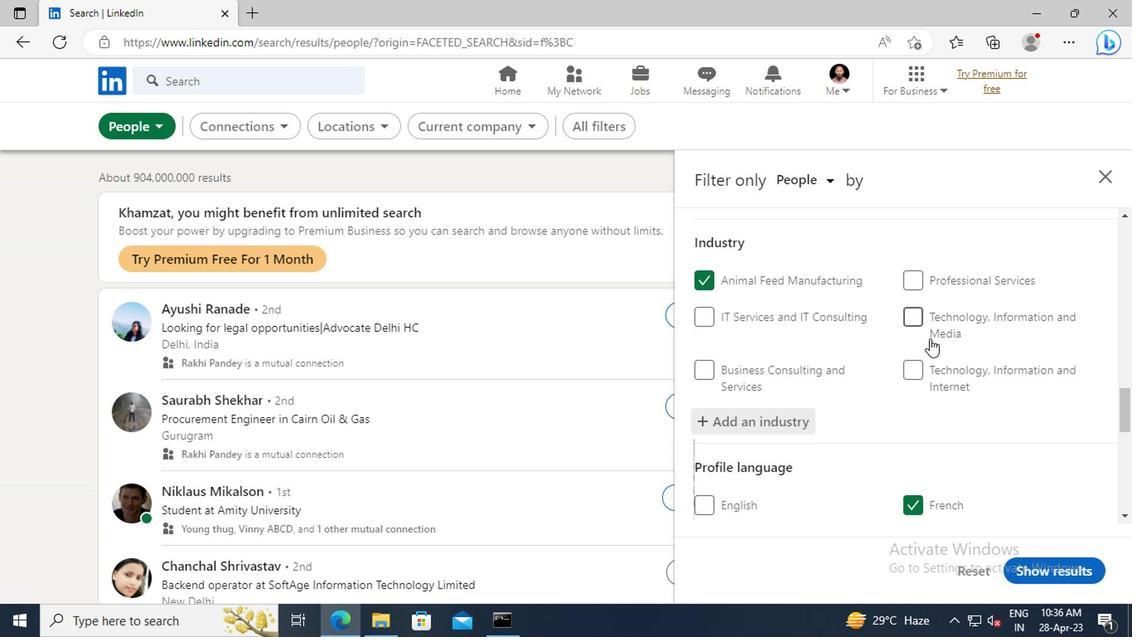 
Action: Mouse scrolled (926, 339) with delta (0, -1)
Screenshot: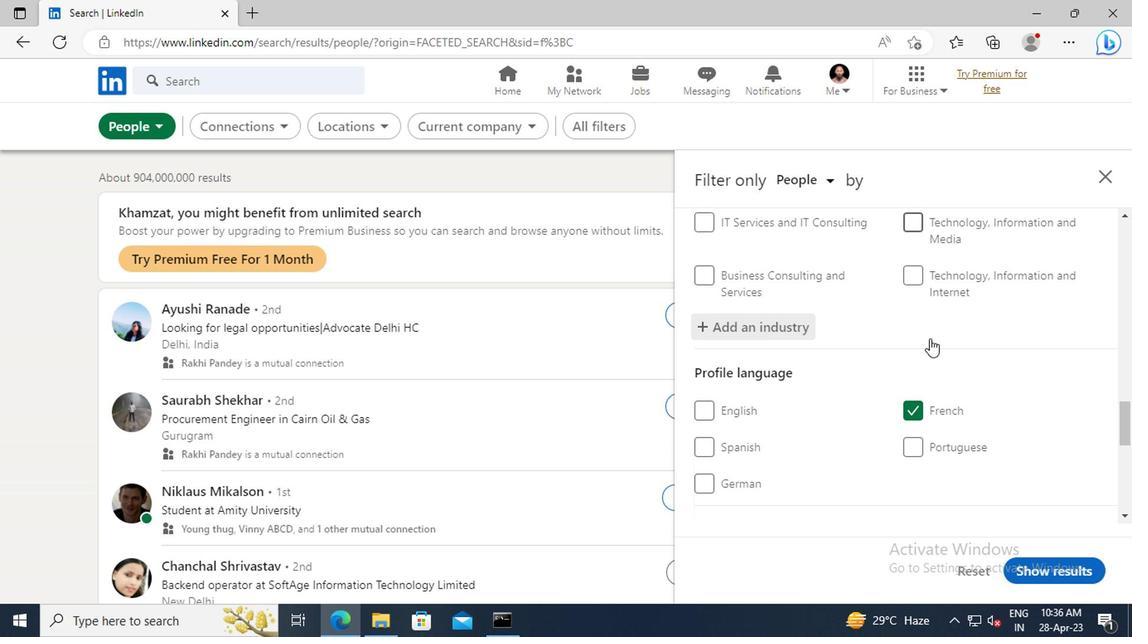 
Action: Mouse scrolled (926, 339) with delta (0, -1)
Screenshot: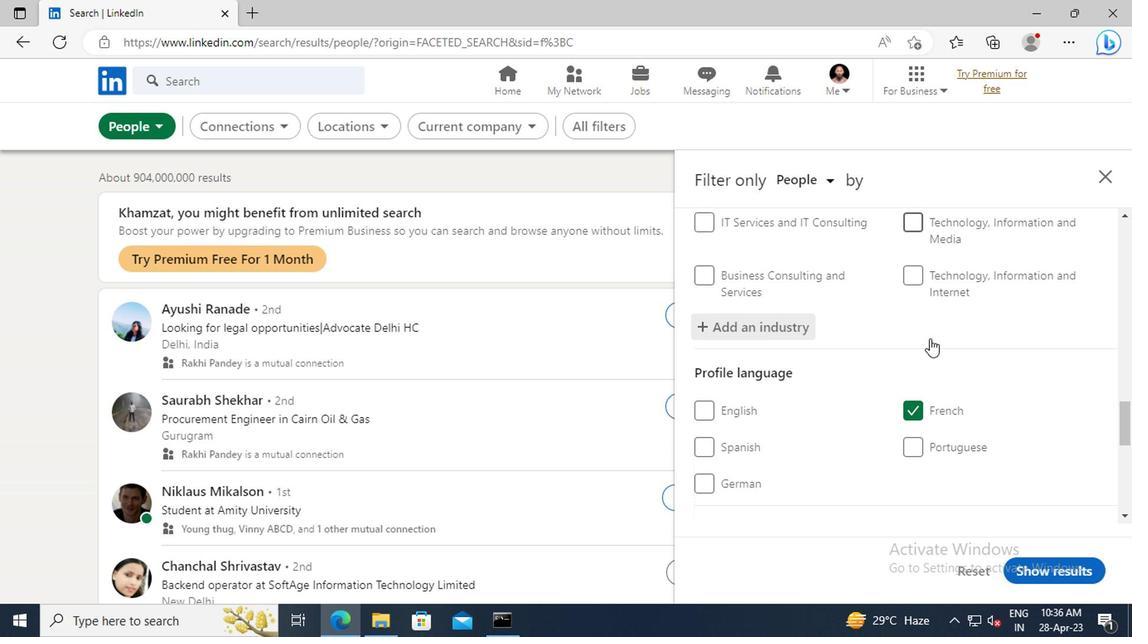 
Action: Mouse scrolled (926, 339) with delta (0, -1)
Screenshot: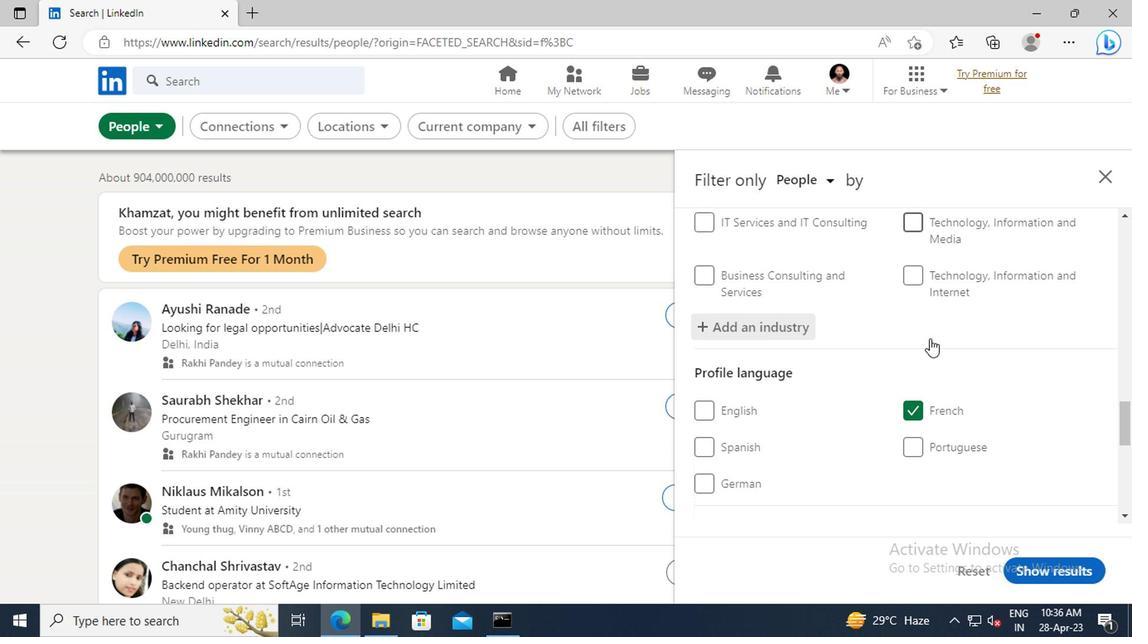 
Action: Mouse moved to (925, 338)
Screenshot: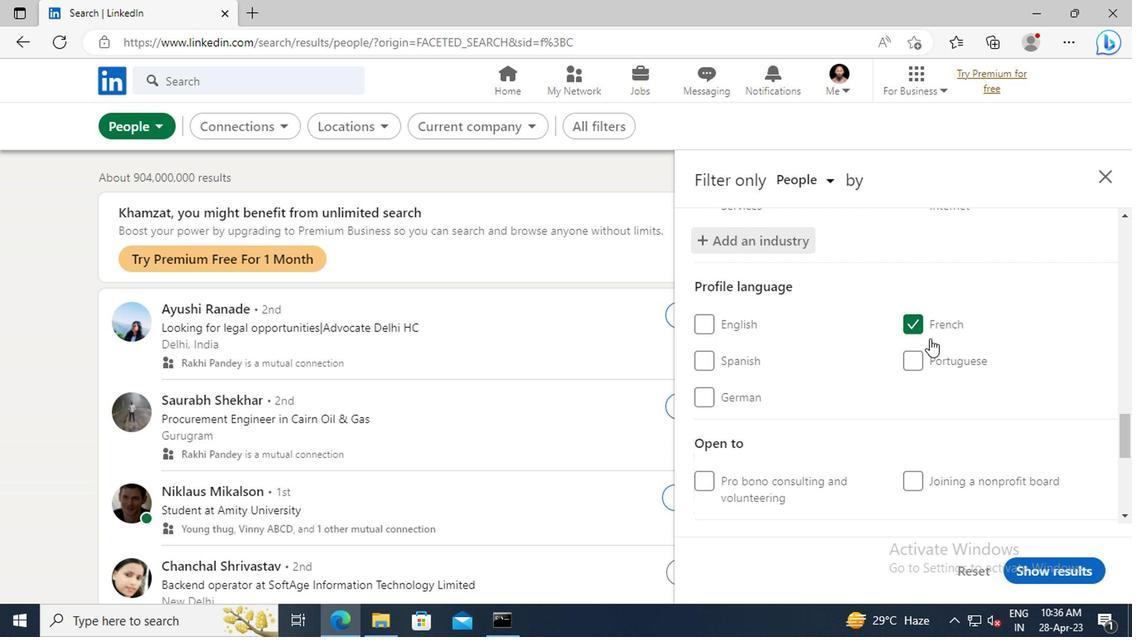 
Action: Mouse scrolled (925, 337) with delta (0, -1)
Screenshot: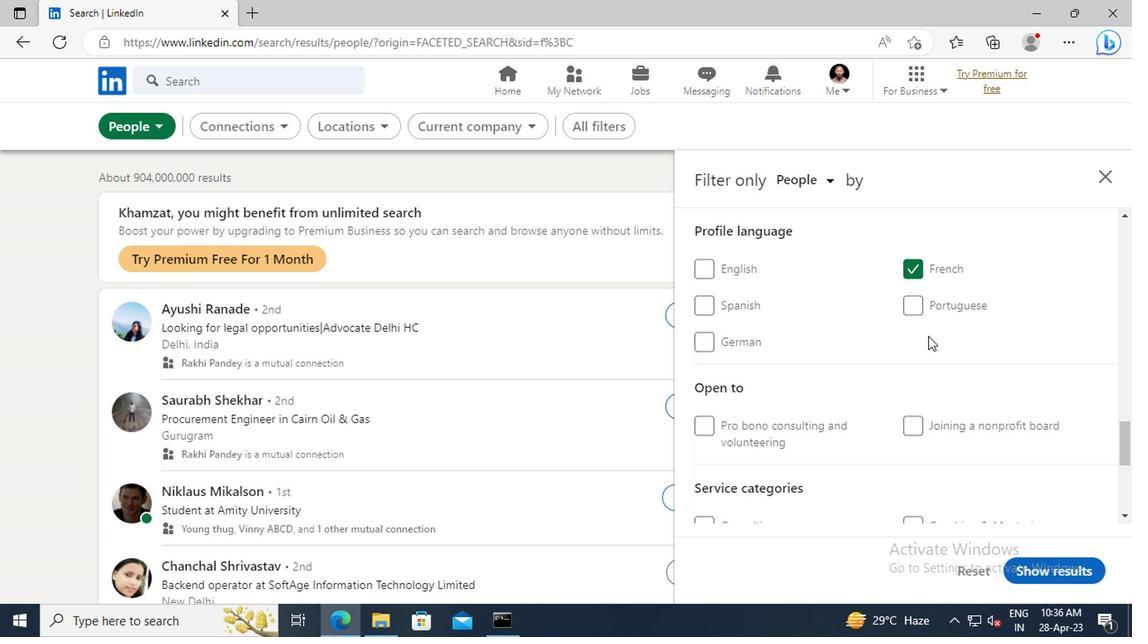 
Action: Mouse scrolled (925, 337) with delta (0, -1)
Screenshot: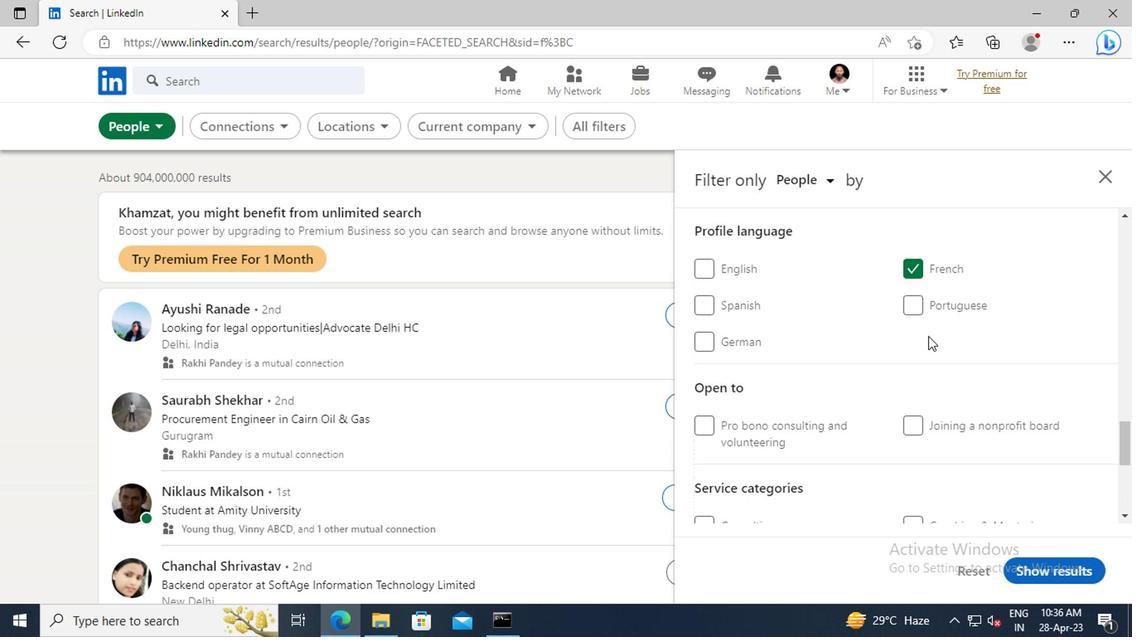 
Action: Mouse scrolled (925, 337) with delta (0, -1)
Screenshot: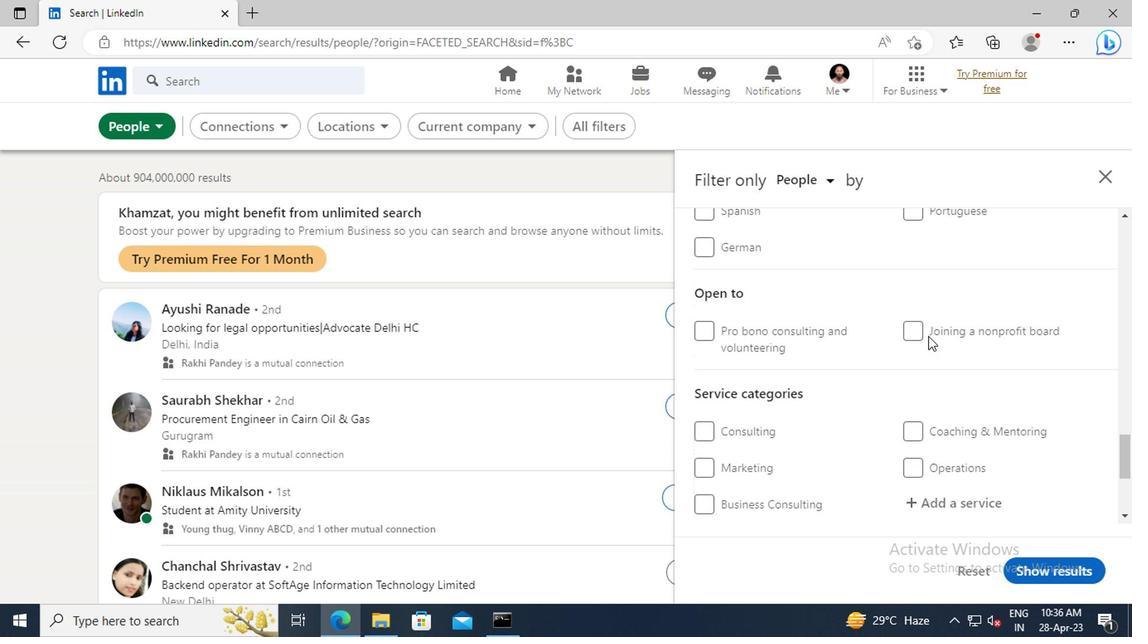 
Action: Mouse scrolled (925, 337) with delta (0, -1)
Screenshot: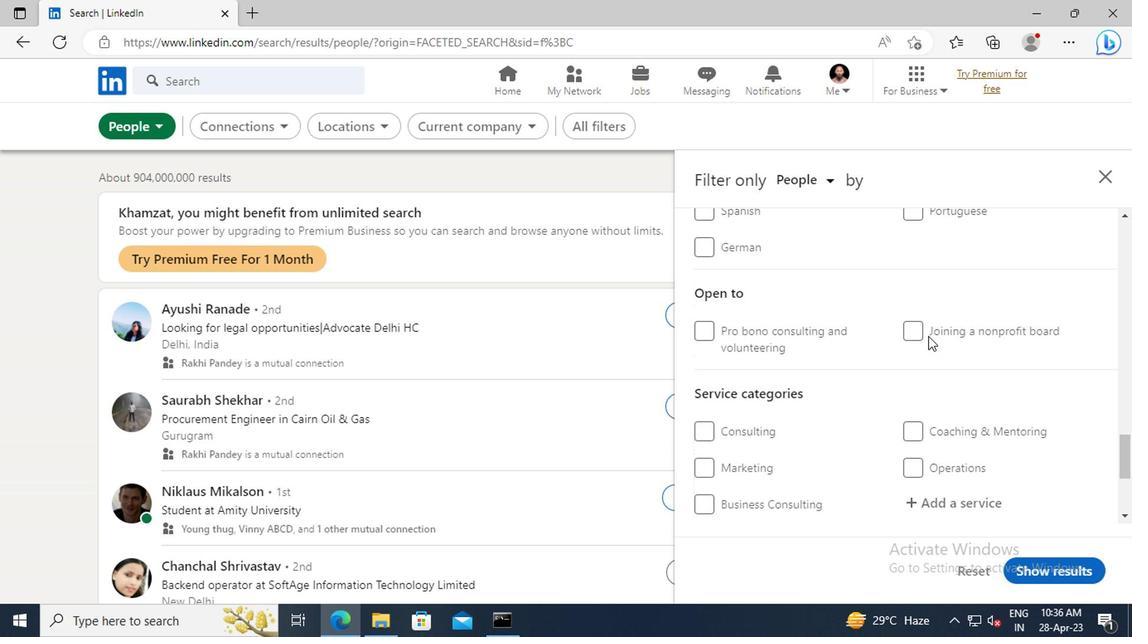 
Action: Mouse scrolled (925, 337) with delta (0, -1)
Screenshot: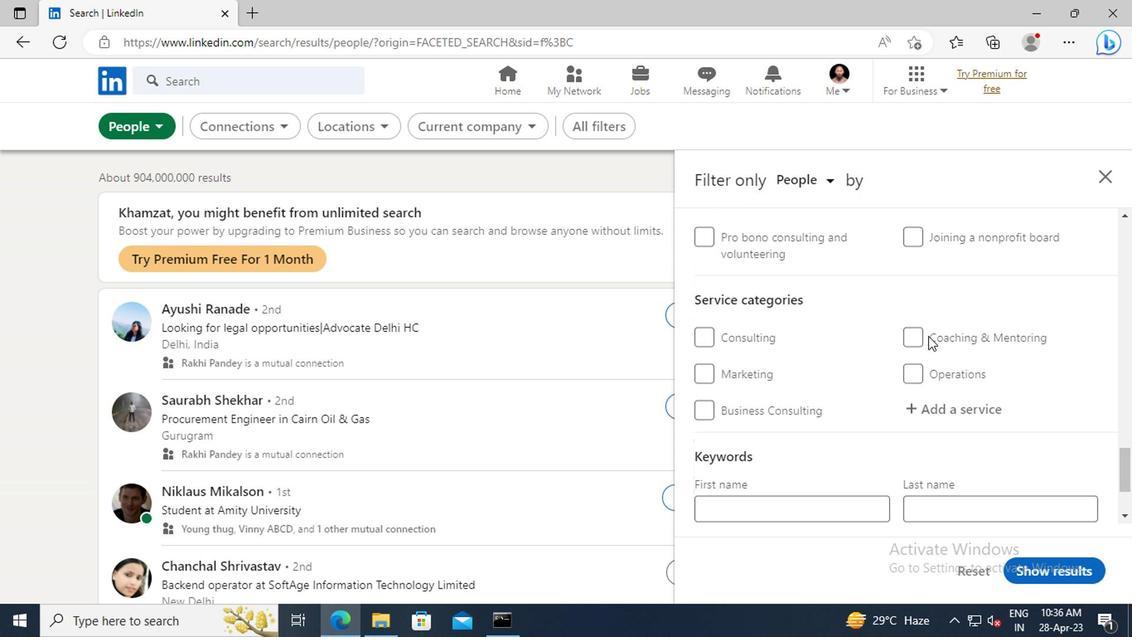
Action: Mouse scrolled (925, 337) with delta (0, -1)
Screenshot: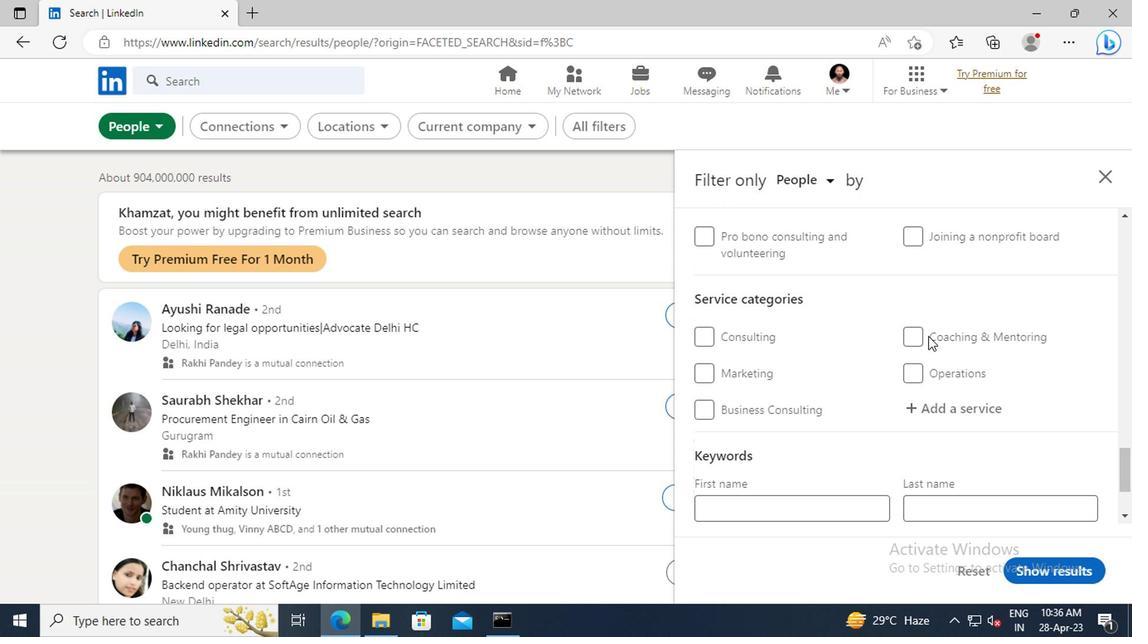
Action: Mouse moved to (937, 323)
Screenshot: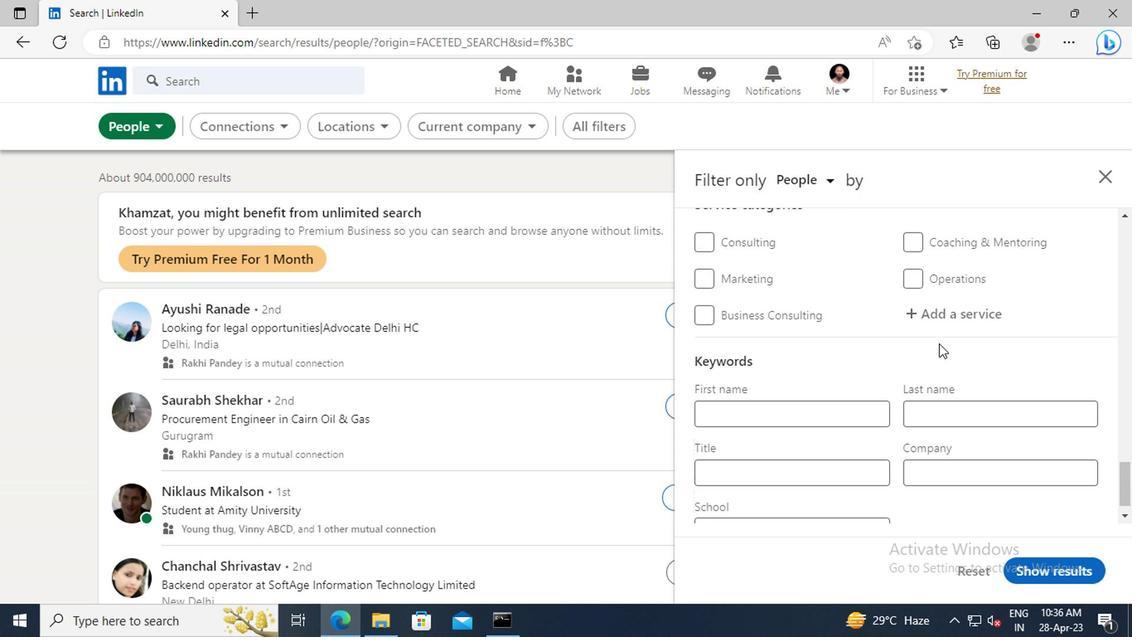 
Action: Mouse pressed left at (937, 323)
Screenshot: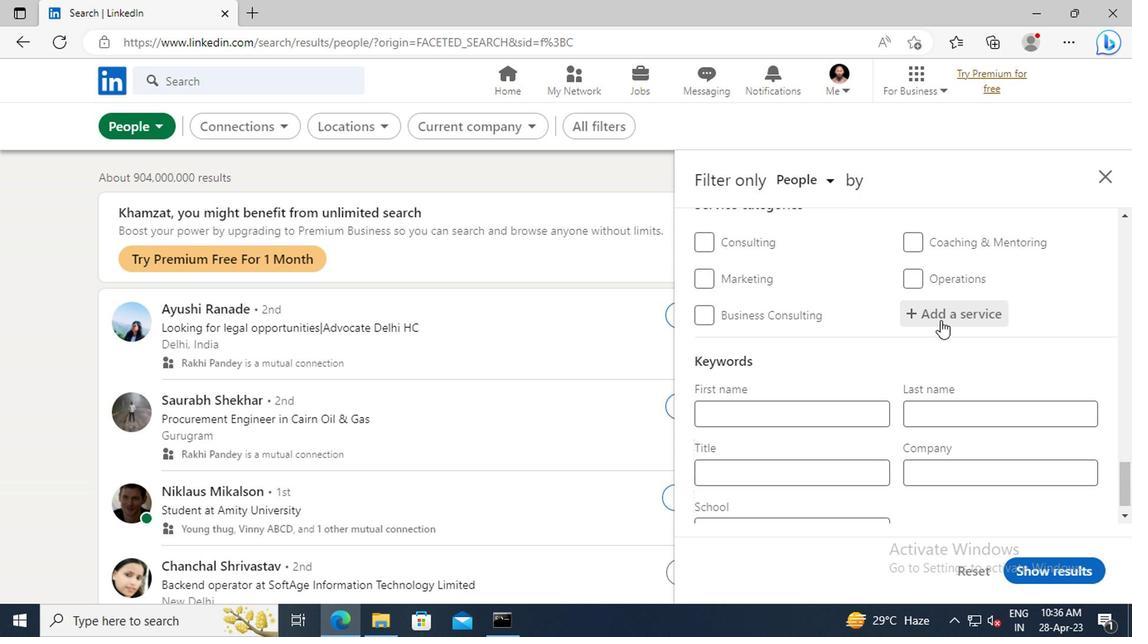 
Action: Mouse moved to (930, 323)
Screenshot: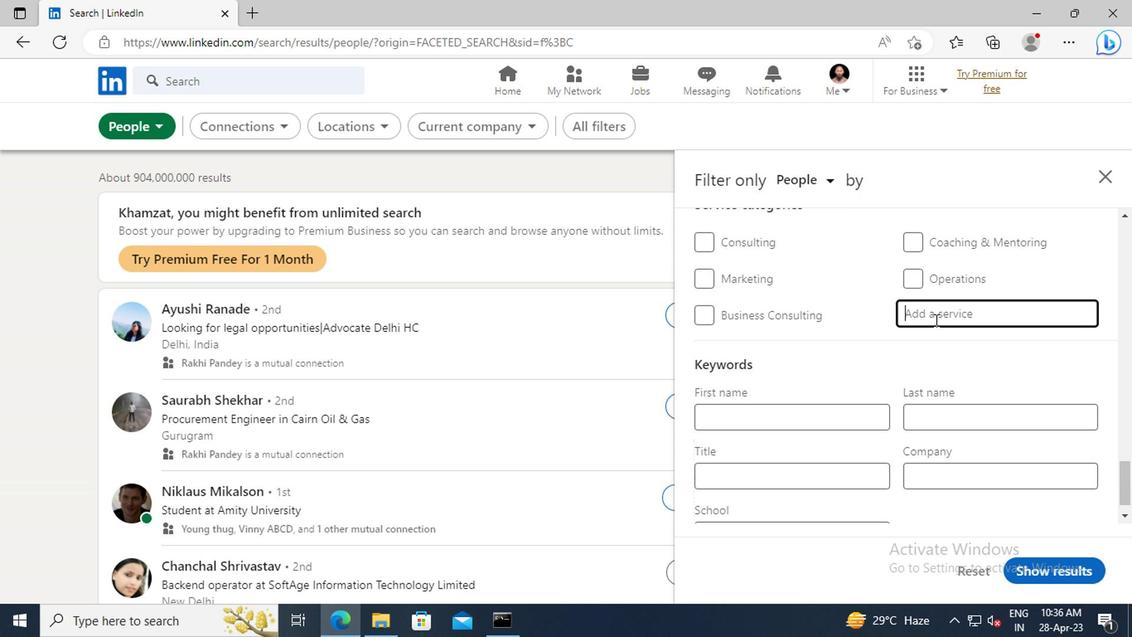 
Action: Key pressed <Key.shift>PUBLIC<Key.space><Key.shift>SPEAKING
Screenshot: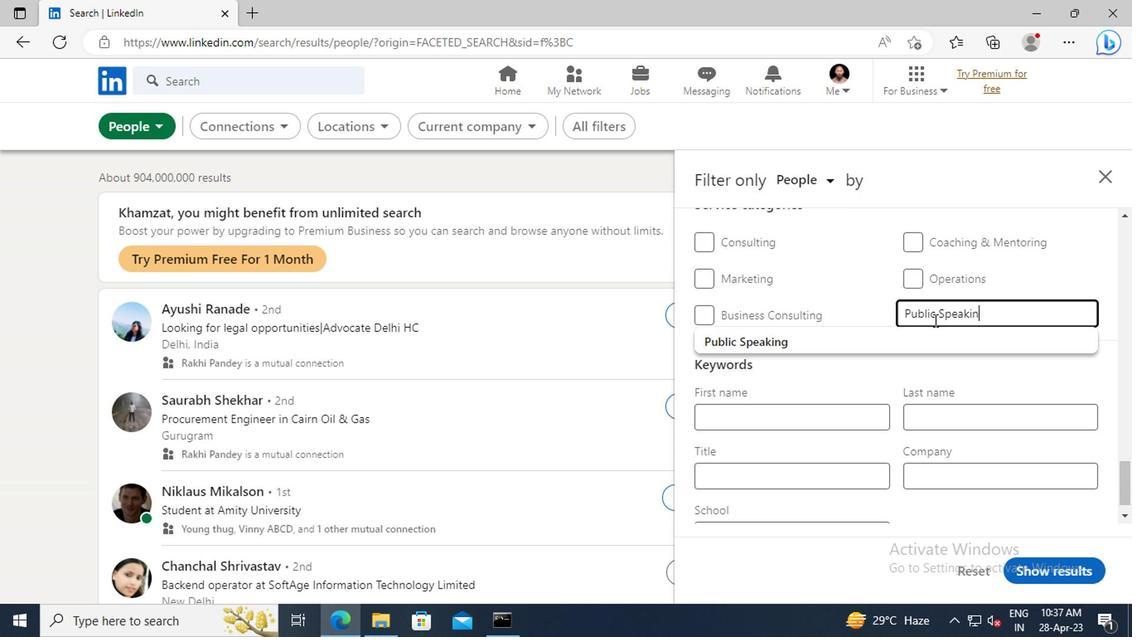 
Action: Mouse moved to (925, 345)
Screenshot: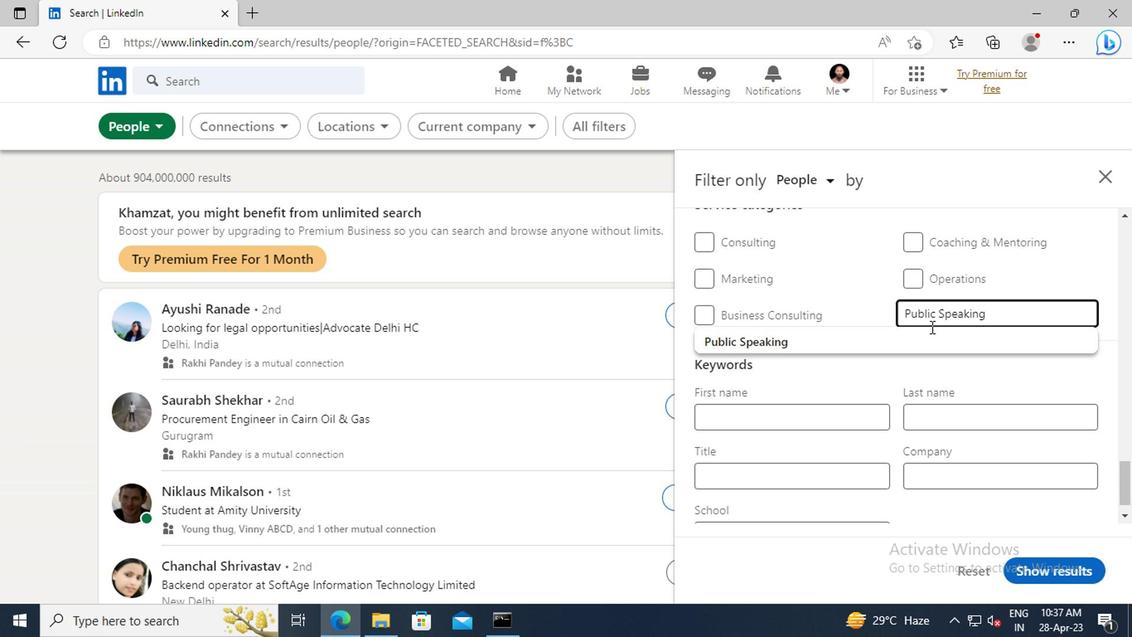 
Action: Mouse pressed left at (925, 345)
Screenshot: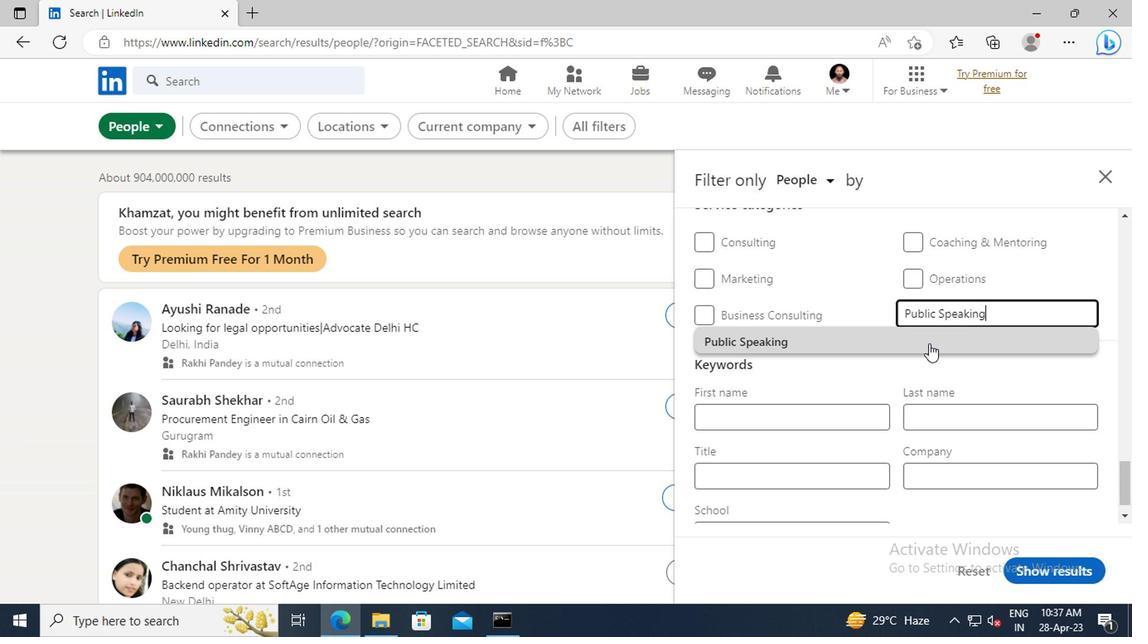 
Action: Mouse moved to (891, 334)
Screenshot: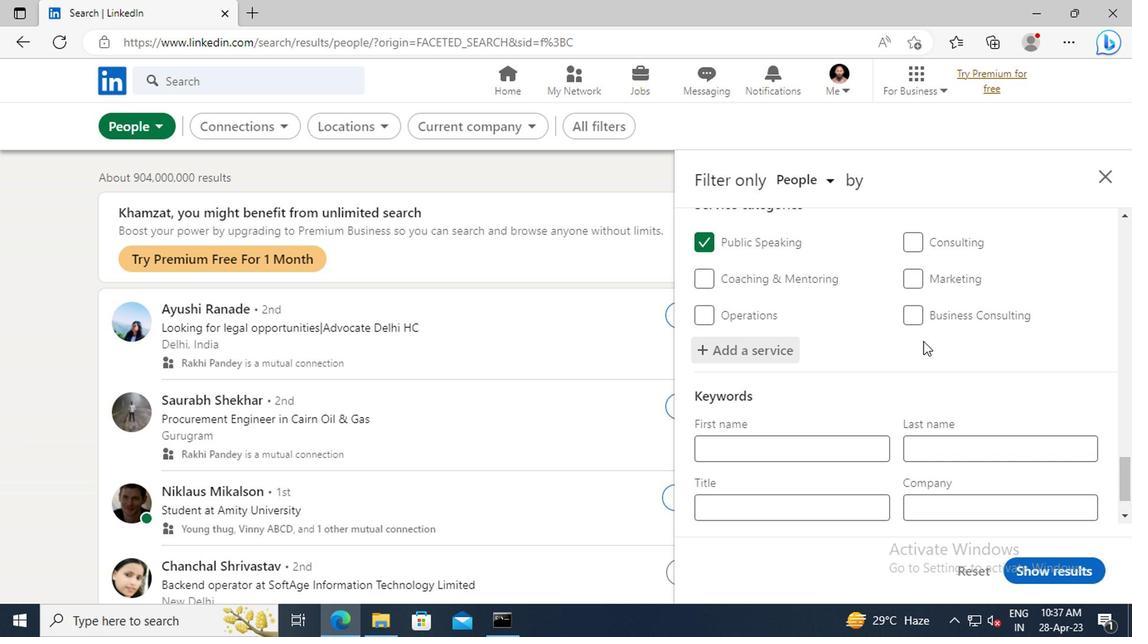 
Action: Mouse scrolled (891, 333) with delta (0, 0)
Screenshot: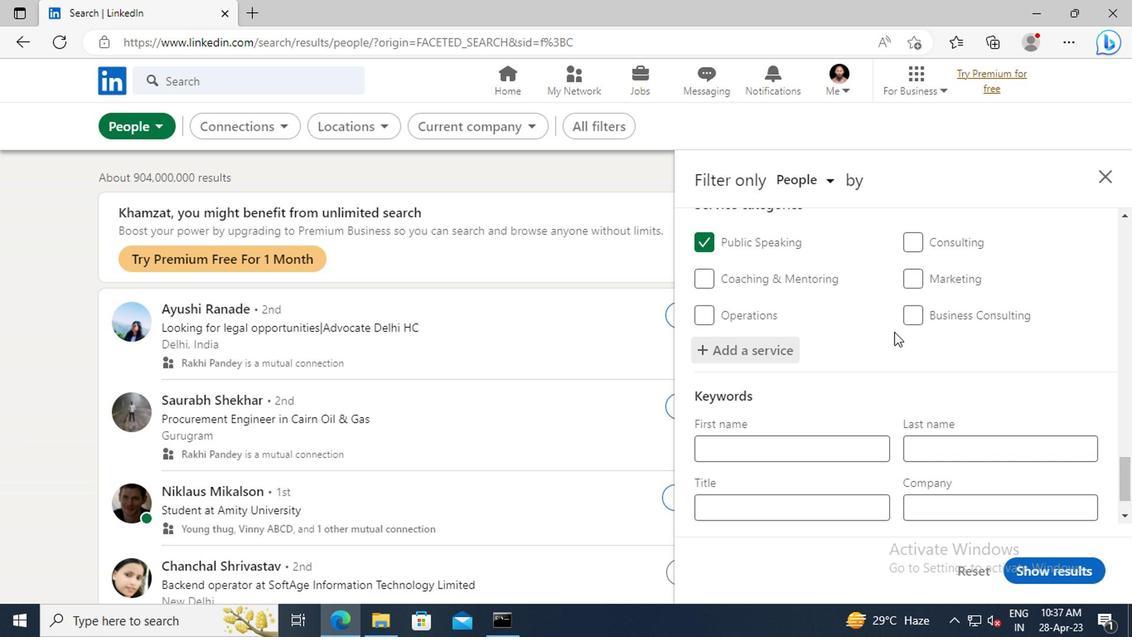 
Action: Mouse scrolled (891, 333) with delta (0, 0)
Screenshot: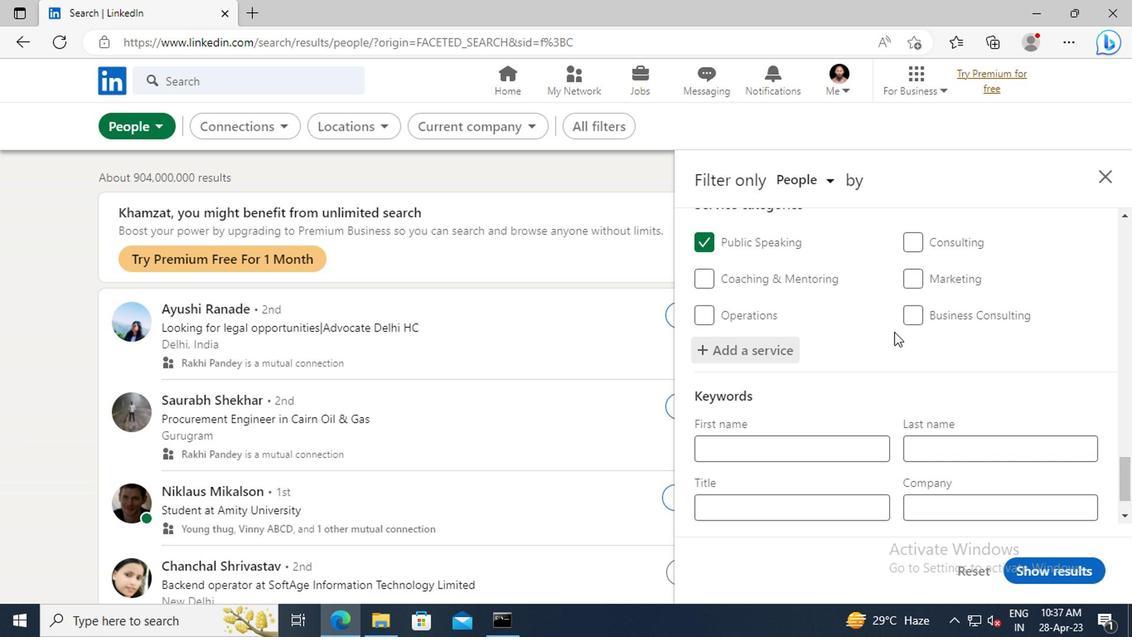 
Action: Mouse scrolled (891, 333) with delta (0, 0)
Screenshot: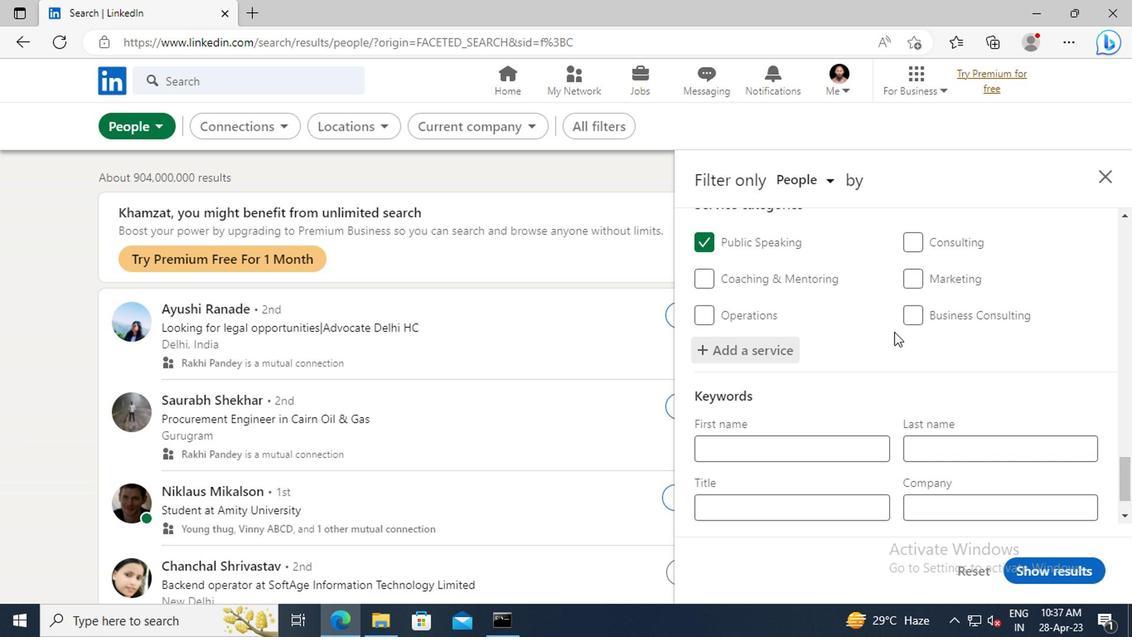 
Action: Mouse scrolled (891, 333) with delta (0, 0)
Screenshot: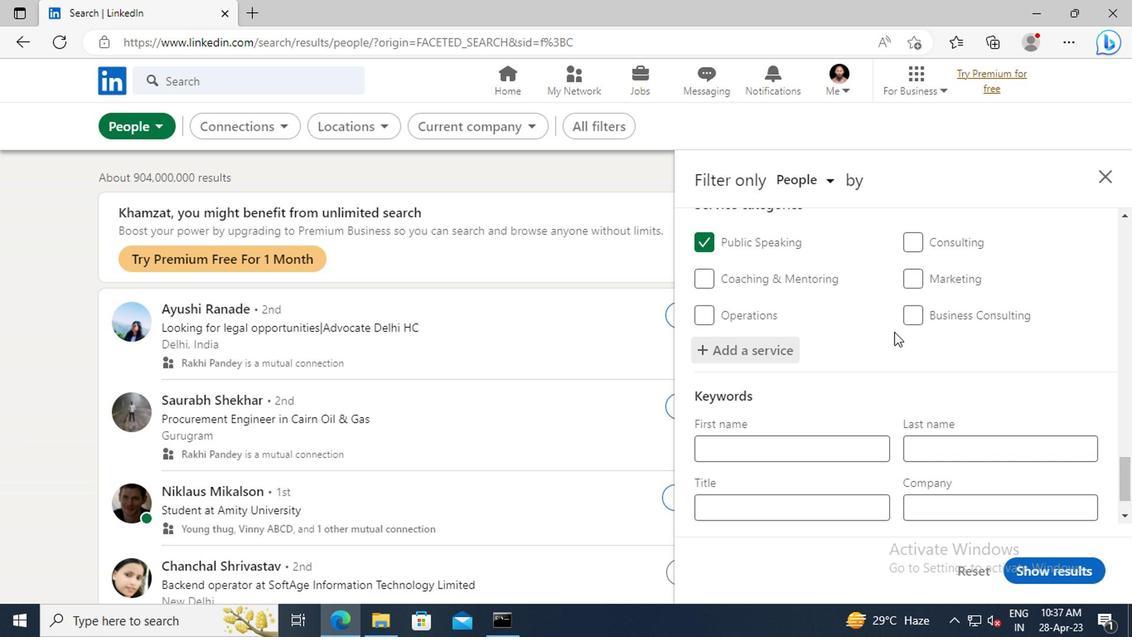 
Action: Mouse moved to (768, 452)
Screenshot: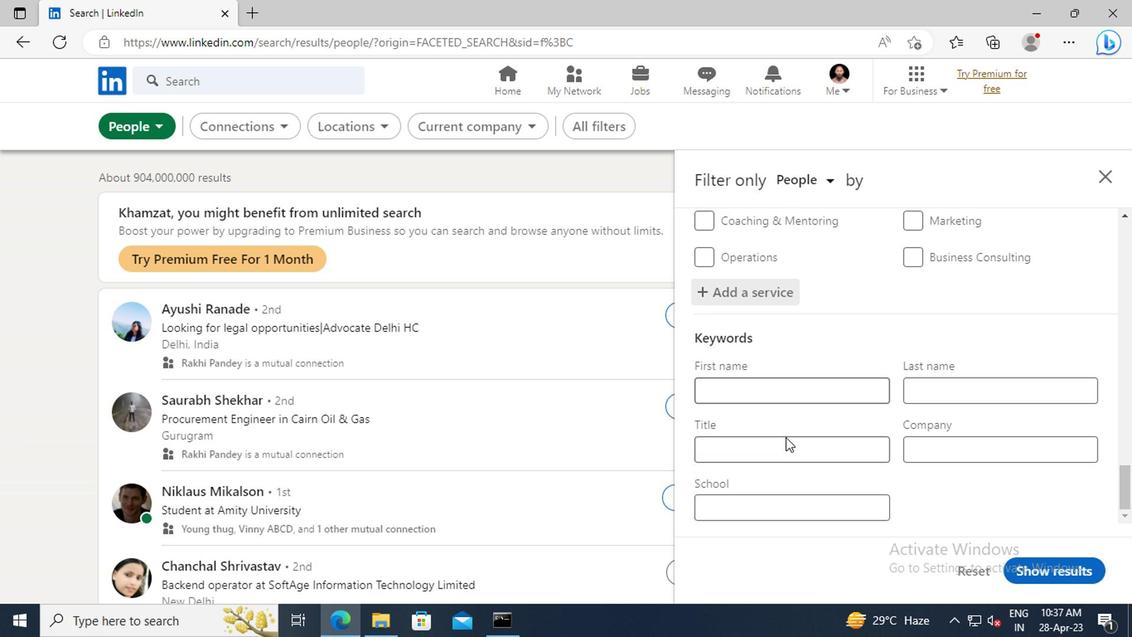 
Action: Mouse pressed left at (768, 452)
Screenshot: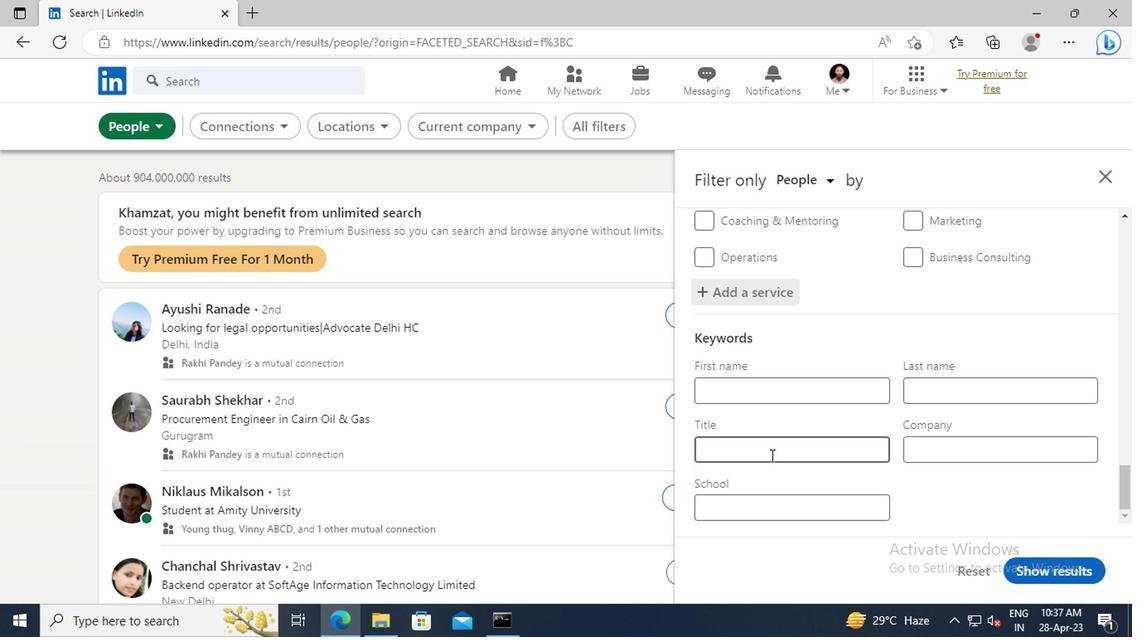 
Action: Key pressed <Key.shift>OUTSIDE<Key.space><Key.shift>SALES<Key.space><Key.shift>MANAGER<Key.enter>
Screenshot: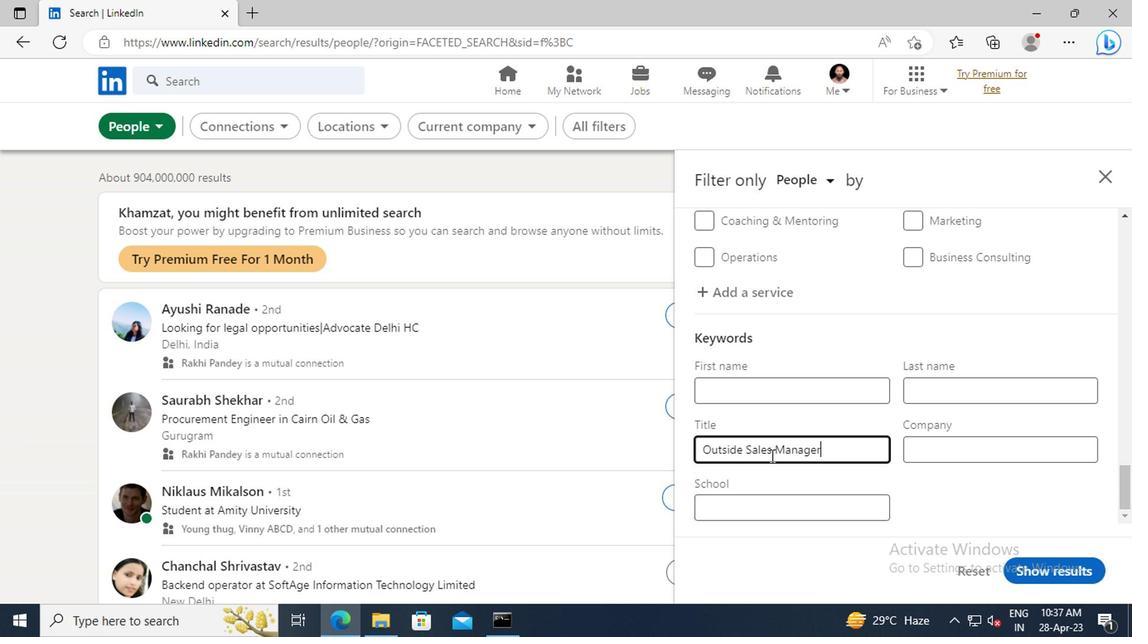 
Action: Mouse moved to (1031, 559)
Screenshot: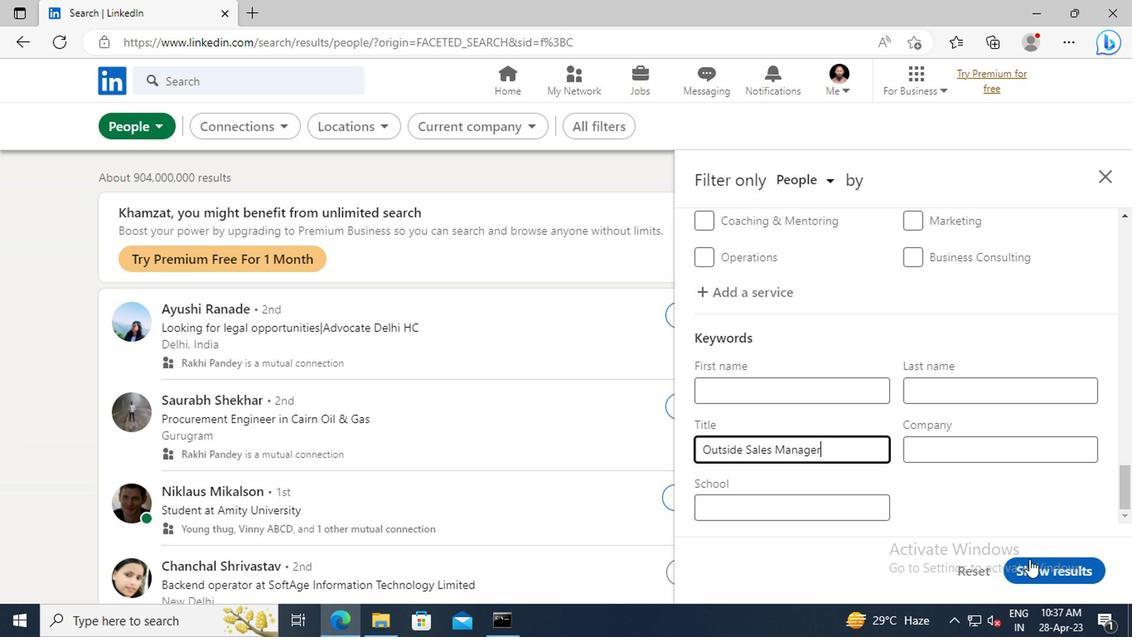 
Action: Mouse pressed left at (1031, 559)
Screenshot: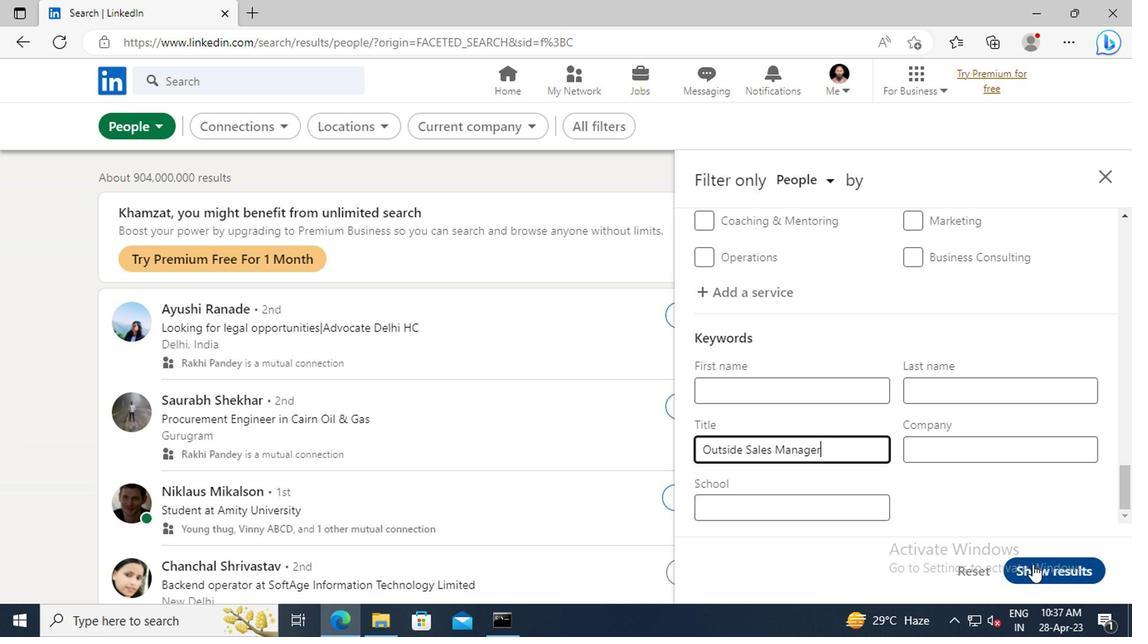 
